 Task: Forward email as attachment with the signature Dana Mitchell with the subject Shipping confirmation from softage.1@softage.net to softage.7@softage.net with the message Can you provide me with a list of the project stakeholders and their roles?
Action: Mouse moved to (1216, 107)
Screenshot: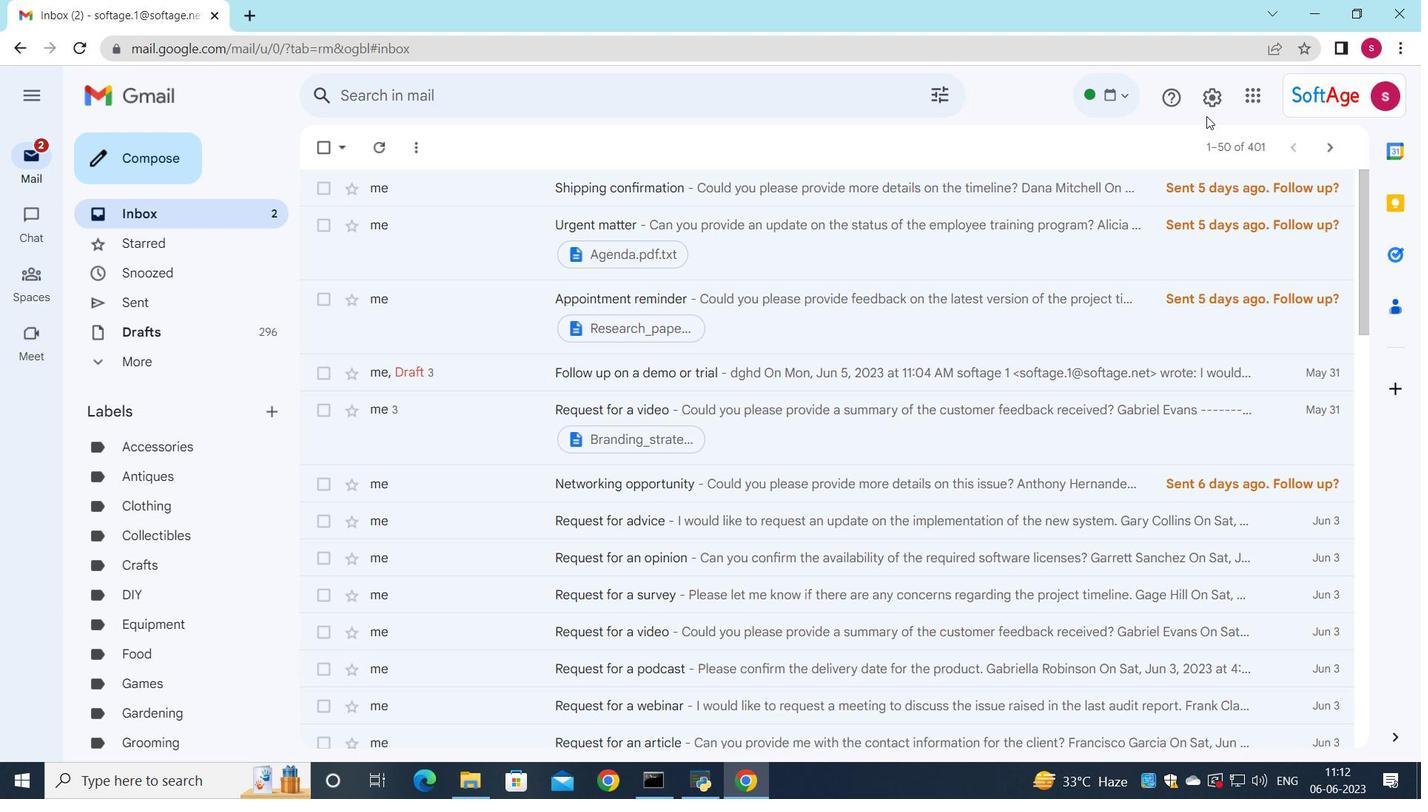 
Action: Mouse pressed left at (1216, 107)
Screenshot: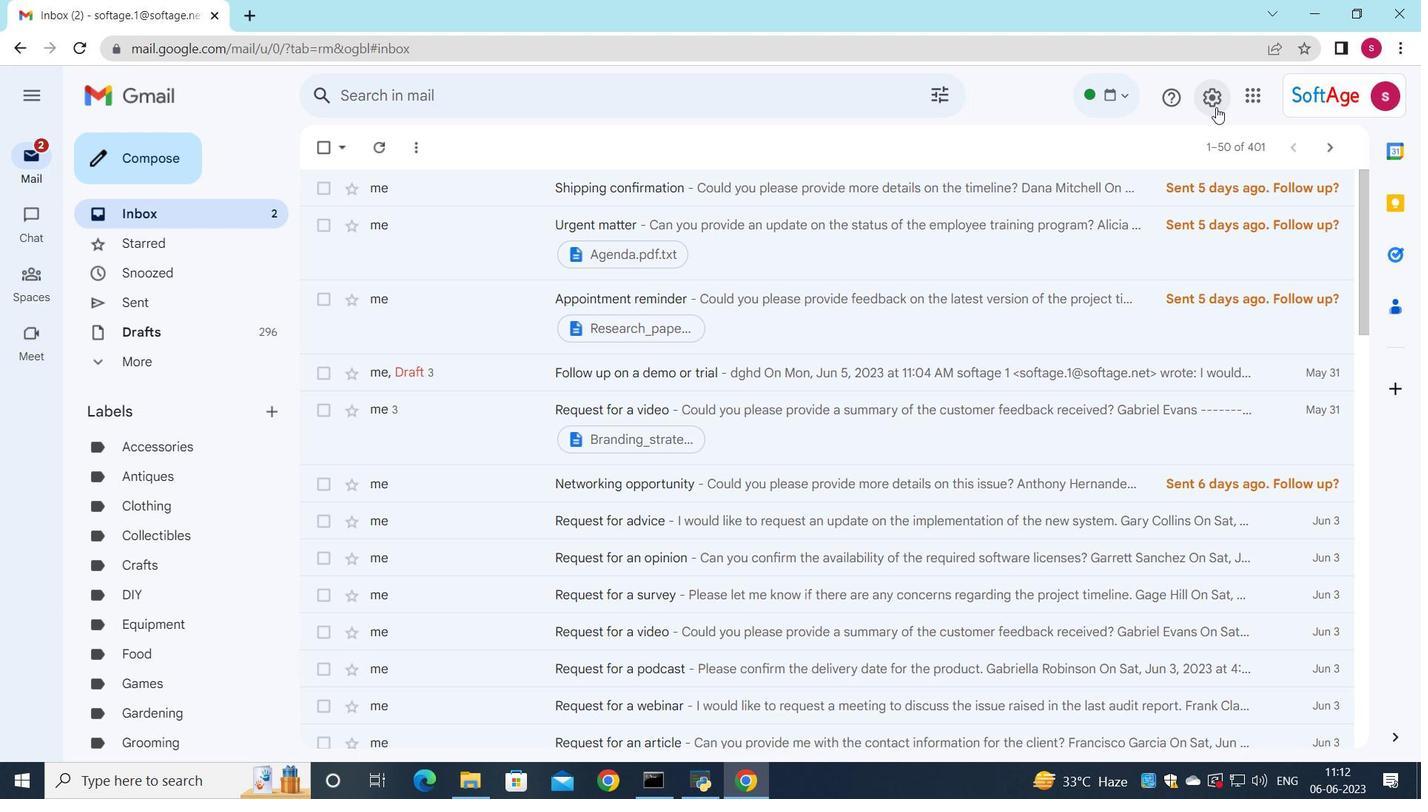 
Action: Mouse moved to (1186, 184)
Screenshot: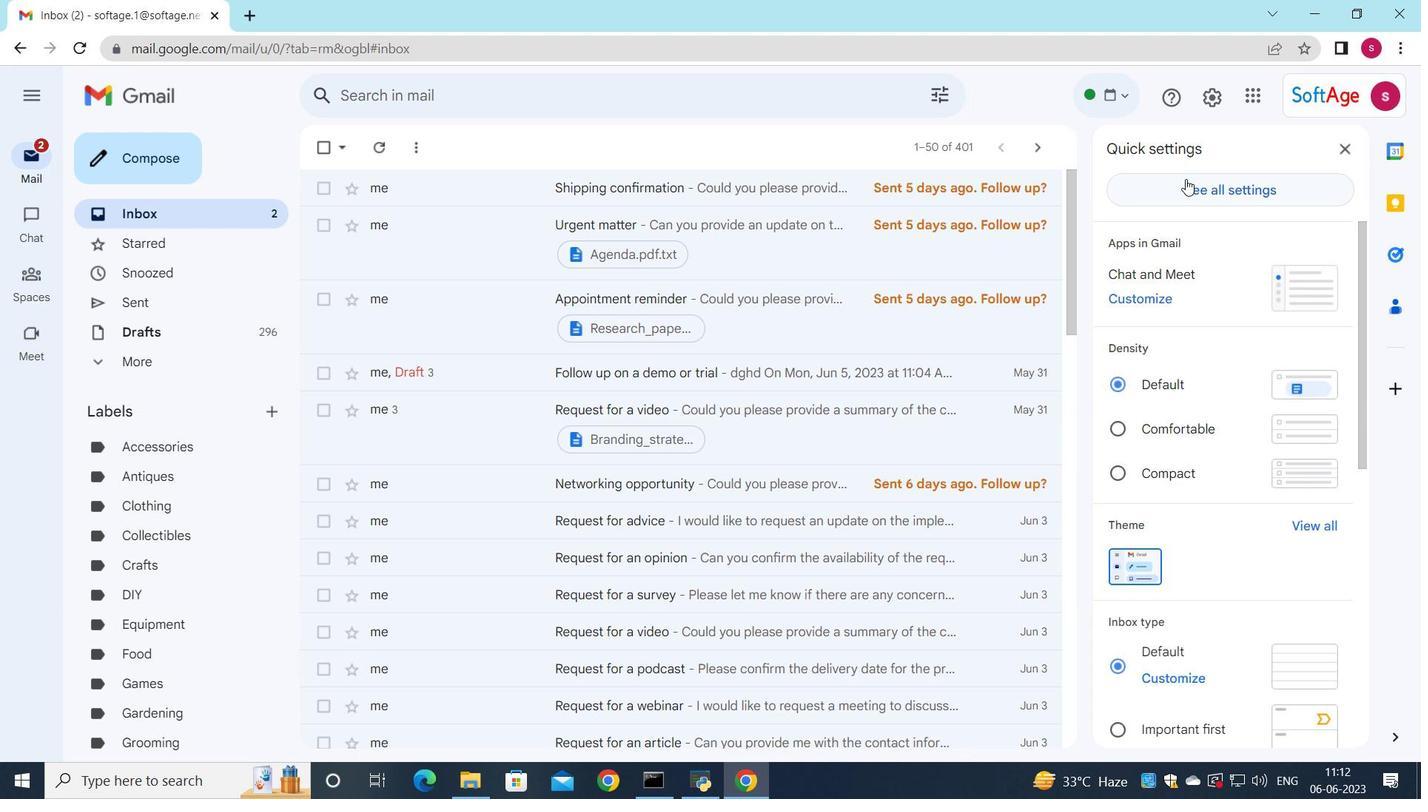 
Action: Mouse pressed left at (1186, 184)
Screenshot: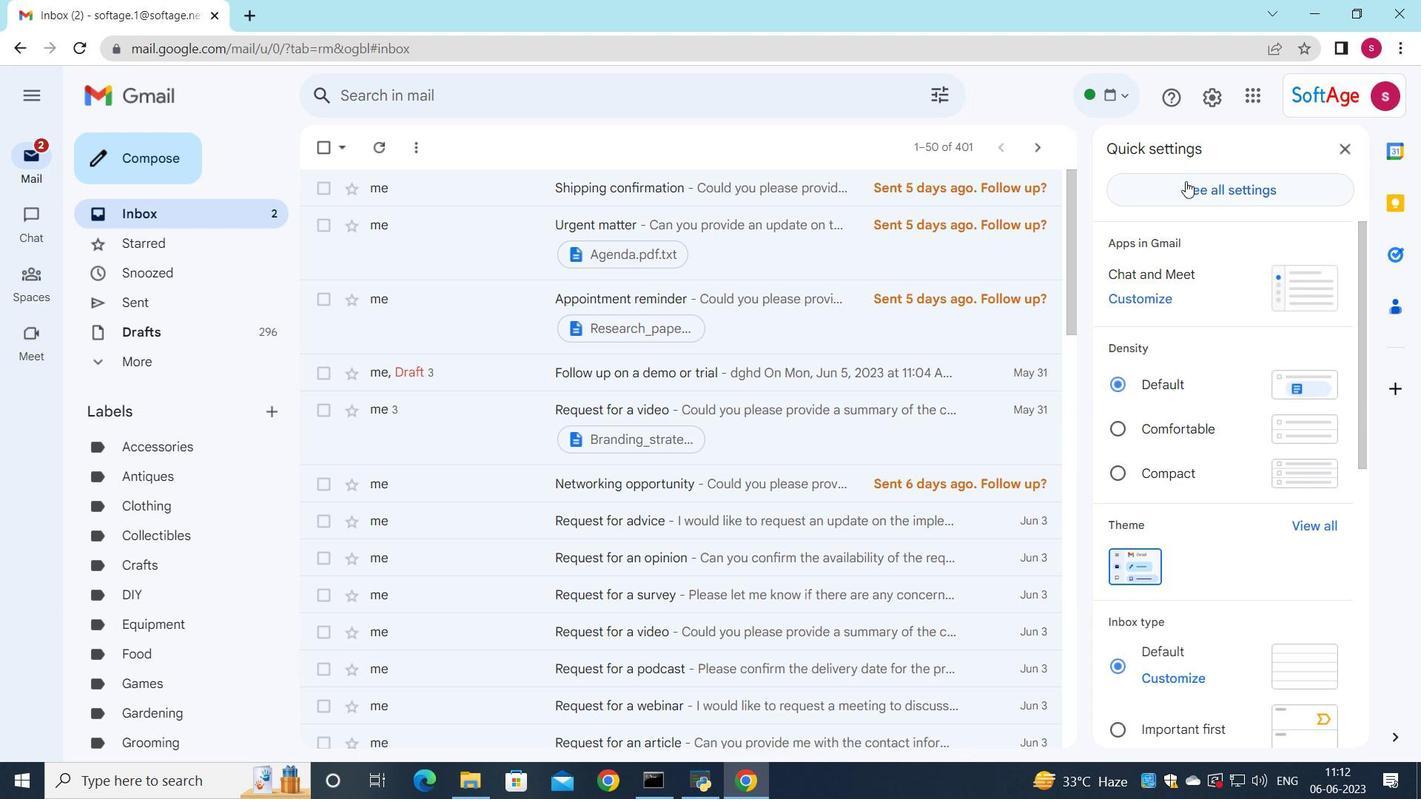 
Action: Mouse moved to (812, 419)
Screenshot: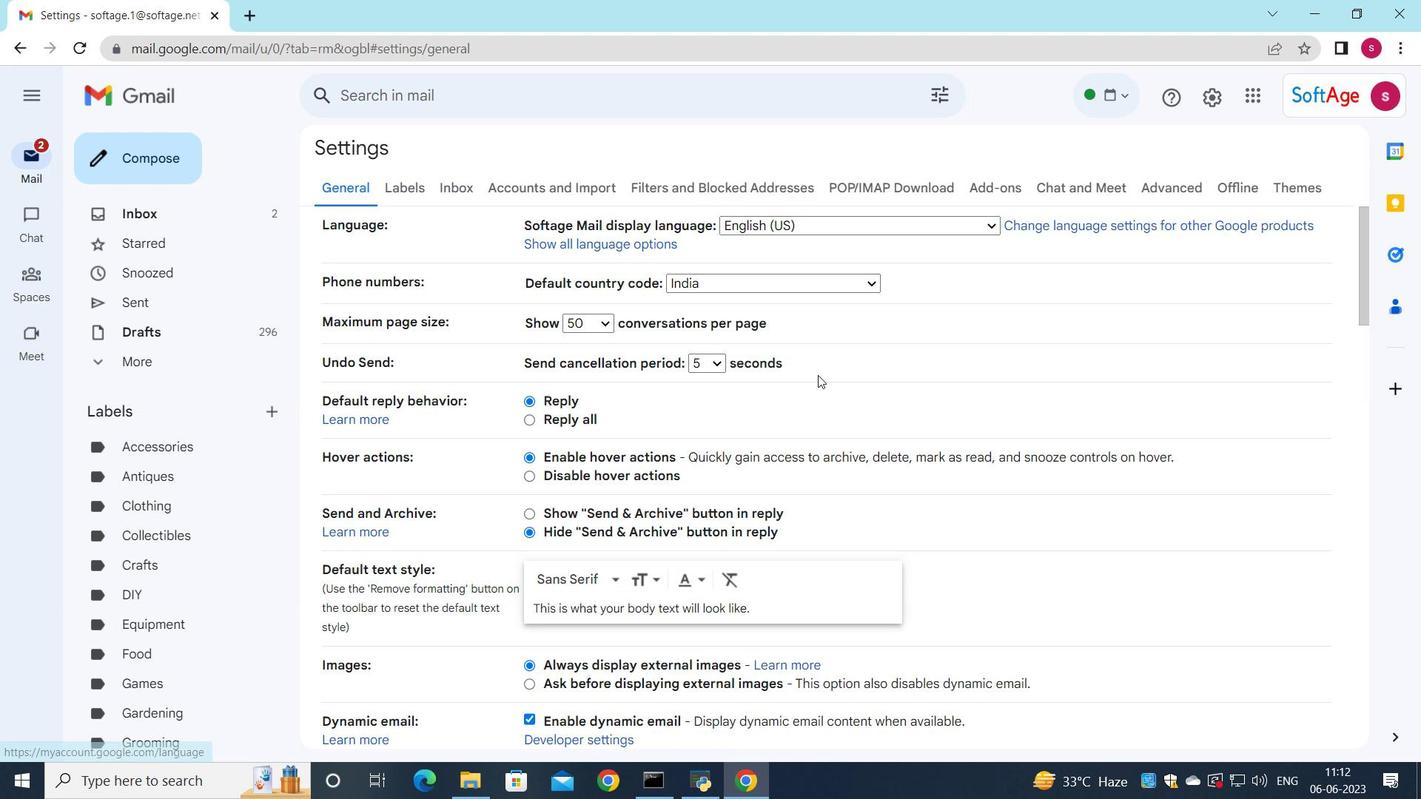 
Action: Mouse scrolled (812, 418) with delta (0, 0)
Screenshot: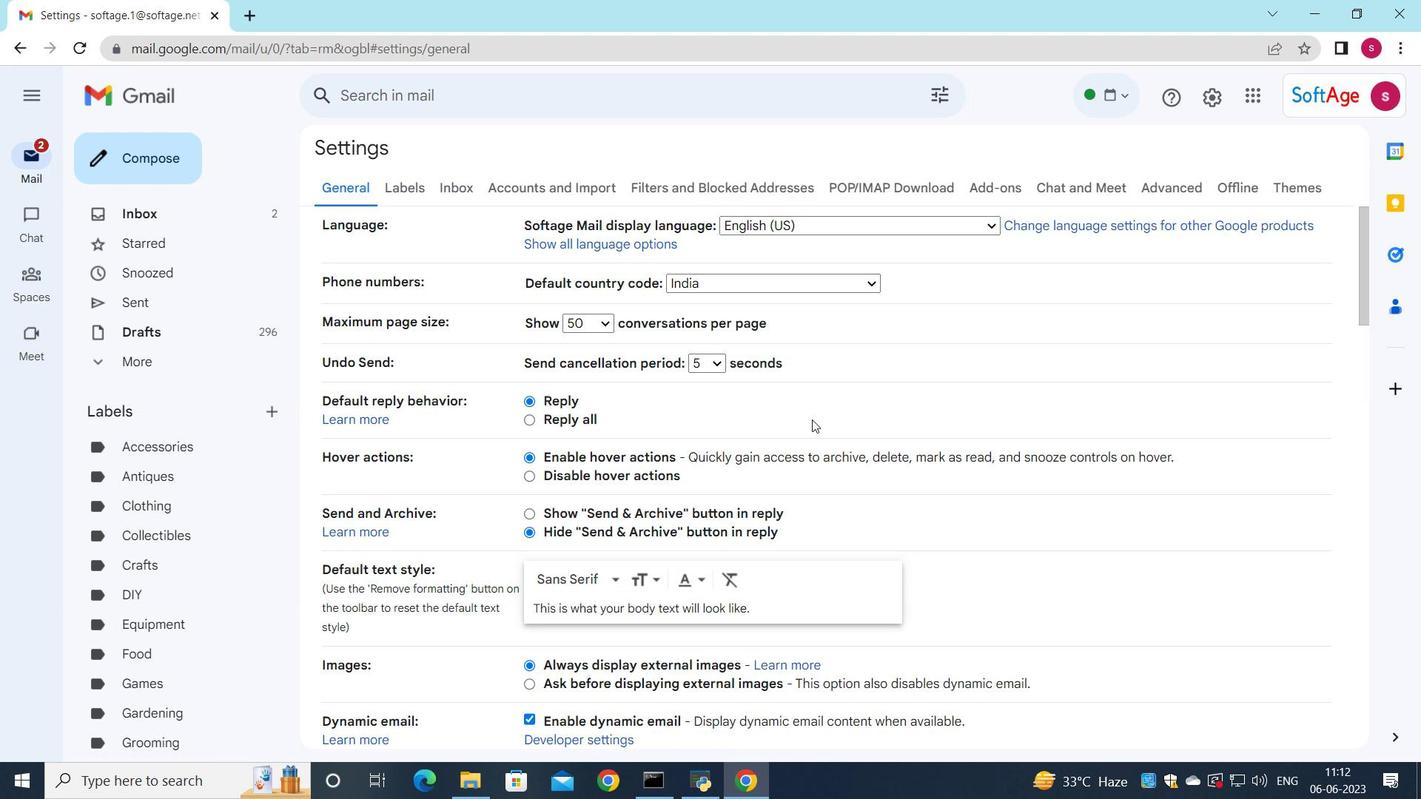 
Action: Mouse scrolled (812, 418) with delta (0, 0)
Screenshot: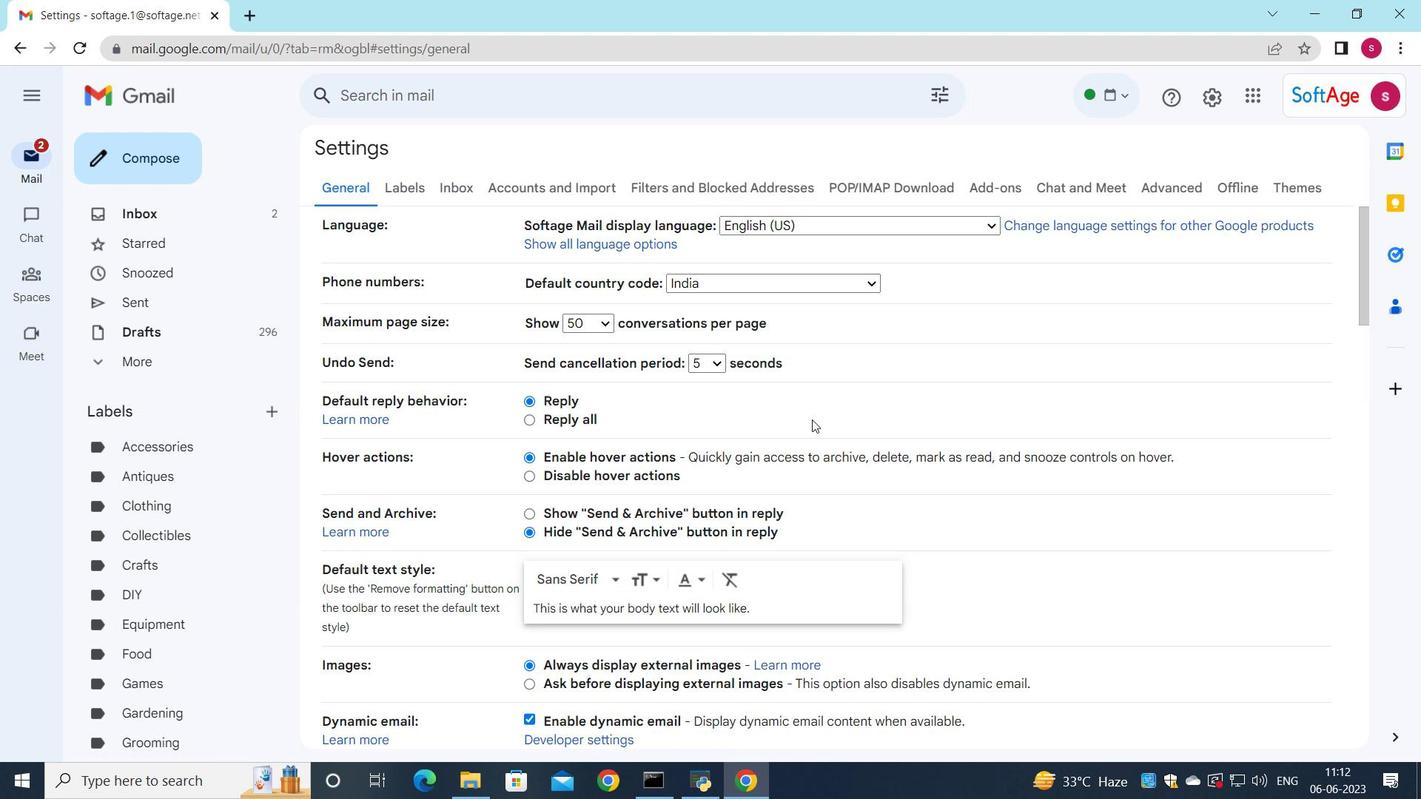 
Action: Mouse scrolled (812, 418) with delta (0, 0)
Screenshot: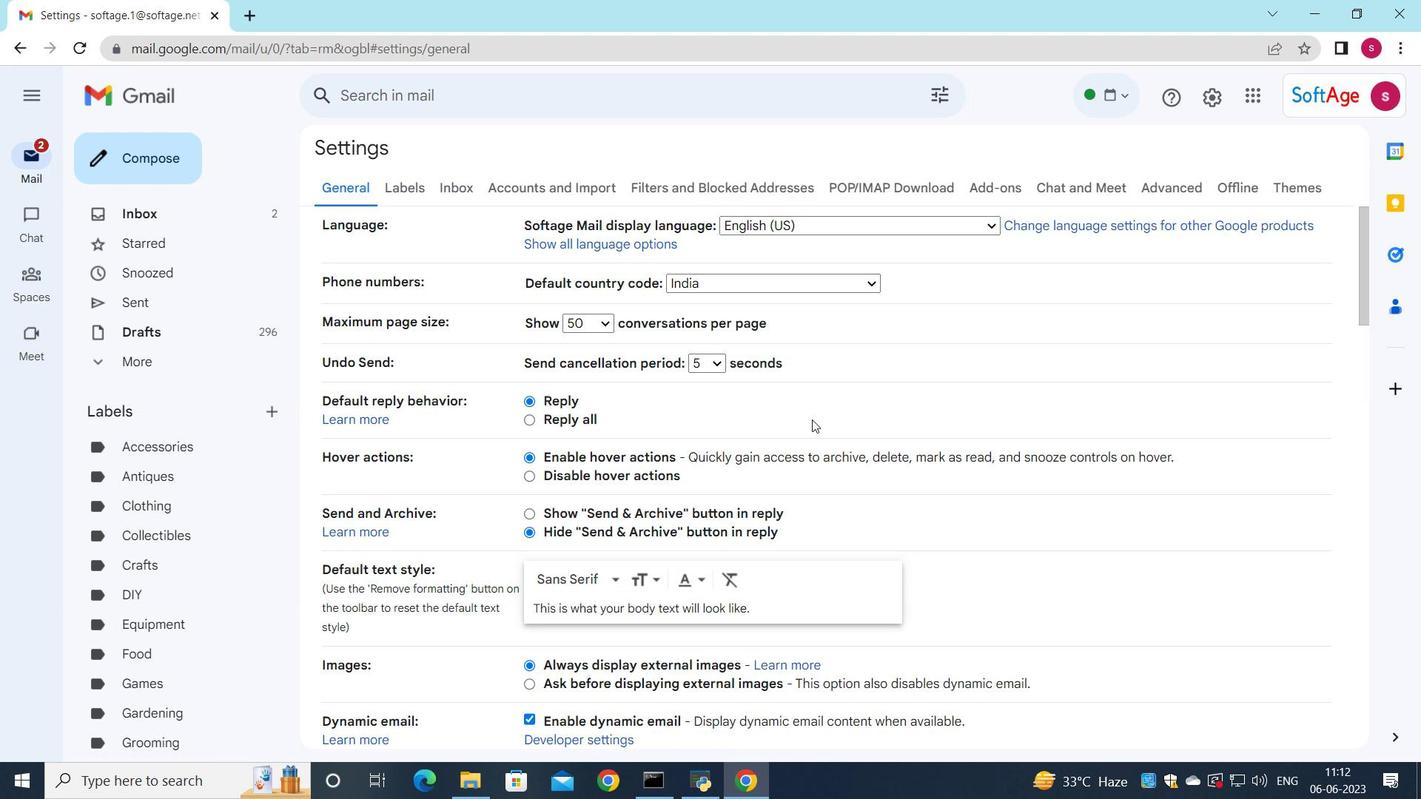 
Action: Mouse moved to (812, 416)
Screenshot: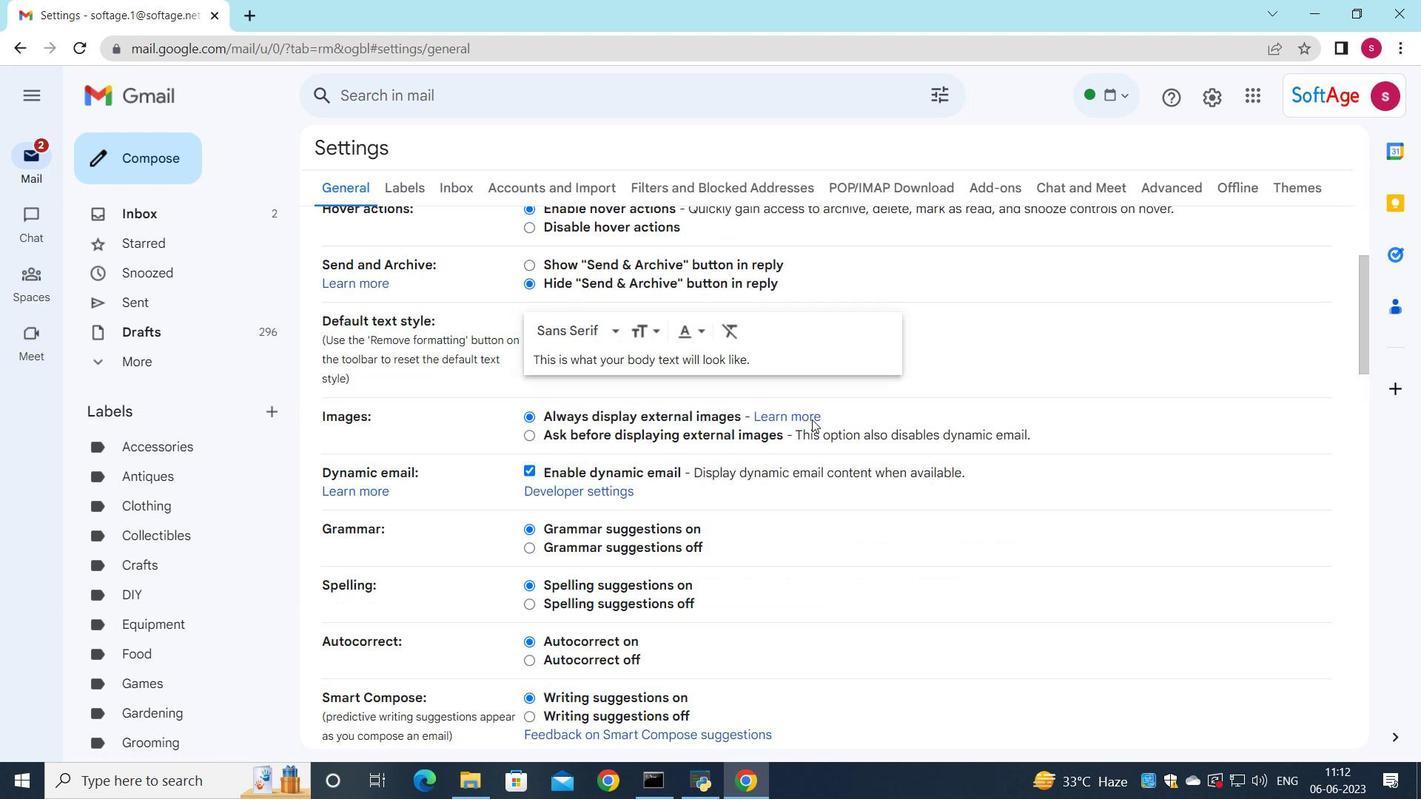 
Action: Mouse scrolled (812, 415) with delta (0, 0)
Screenshot: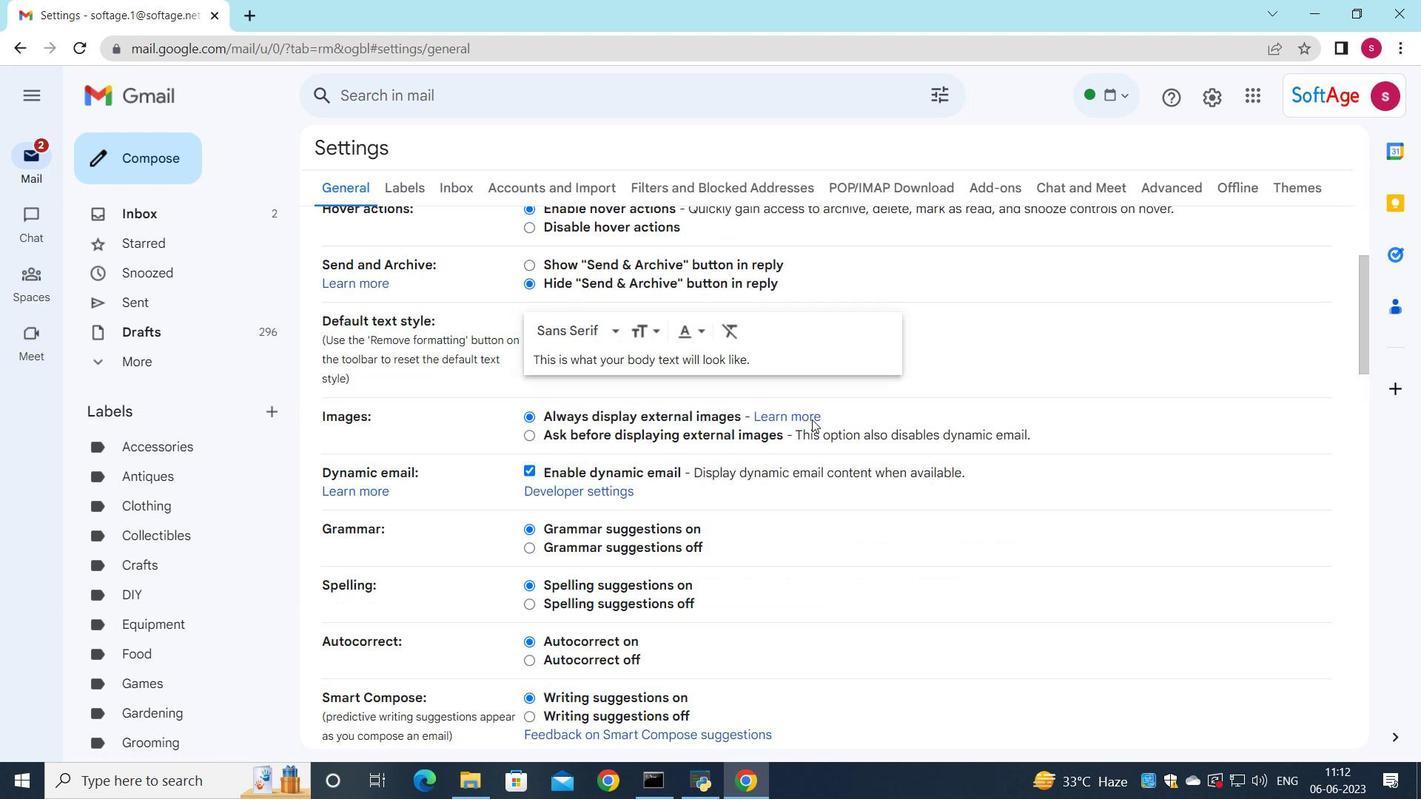 
Action: Mouse scrolled (812, 415) with delta (0, 0)
Screenshot: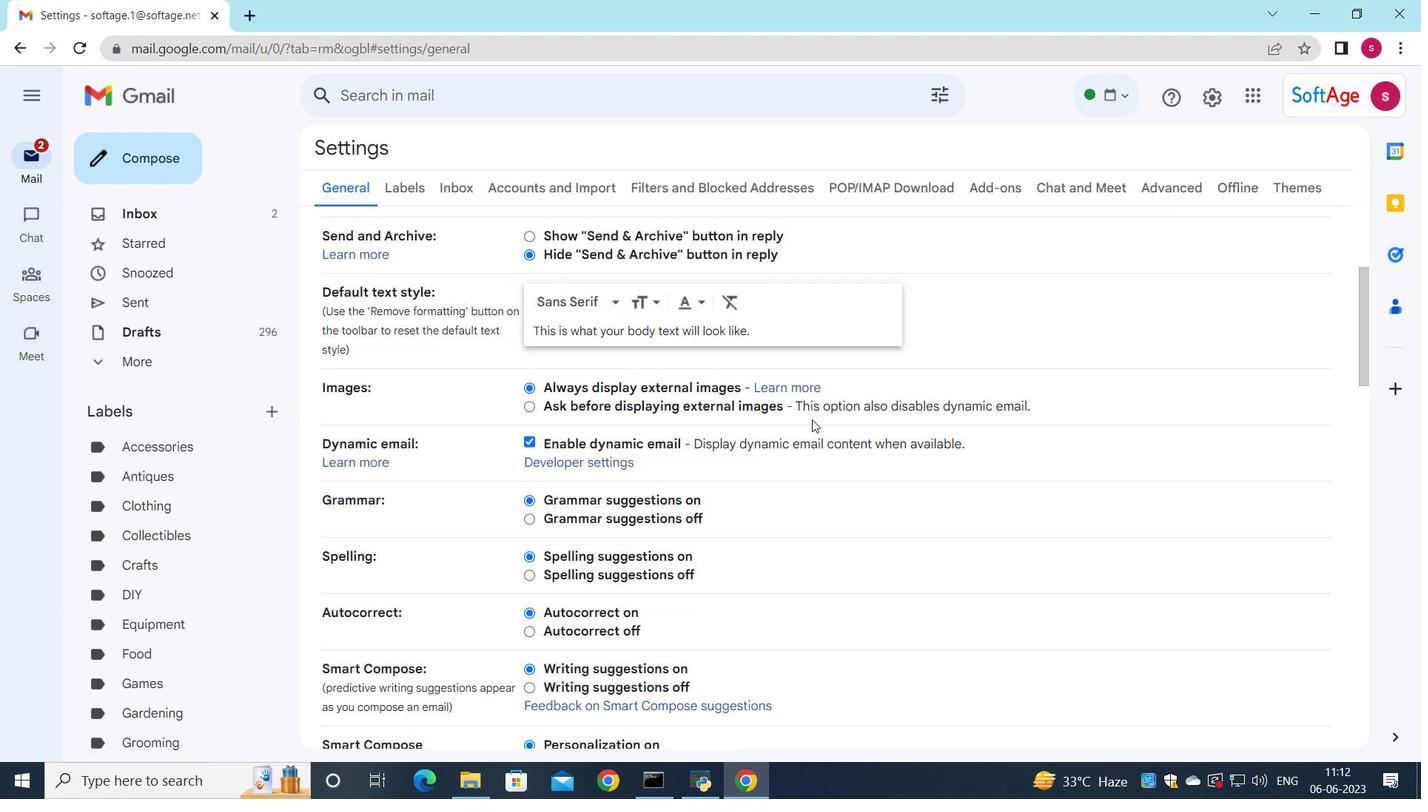 
Action: Mouse moved to (815, 415)
Screenshot: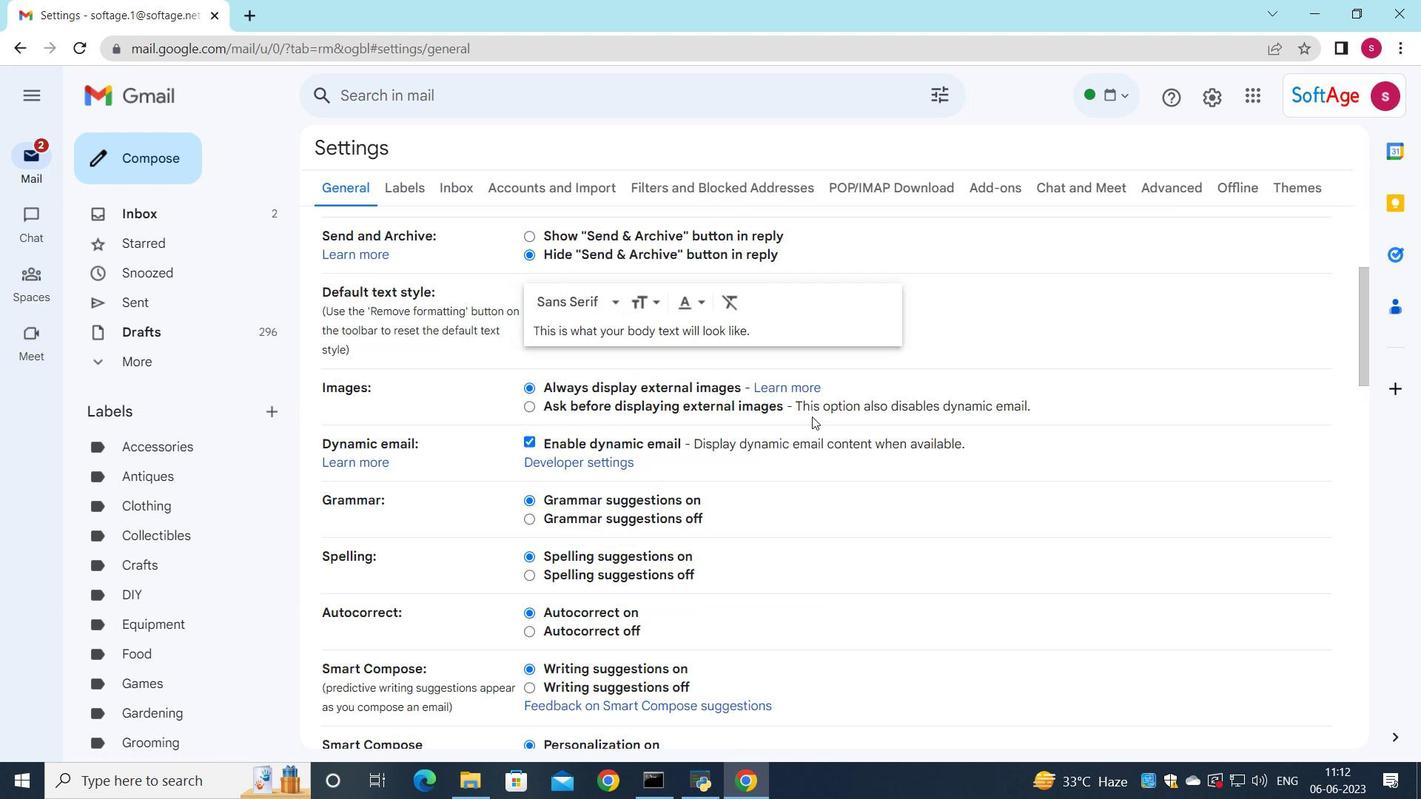 
Action: Mouse scrolled (814, 414) with delta (0, 0)
Screenshot: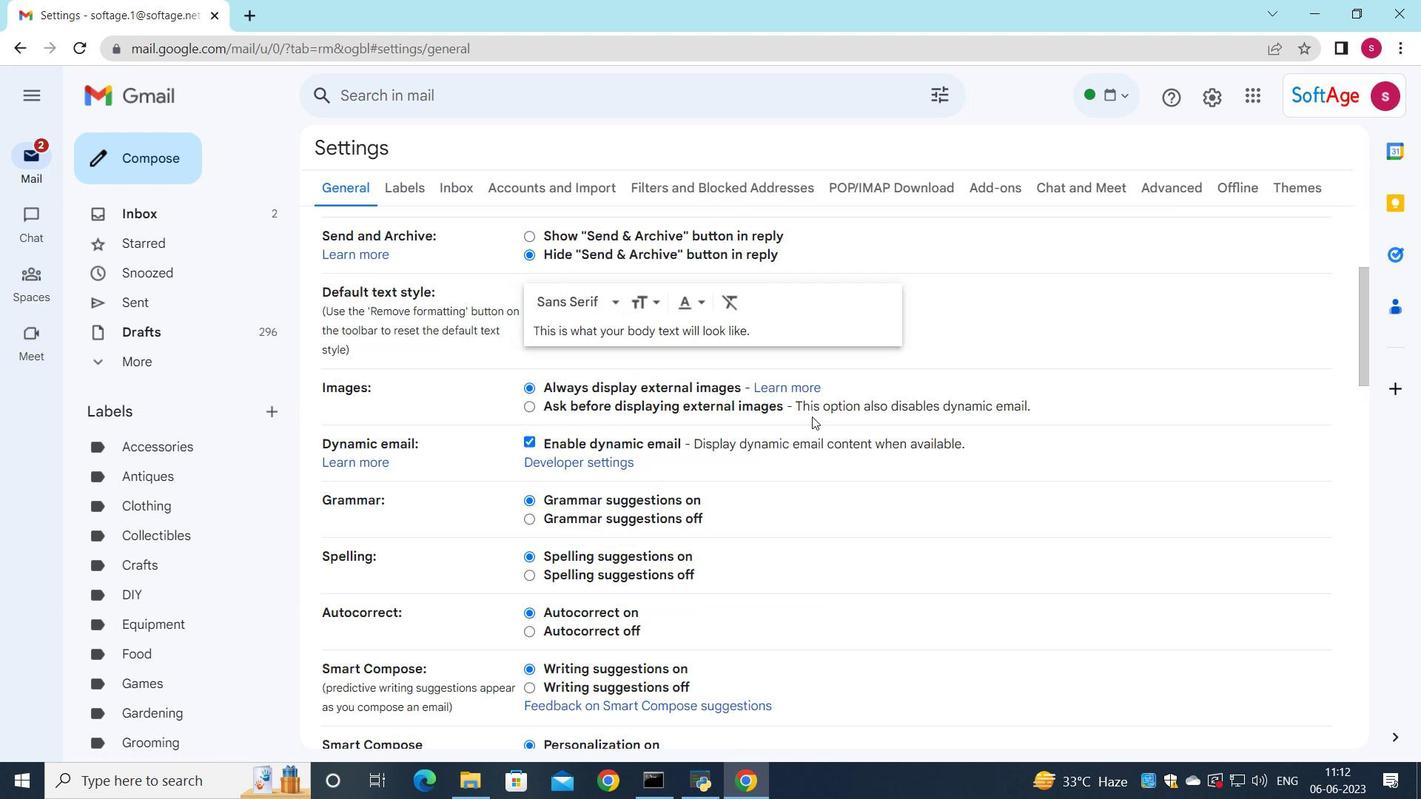 
Action: Mouse moved to (780, 433)
Screenshot: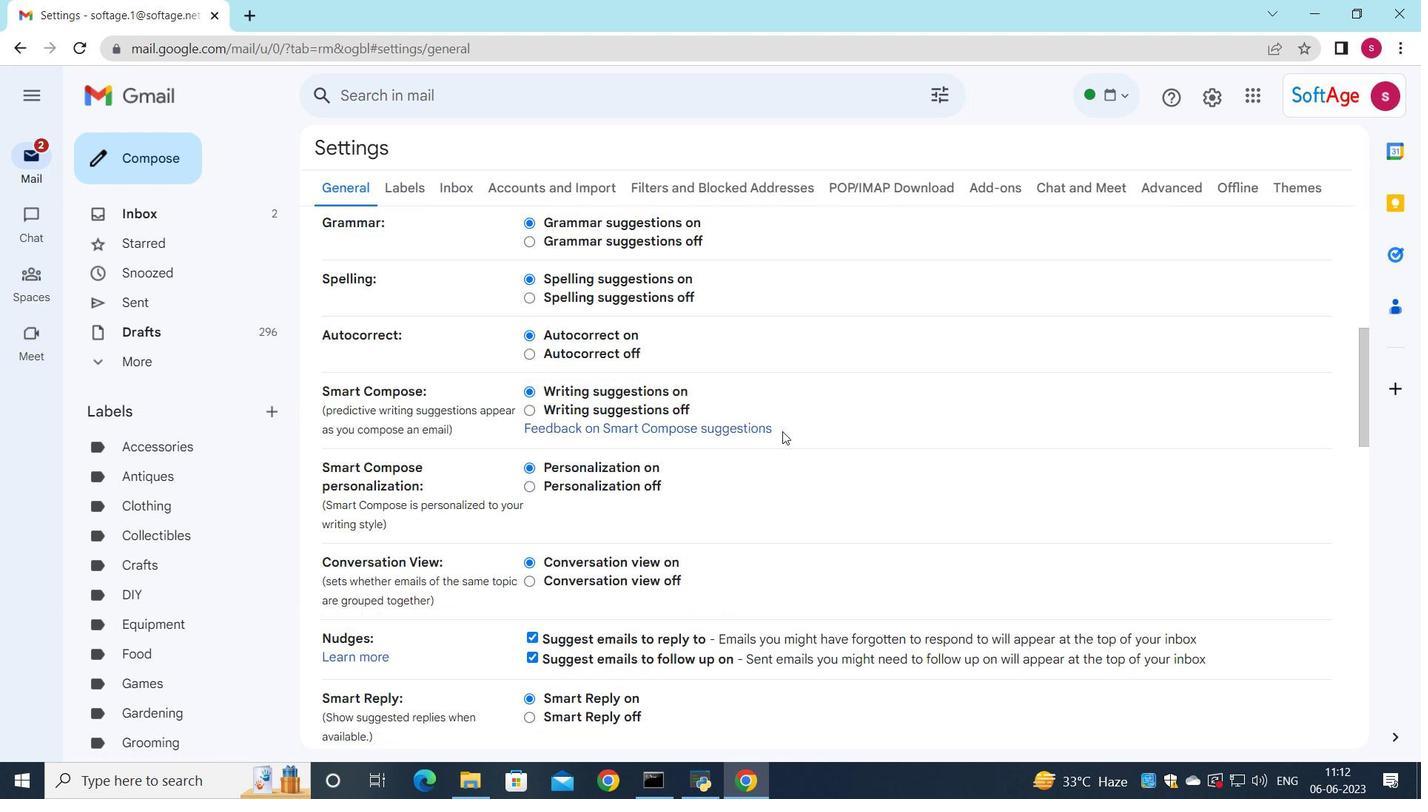 
Action: Mouse scrolled (780, 433) with delta (0, 0)
Screenshot: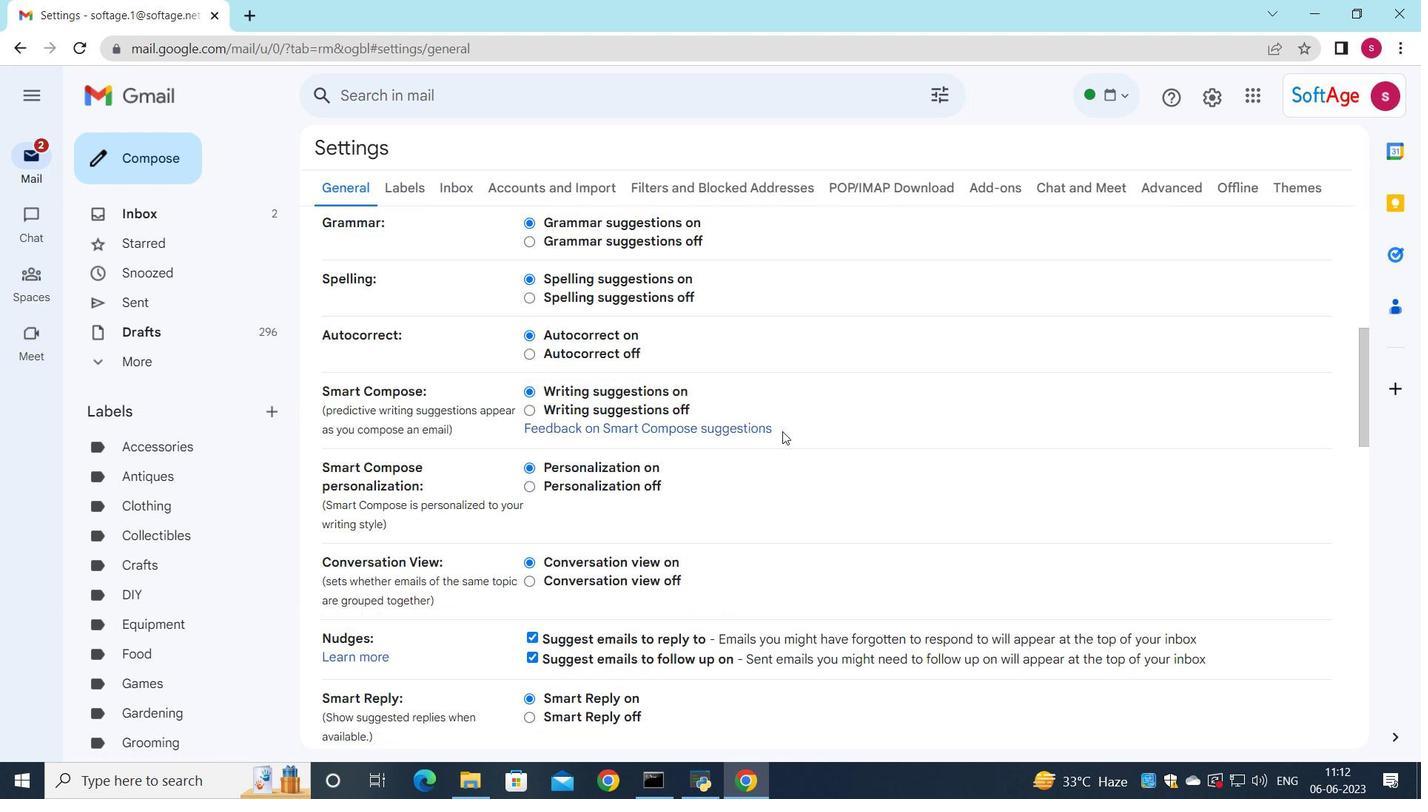 
Action: Mouse moved to (779, 435)
Screenshot: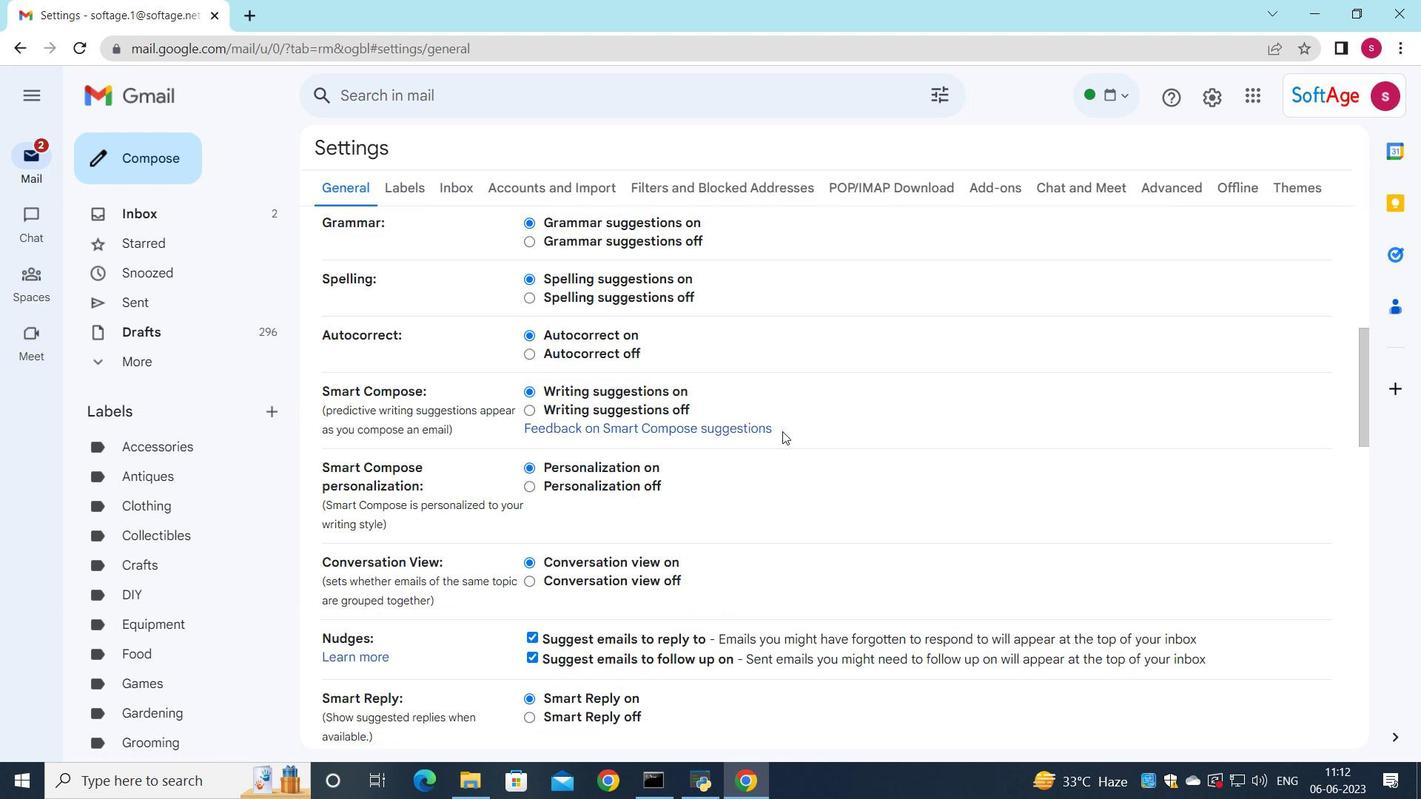 
Action: Mouse scrolled (779, 434) with delta (0, 0)
Screenshot: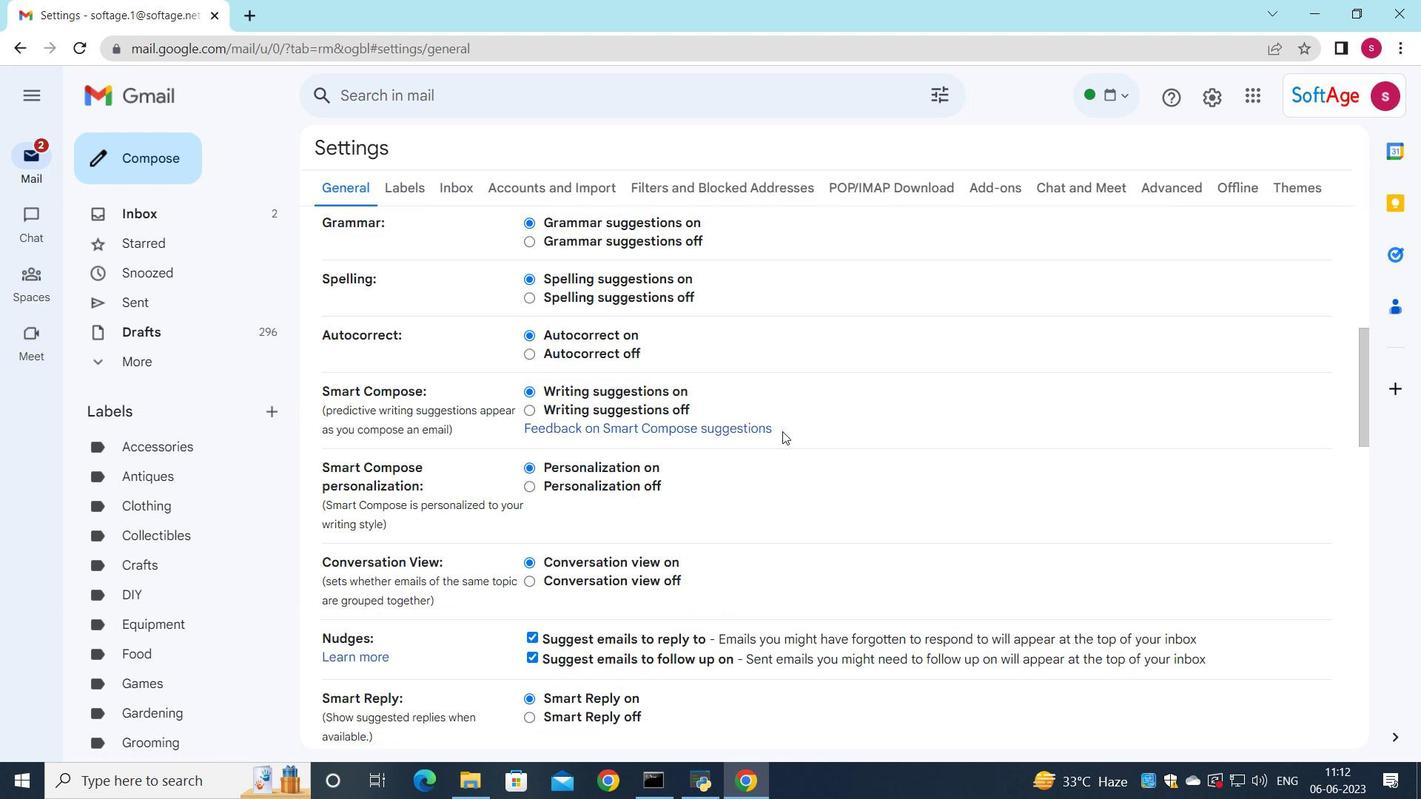 
Action: Mouse moved to (772, 451)
Screenshot: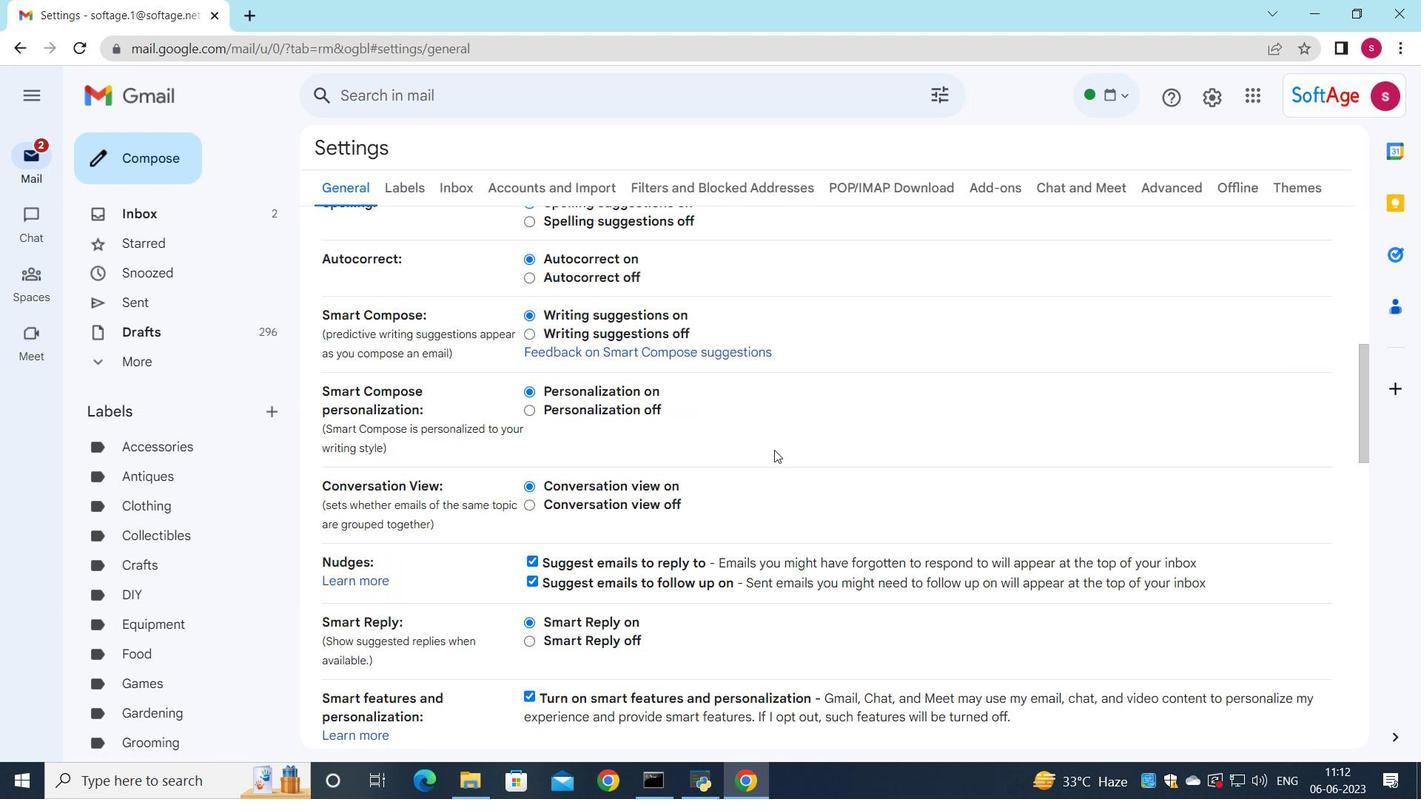 
Action: Mouse scrolled (772, 450) with delta (0, 0)
Screenshot: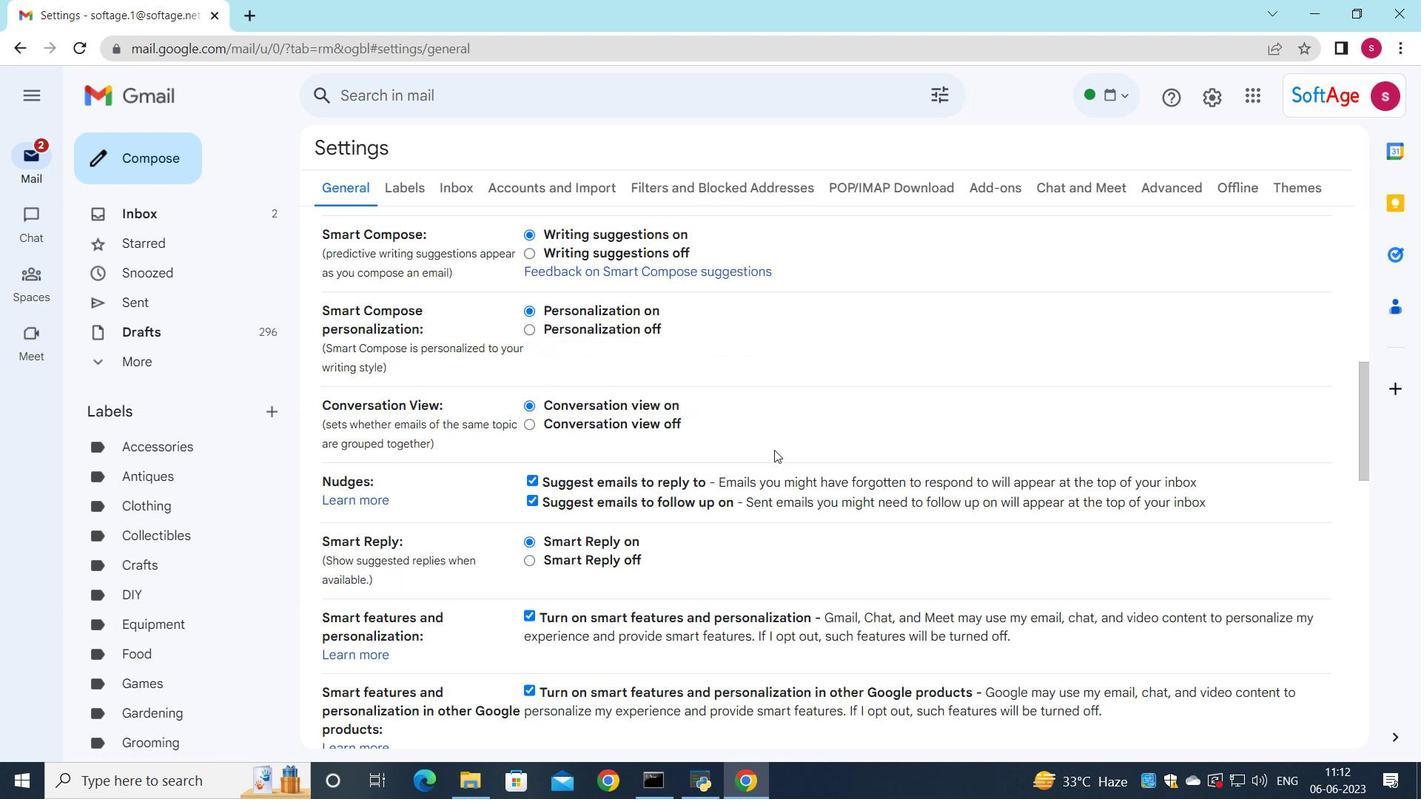 
Action: Mouse scrolled (772, 450) with delta (0, 0)
Screenshot: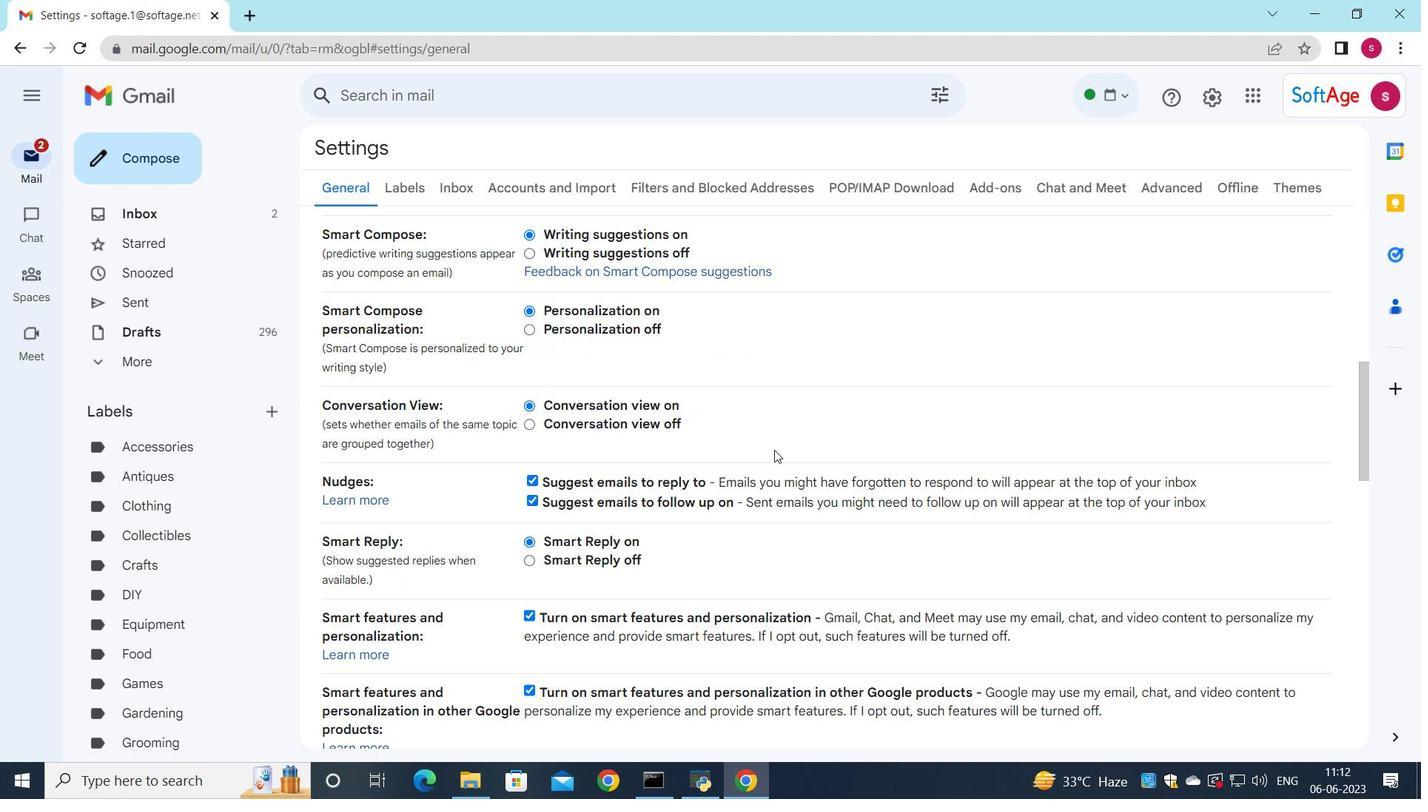 
Action: Mouse scrolled (772, 450) with delta (0, 0)
Screenshot: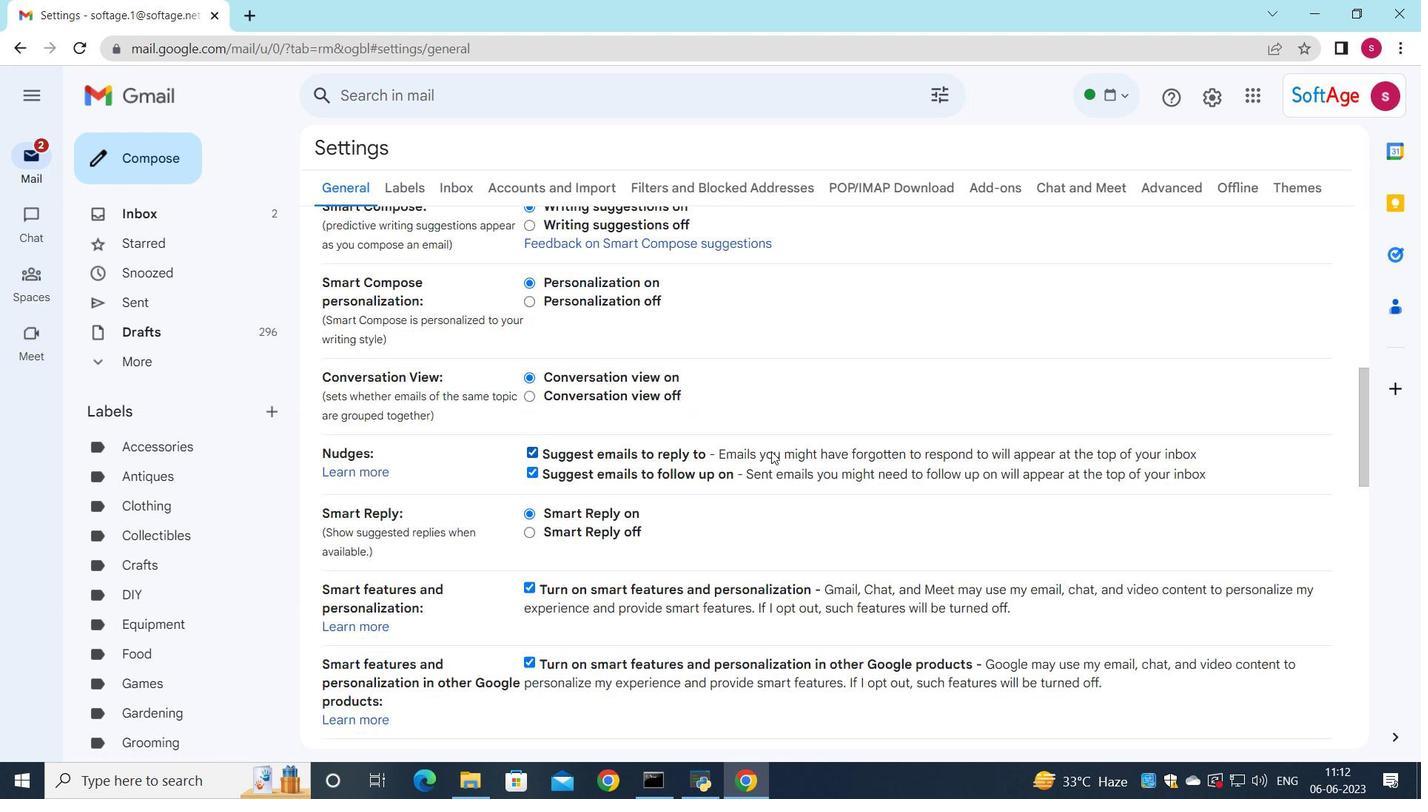 
Action: Mouse scrolled (772, 450) with delta (0, 0)
Screenshot: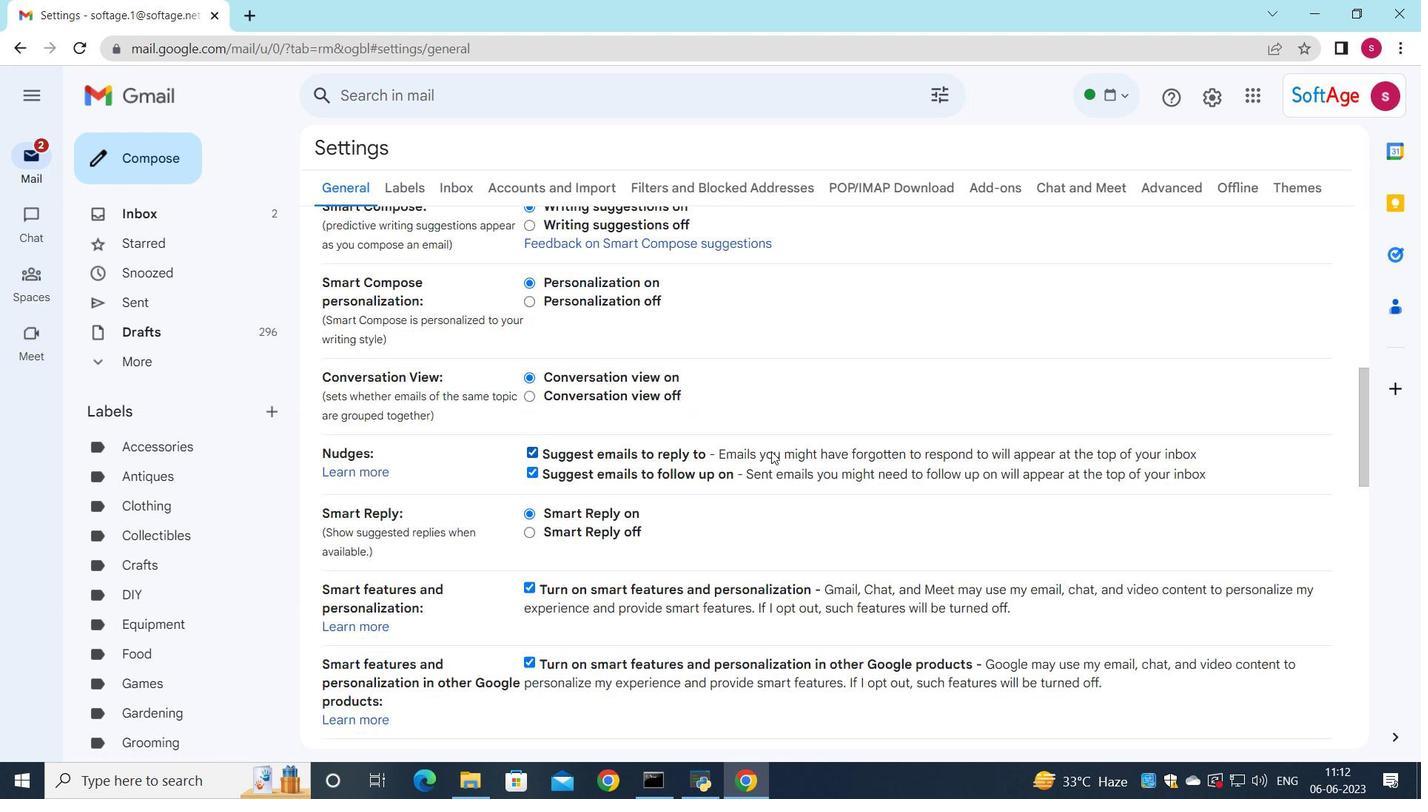 
Action: Mouse scrolled (772, 450) with delta (0, 0)
Screenshot: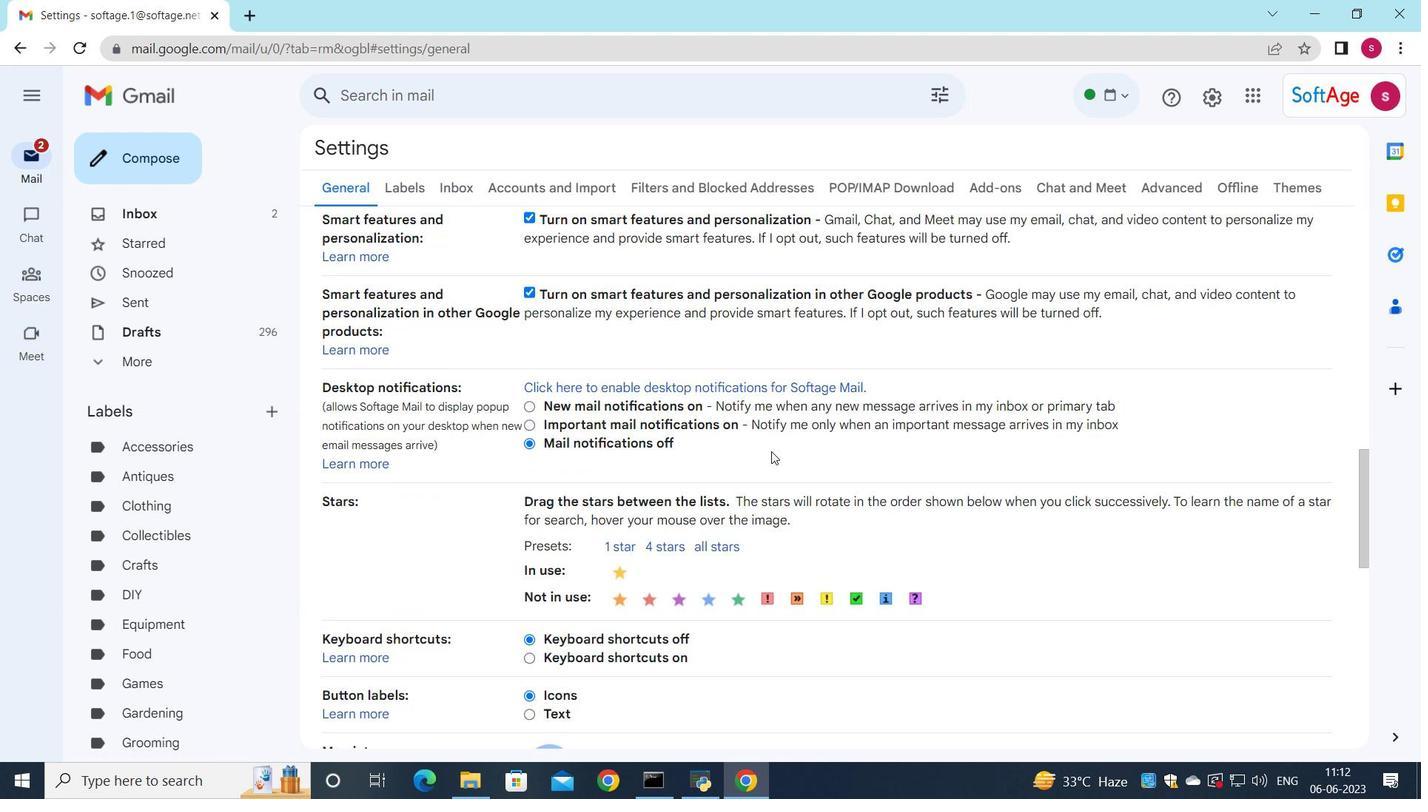 
Action: Mouse scrolled (772, 450) with delta (0, 0)
Screenshot: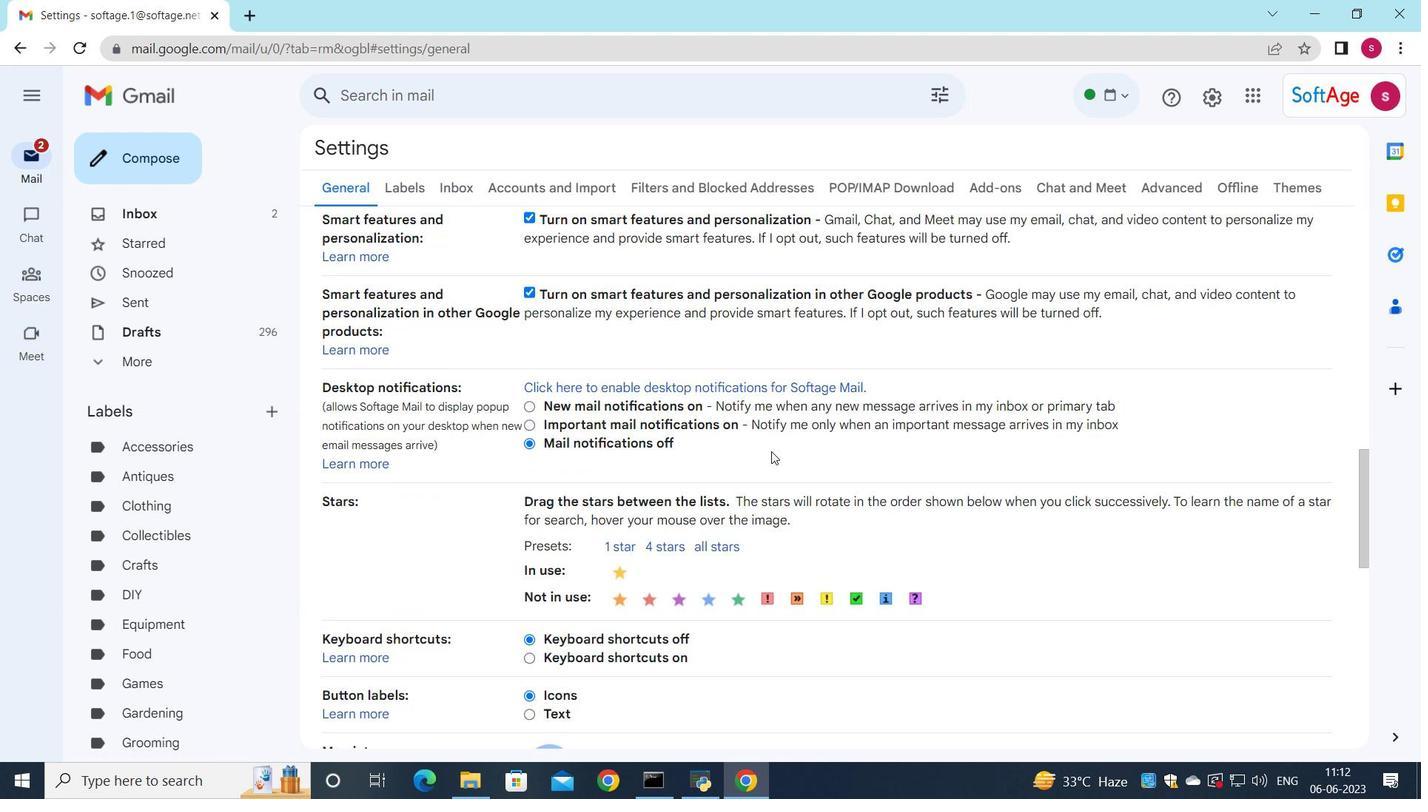 
Action: Mouse scrolled (772, 450) with delta (0, 0)
Screenshot: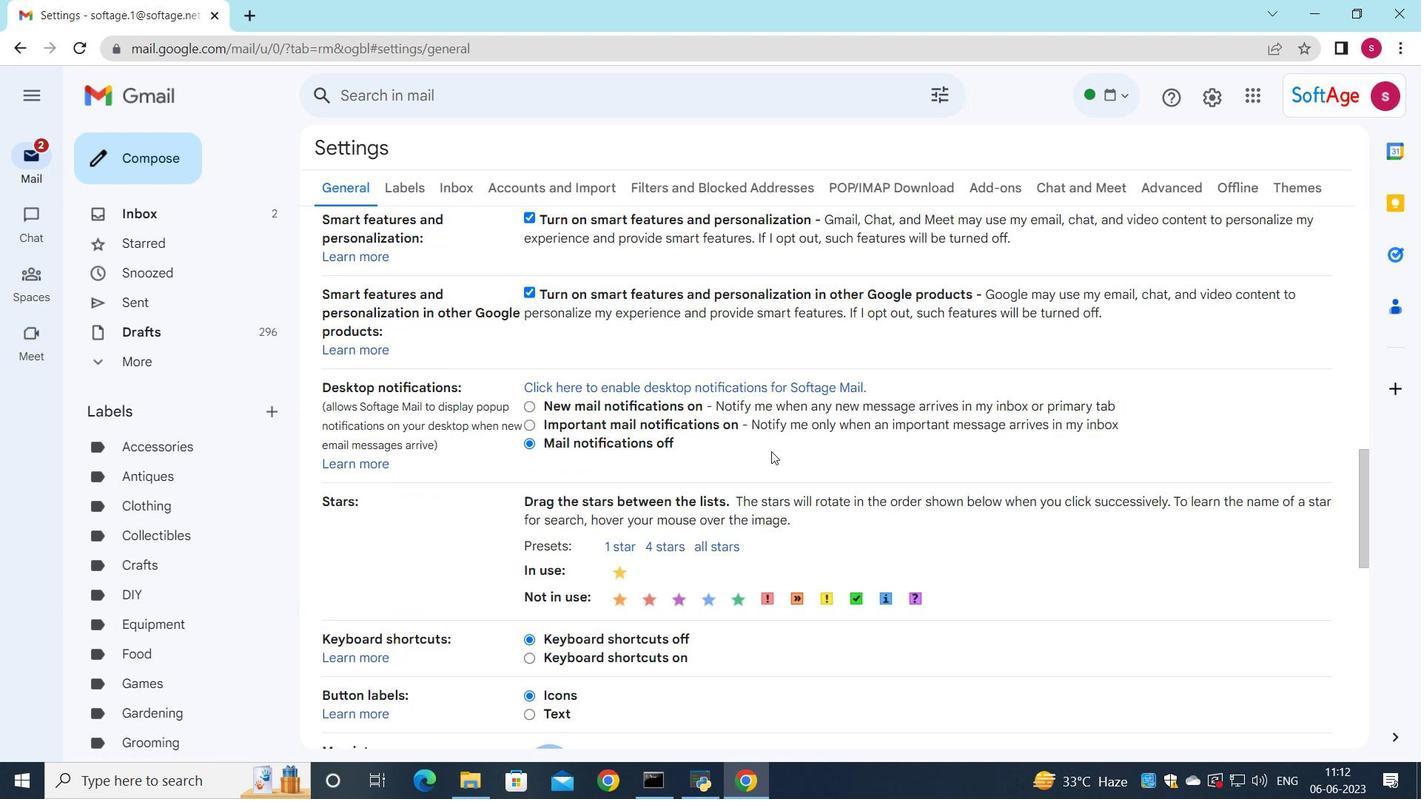 
Action: Mouse moved to (600, 591)
Screenshot: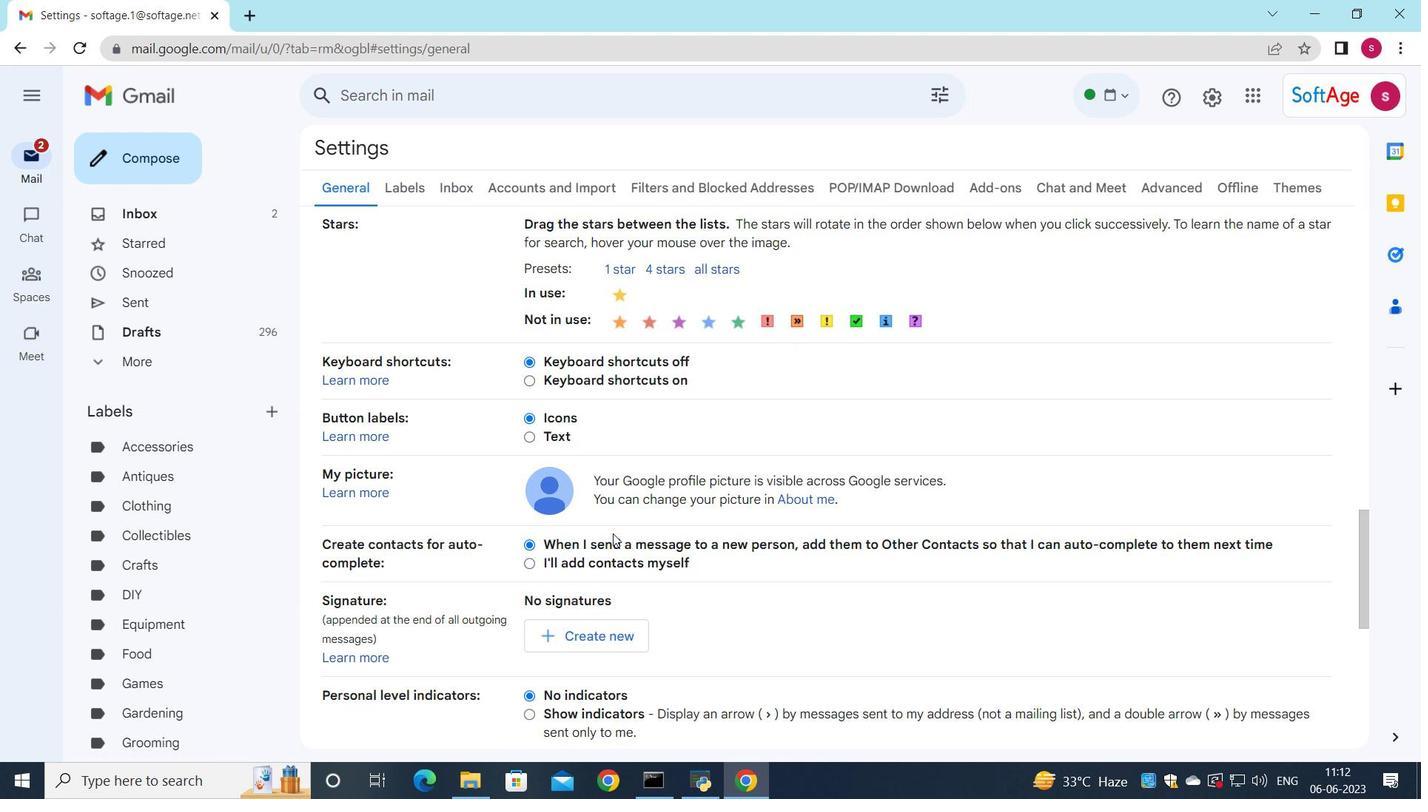 
Action: Mouse scrolled (600, 590) with delta (0, 0)
Screenshot: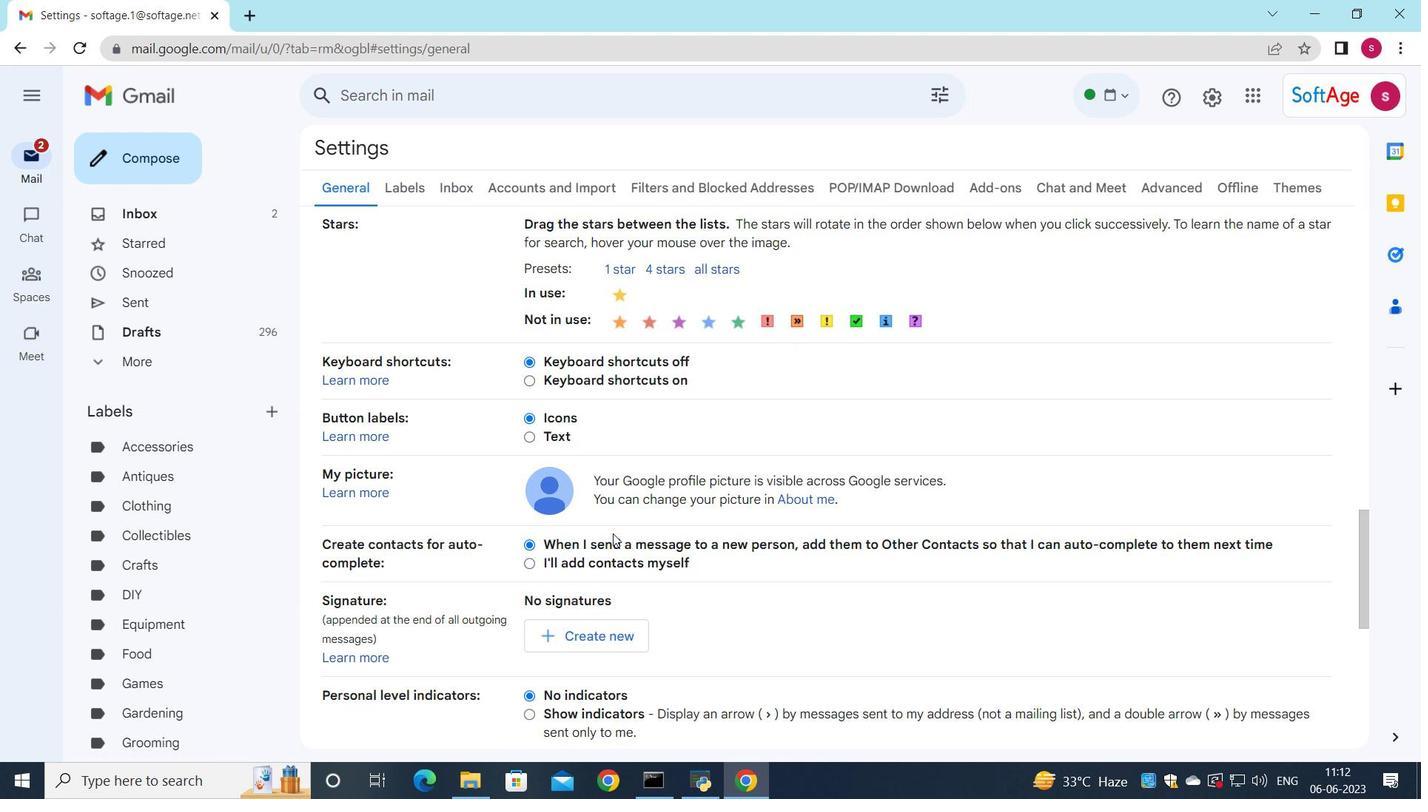 
Action: Mouse scrolled (600, 590) with delta (0, 0)
Screenshot: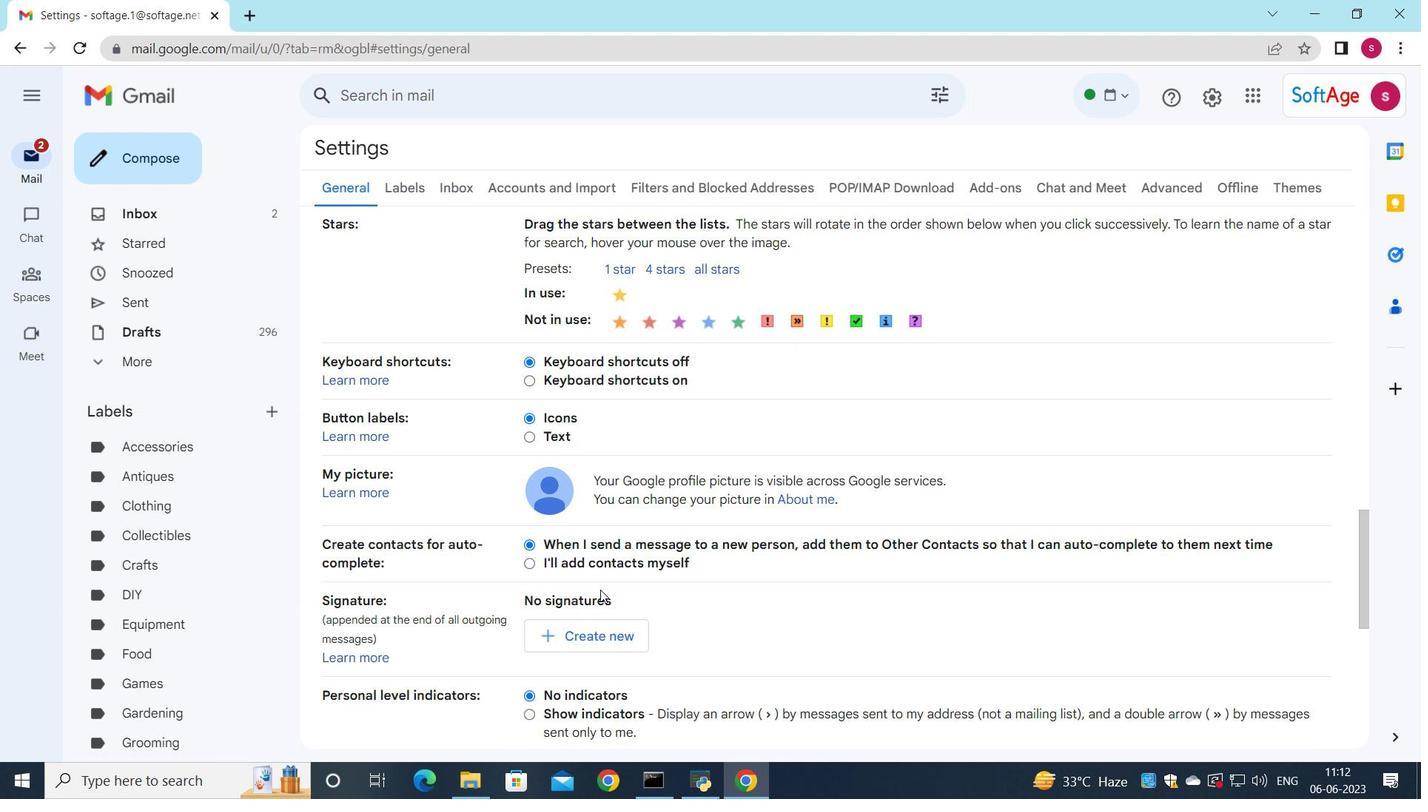 
Action: Mouse moved to (610, 447)
Screenshot: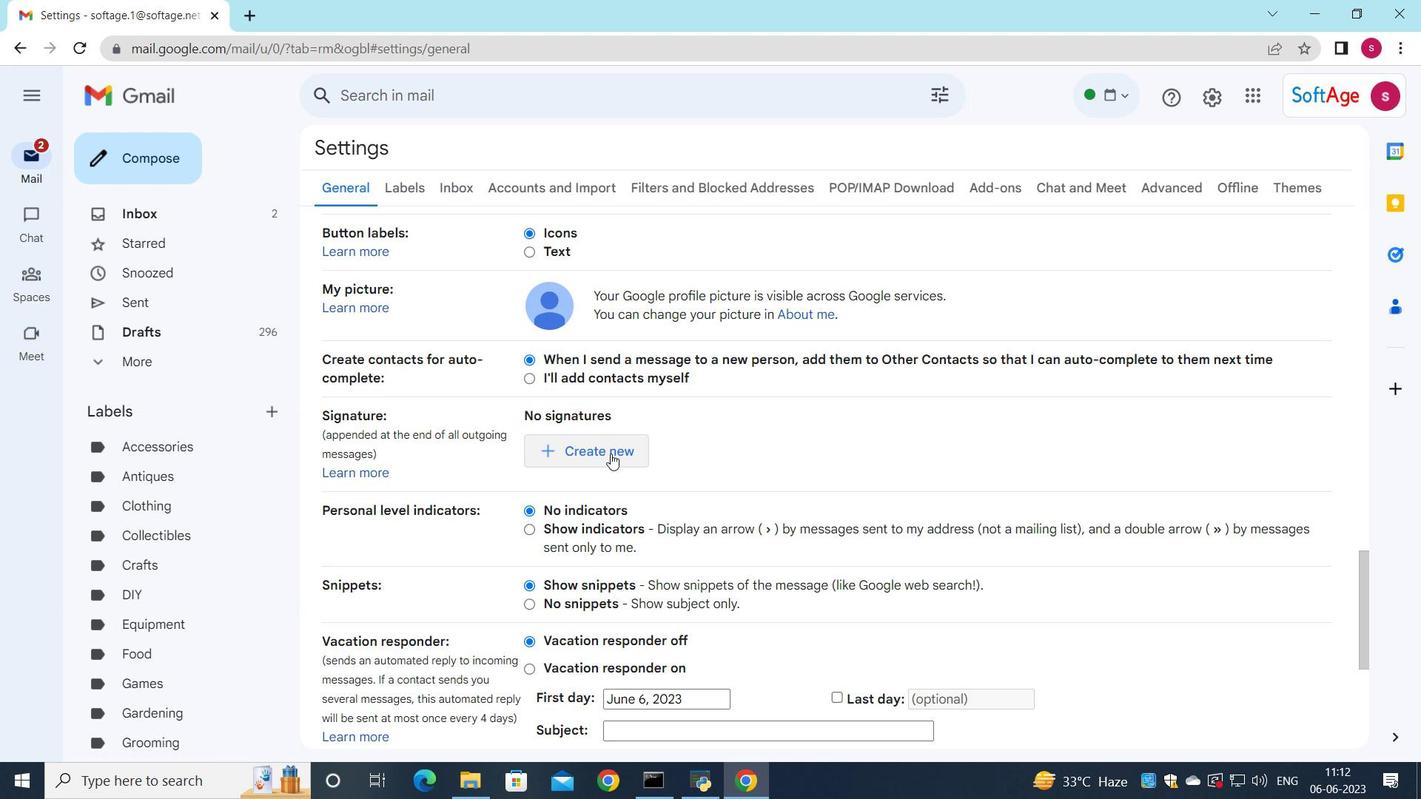 
Action: Mouse pressed left at (610, 447)
Screenshot: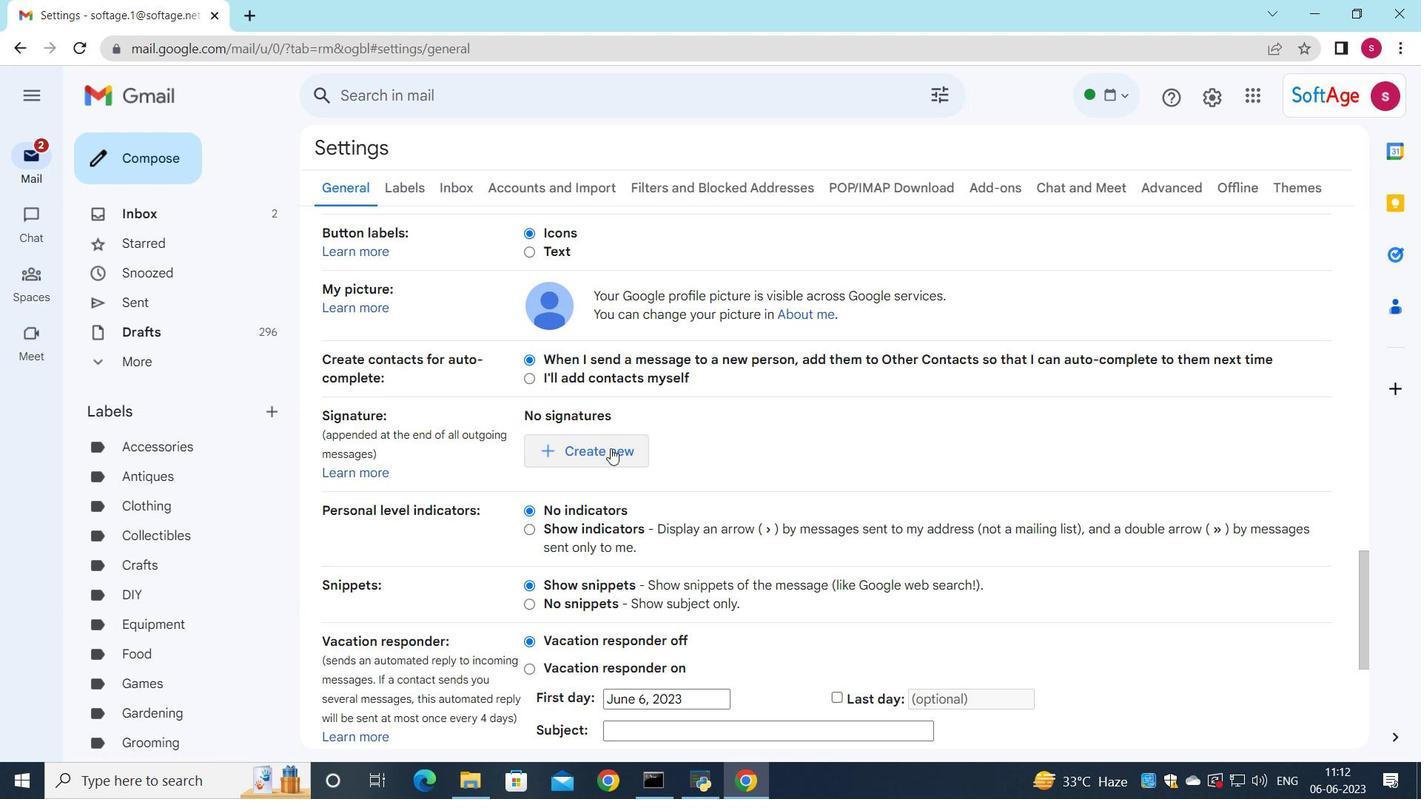 
Action: Mouse moved to (803, 396)
Screenshot: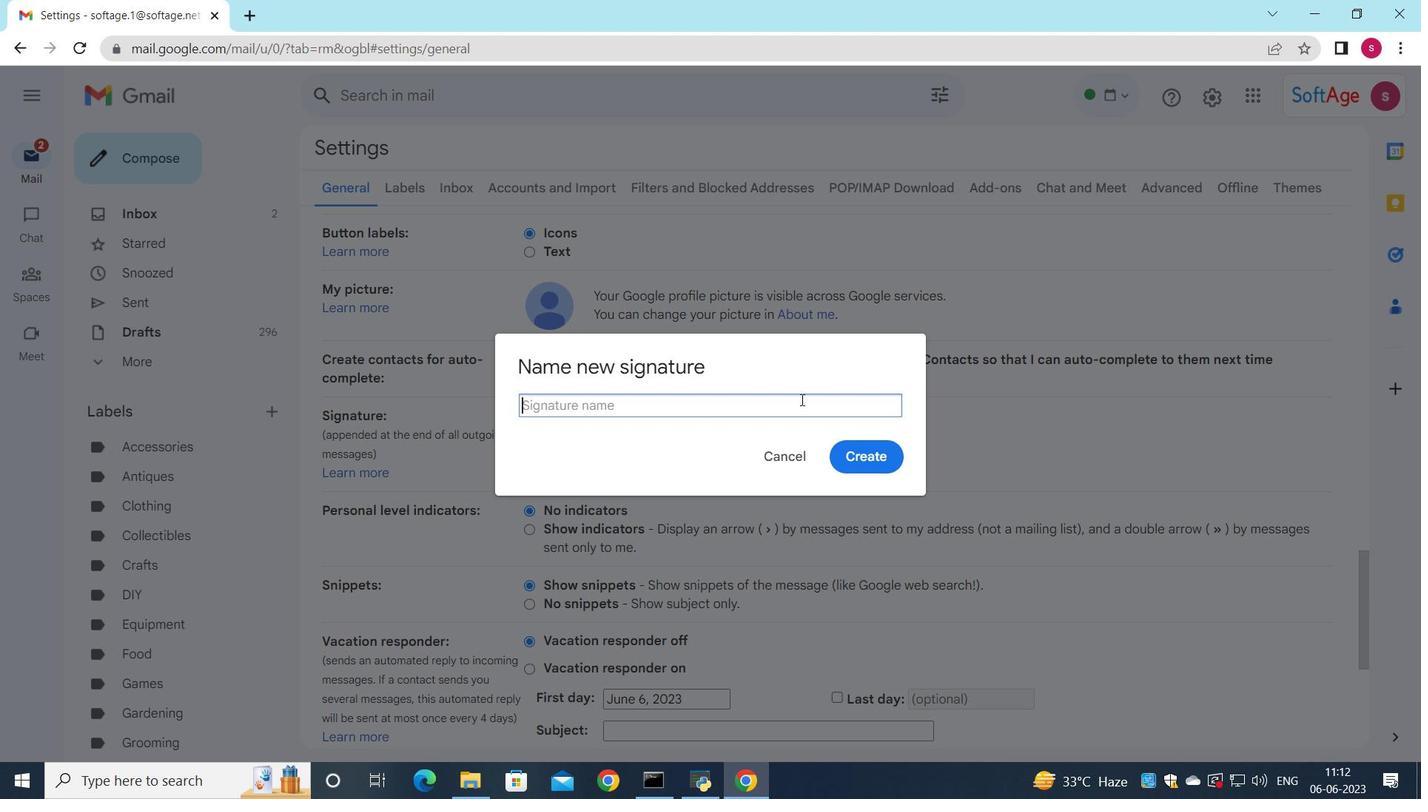 
Action: Key pressed <Key.shift>Dana<Key.space><Key.shift>Mo<Key.backspace>itchell
Screenshot: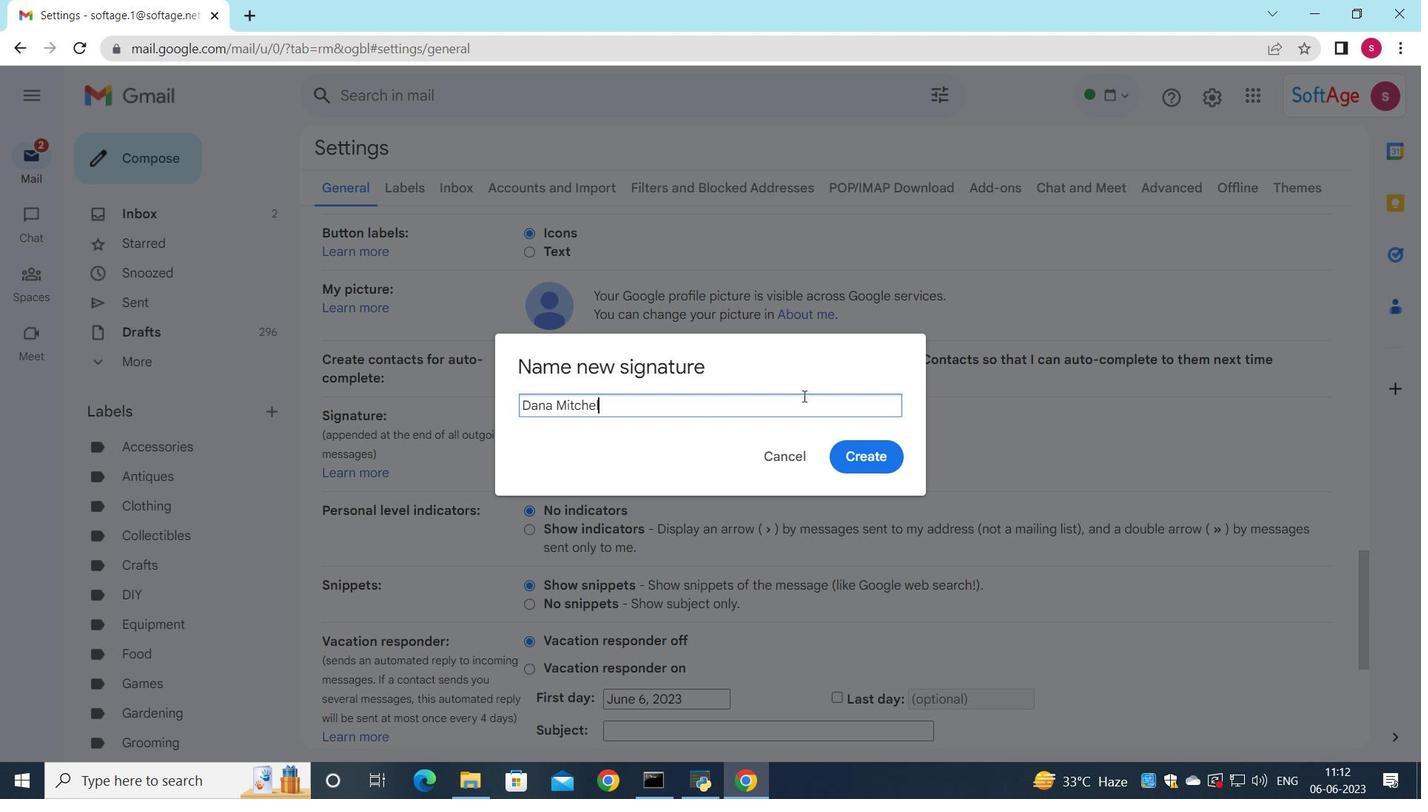 
Action: Mouse moved to (888, 467)
Screenshot: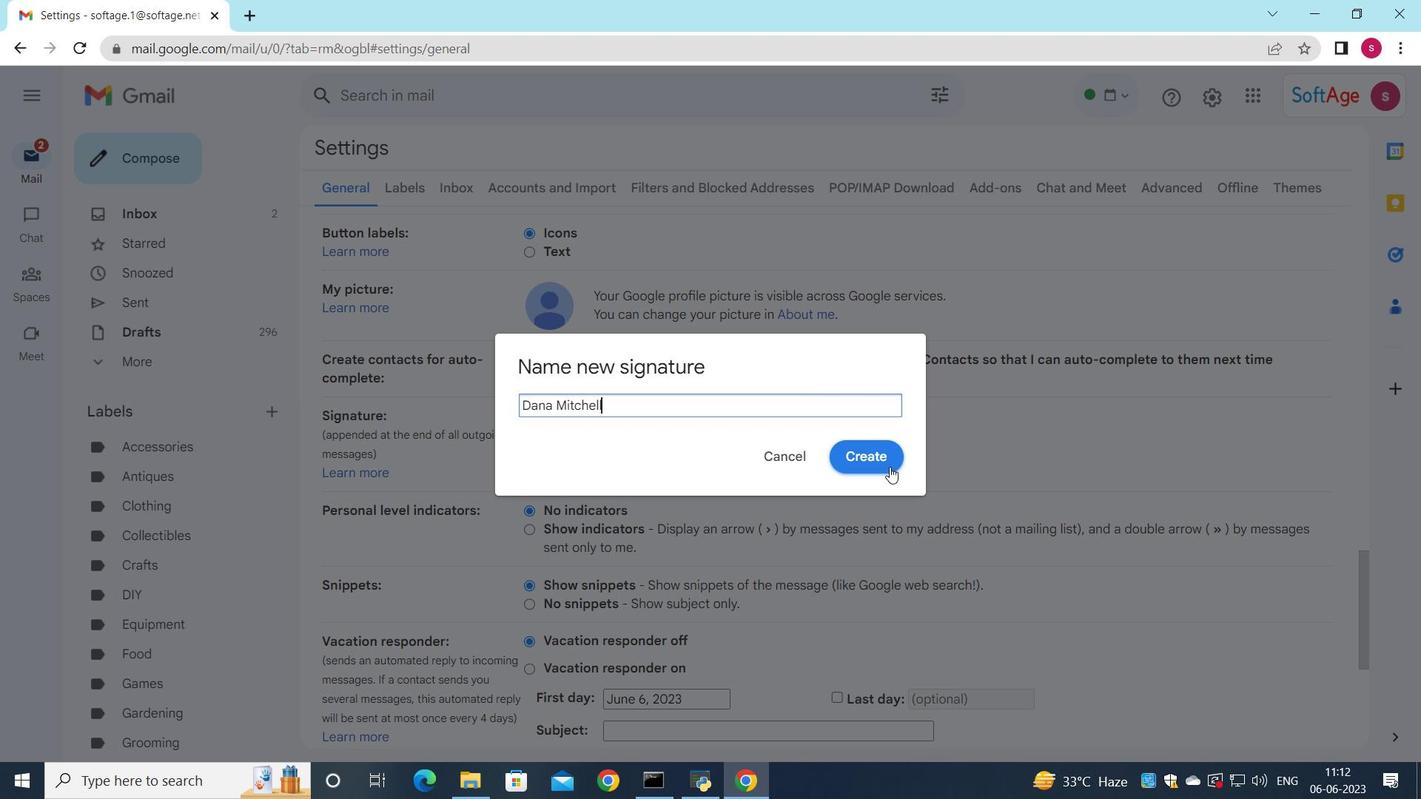 
Action: Mouse pressed left at (888, 467)
Screenshot: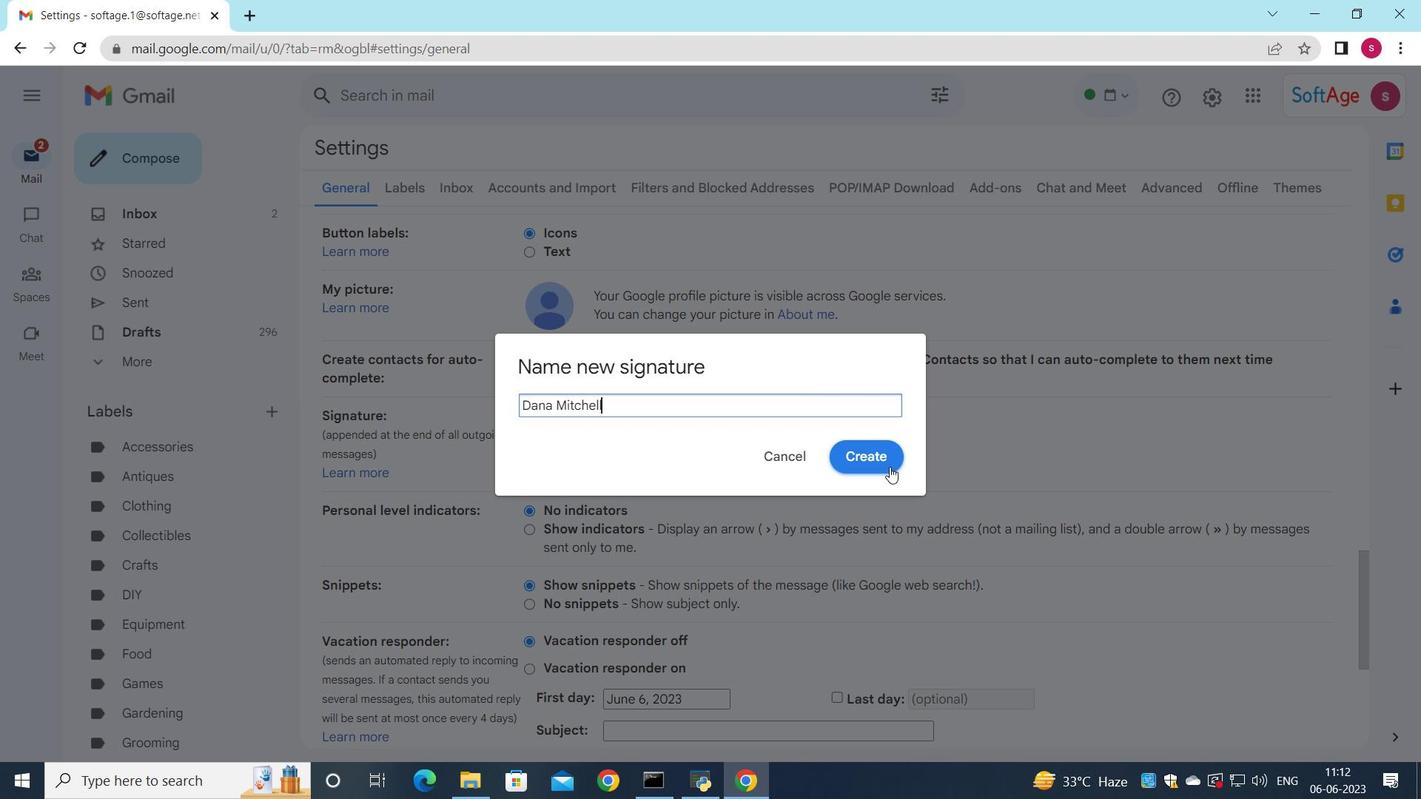 
Action: Mouse moved to (867, 464)
Screenshot: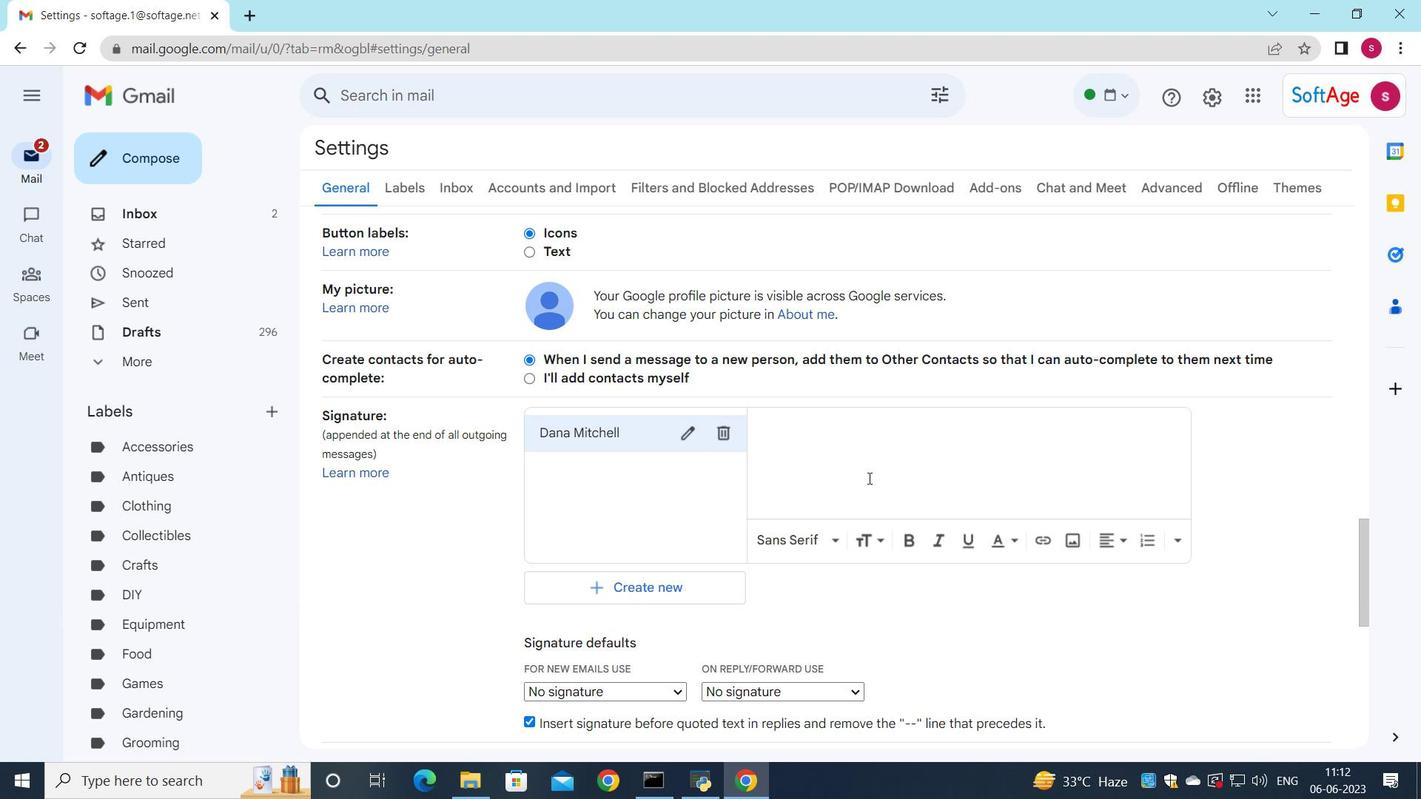 
Action: Mouse pressed left at (867, 464)
Screenshot: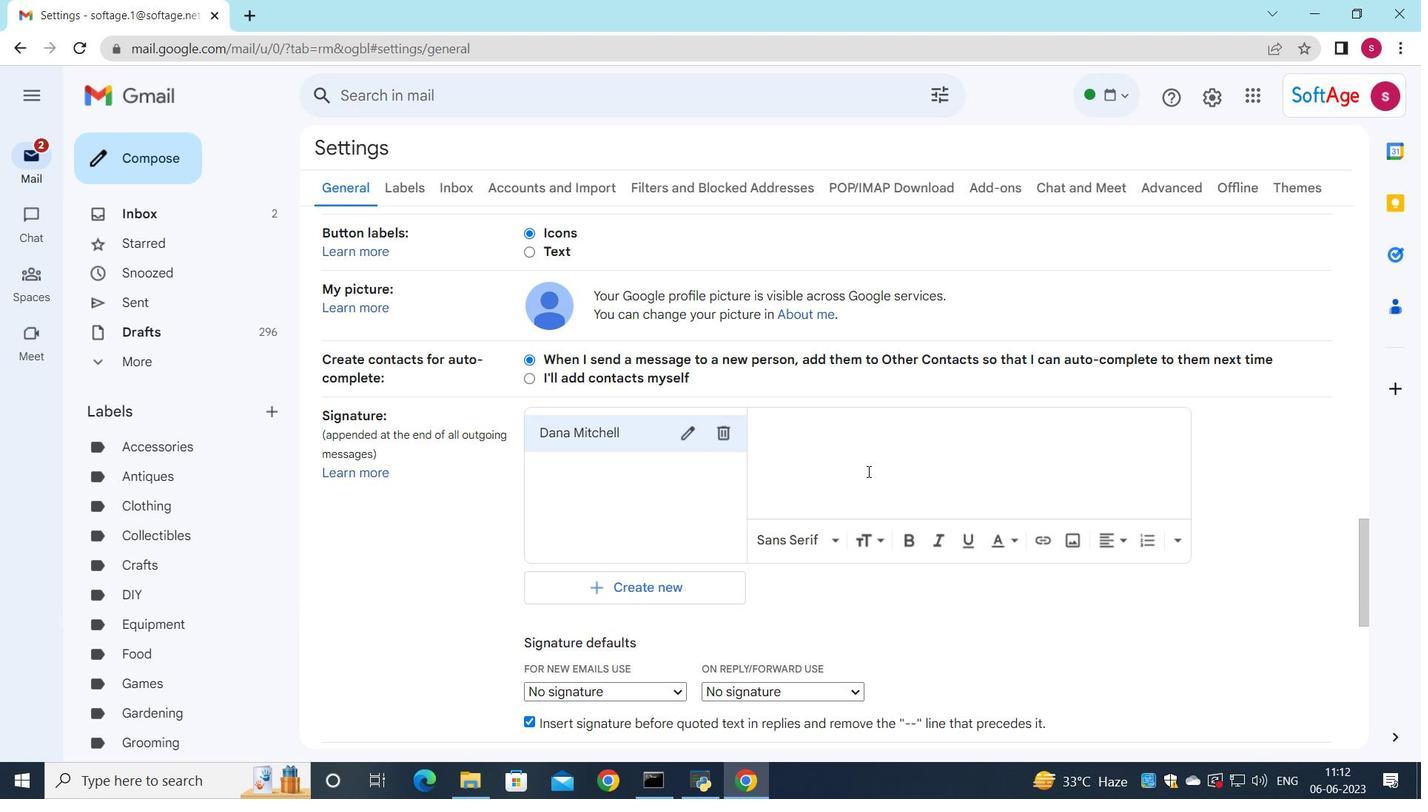 
Action: Key pressed <Key.shift>Dana<Key.space><Key.shift>Mitchell
Screenshot: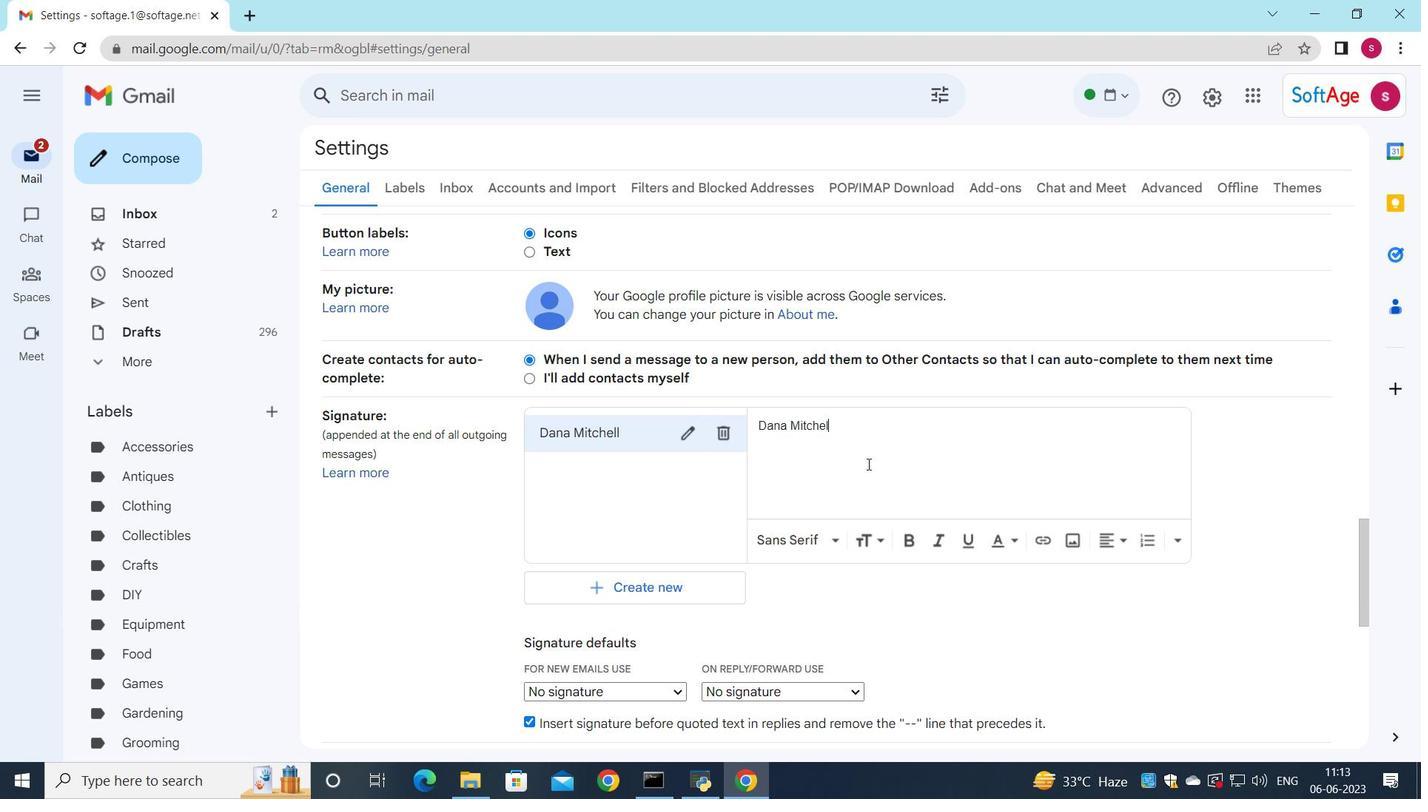 
Action: Mouse scrolled (867, 463) with delta (0, 0)
Screenshot: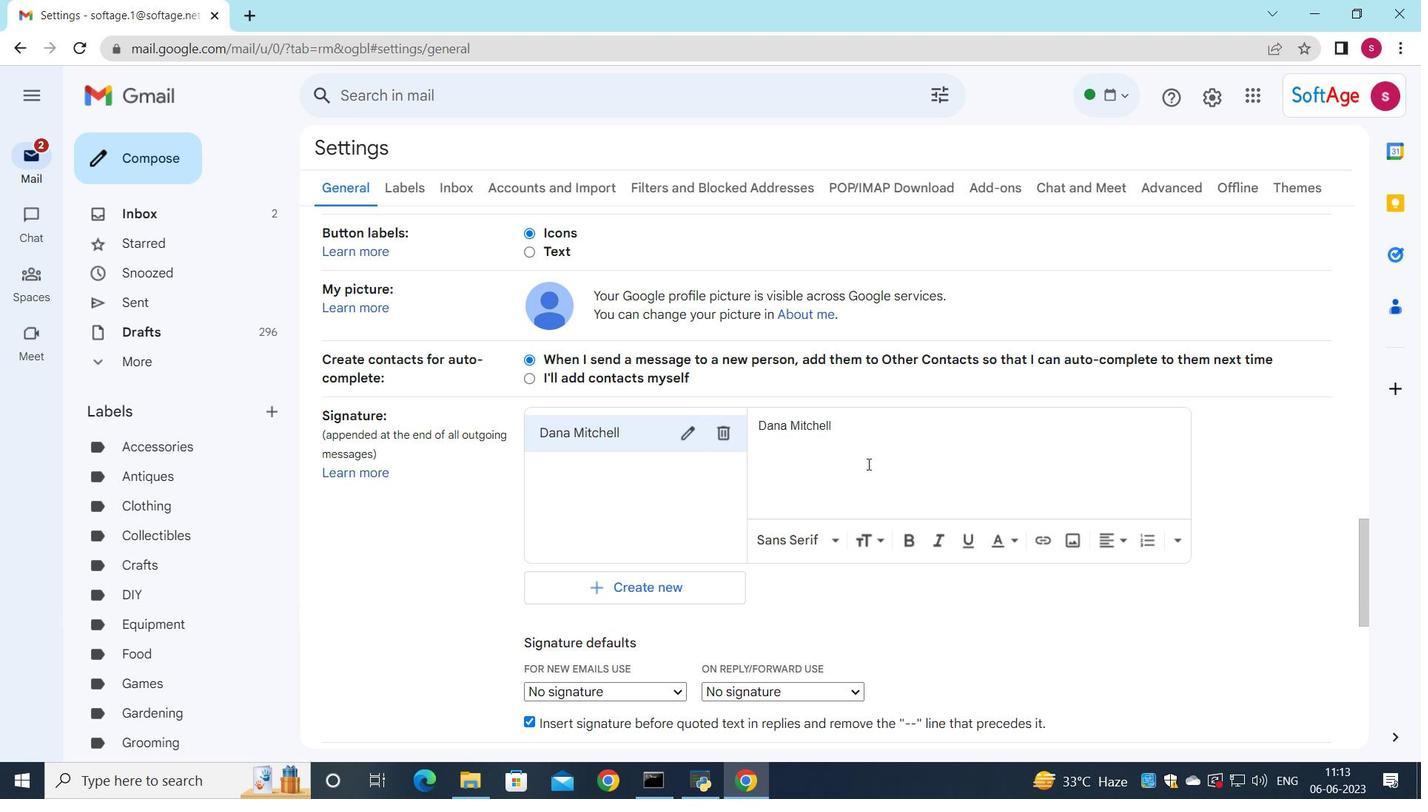 
Action: Mouse scrolled (867, 463) with delta (0, 0)
Screenshot: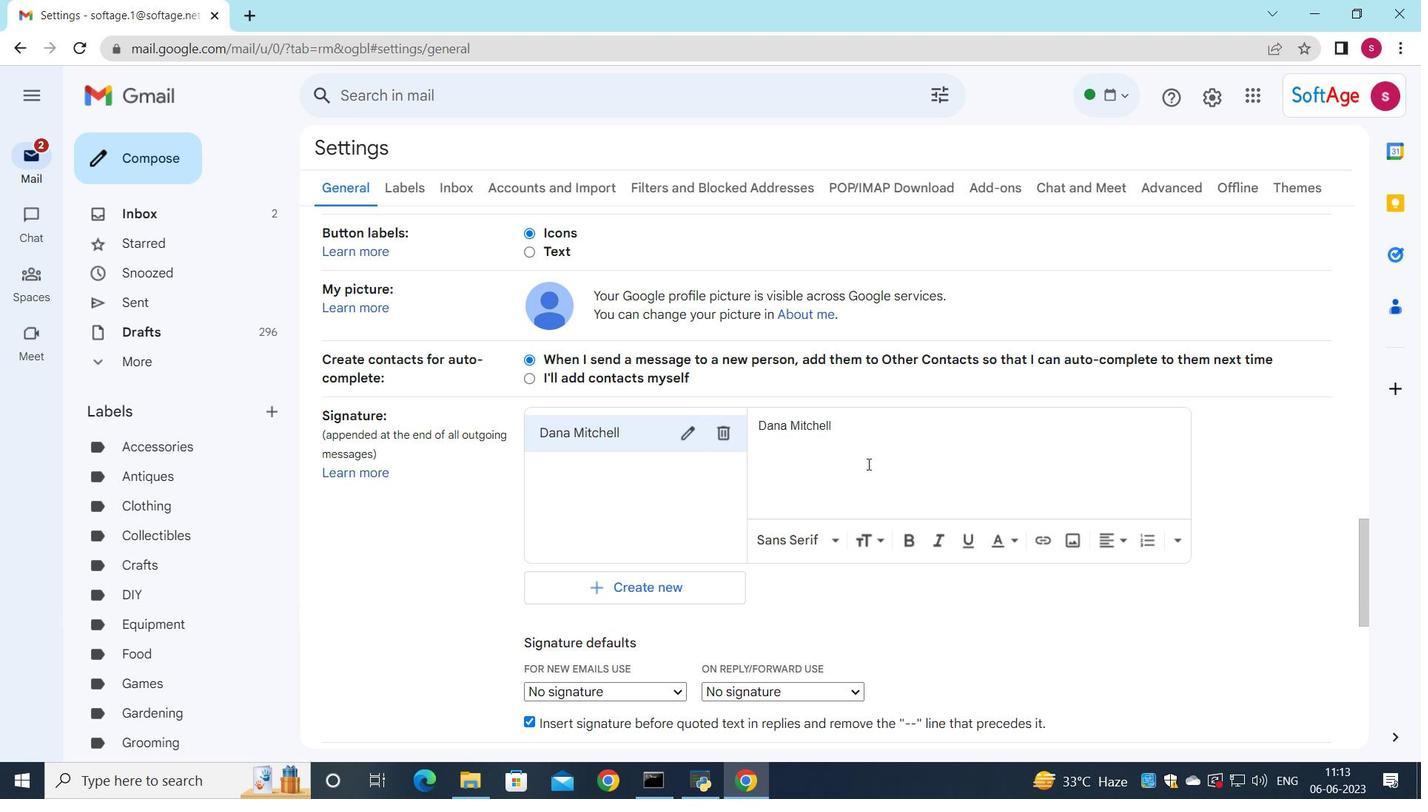
Action: Mouse scrolled (867, 463) with delta (0, 0)
Screenshot: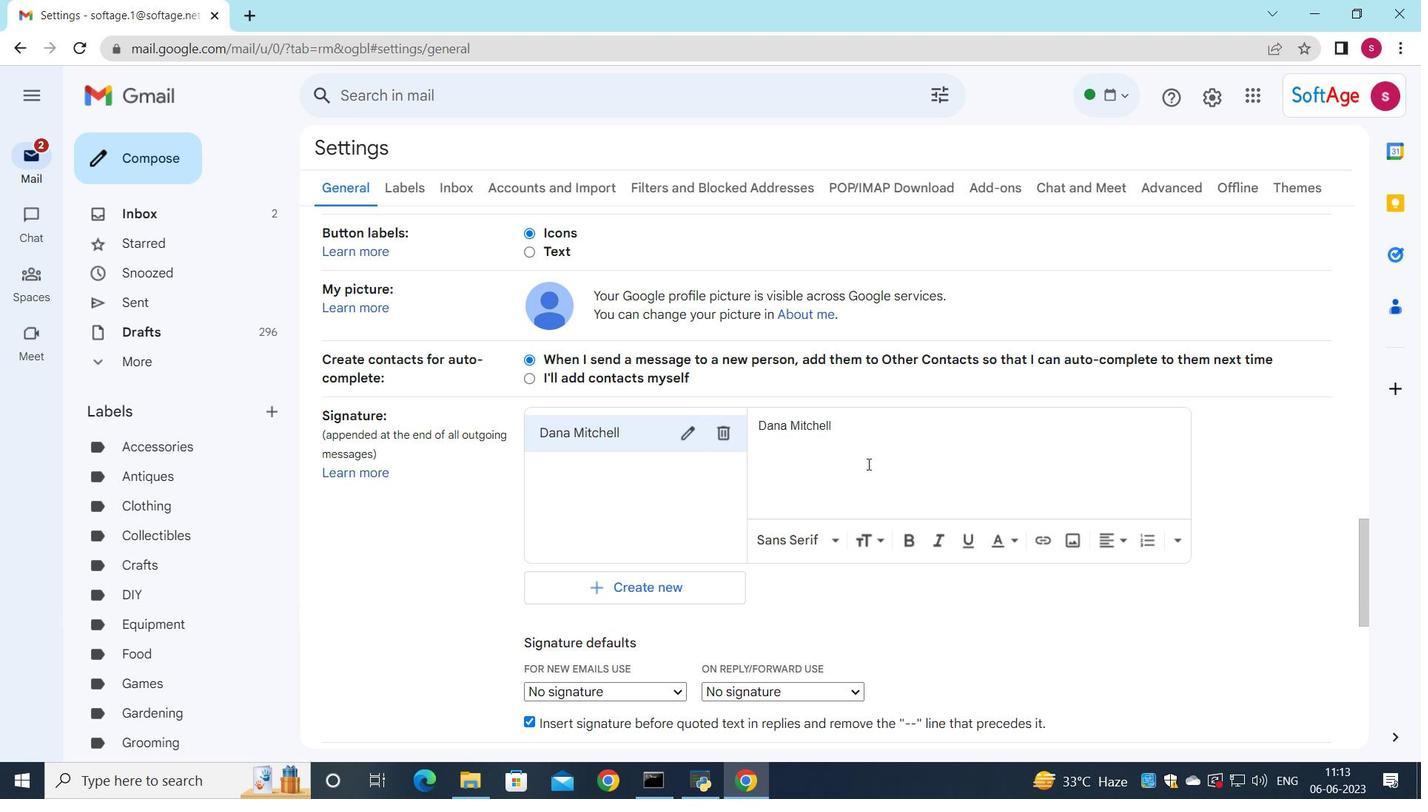 
Action: Mouse scrolled (867, 463) with delta (0, 0)
Screenshot: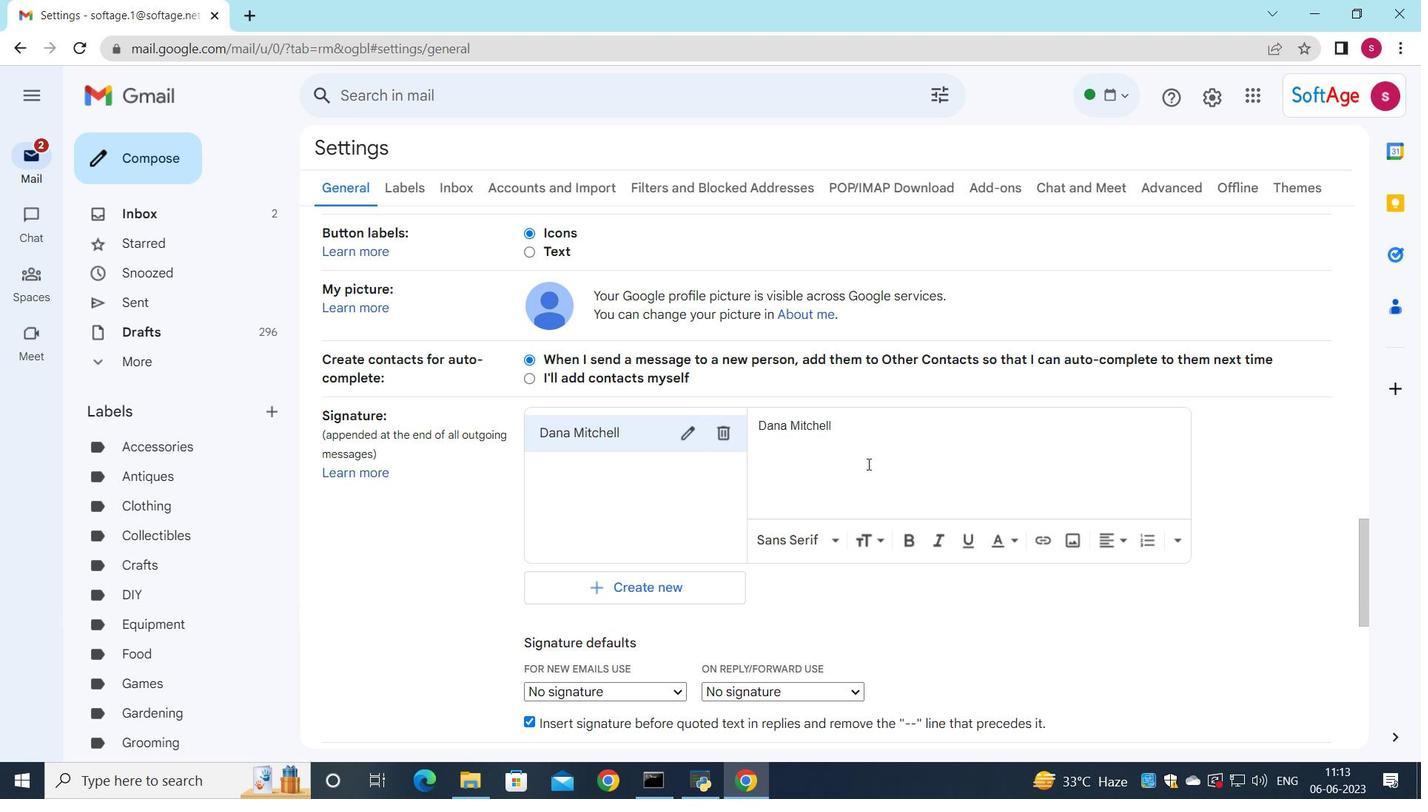 
Action: Mouse moved to (670, 314)
Screenshot: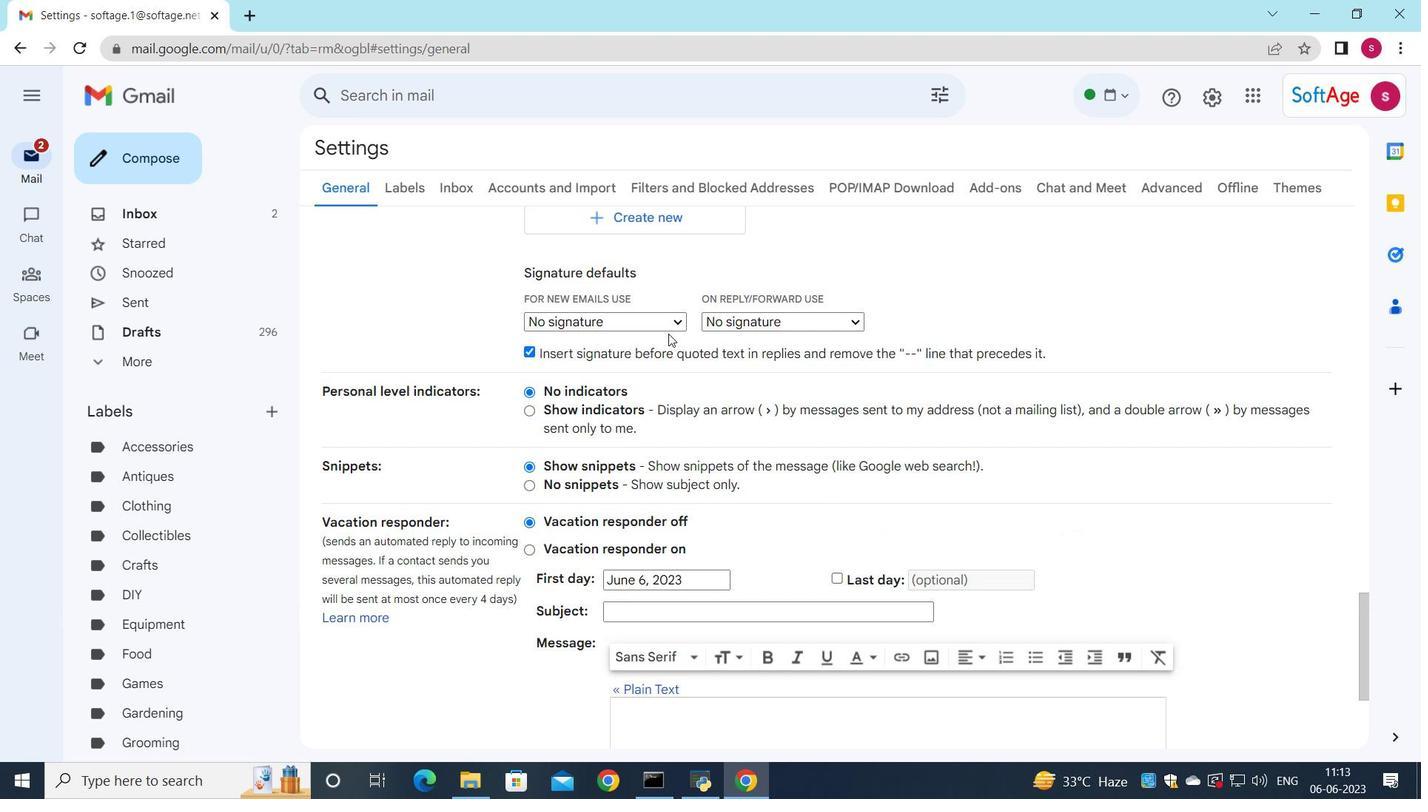 
Action: Mouse pressed left at (670, 314)
Screenshot: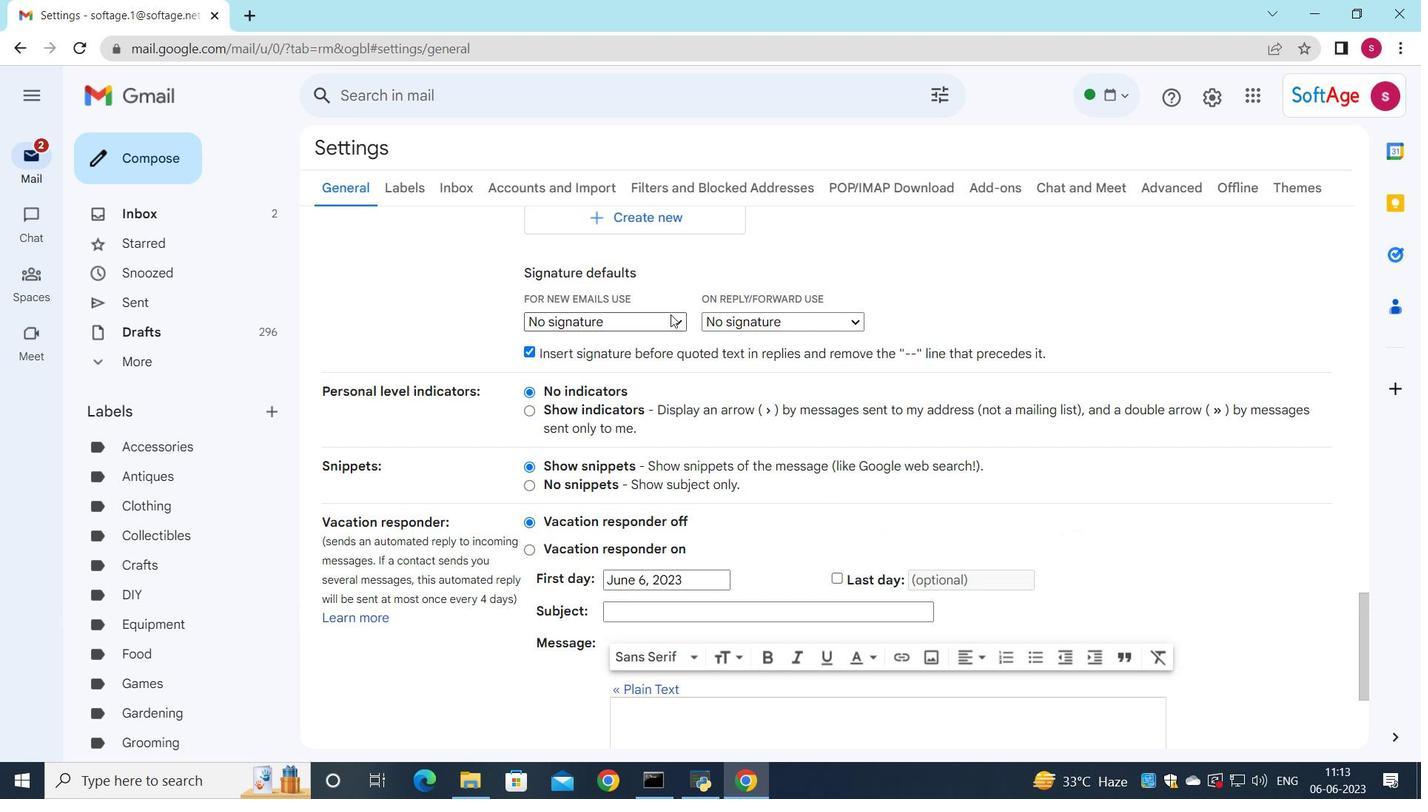 
Action: Mouse moved to (668, 361)
Screenshot: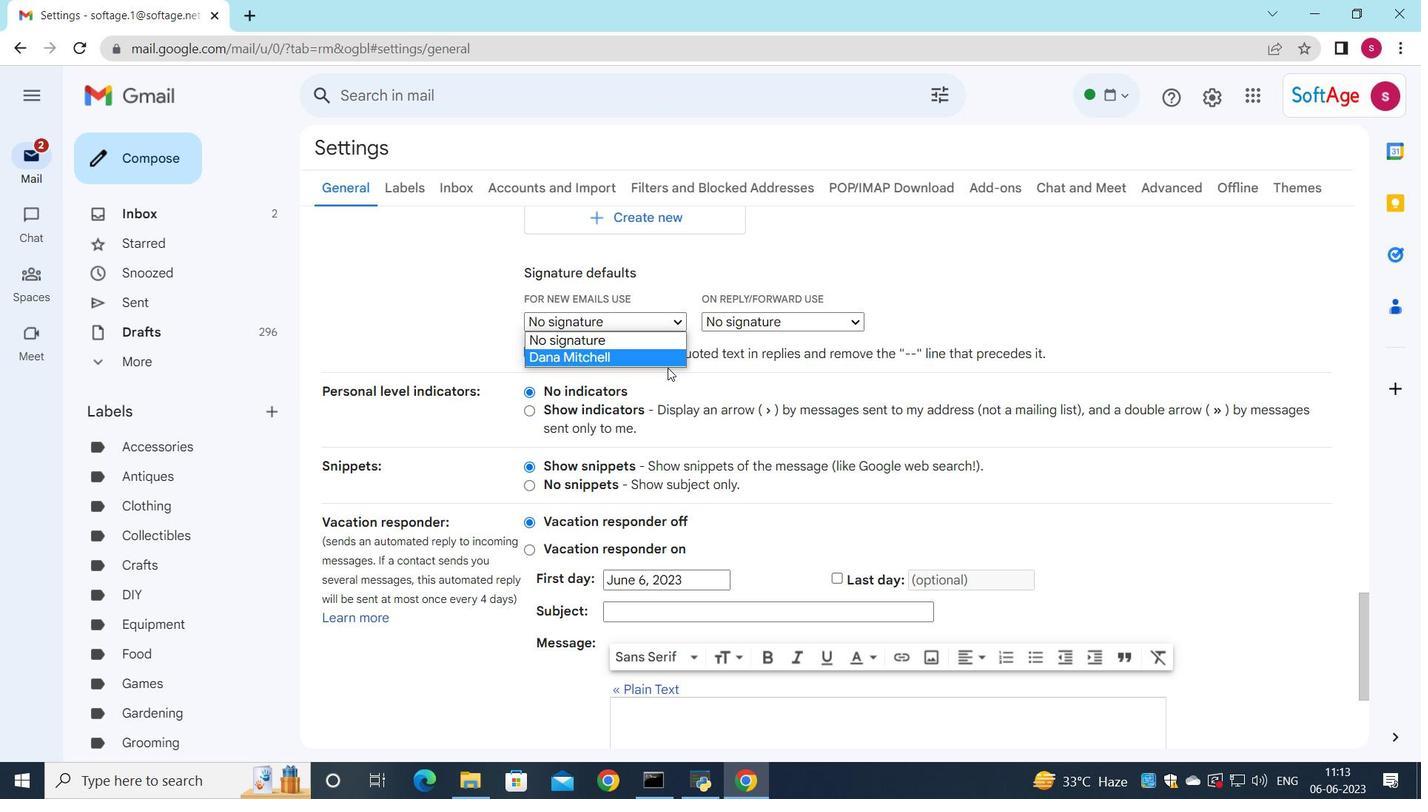 
Action: Mouse pressed left at (668, 361)
Screenshot: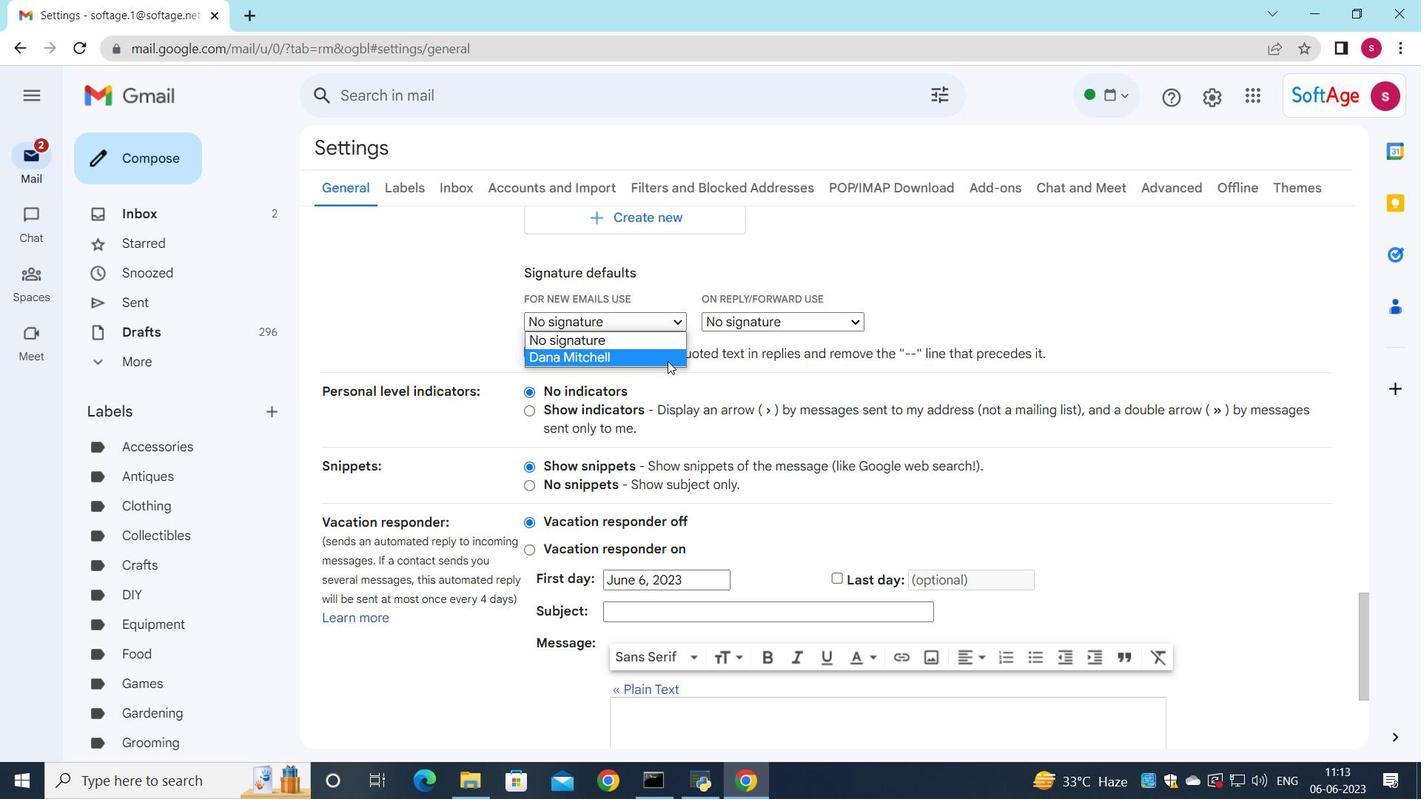 
Action: Mouse moved to (739, 315)
Screenshot: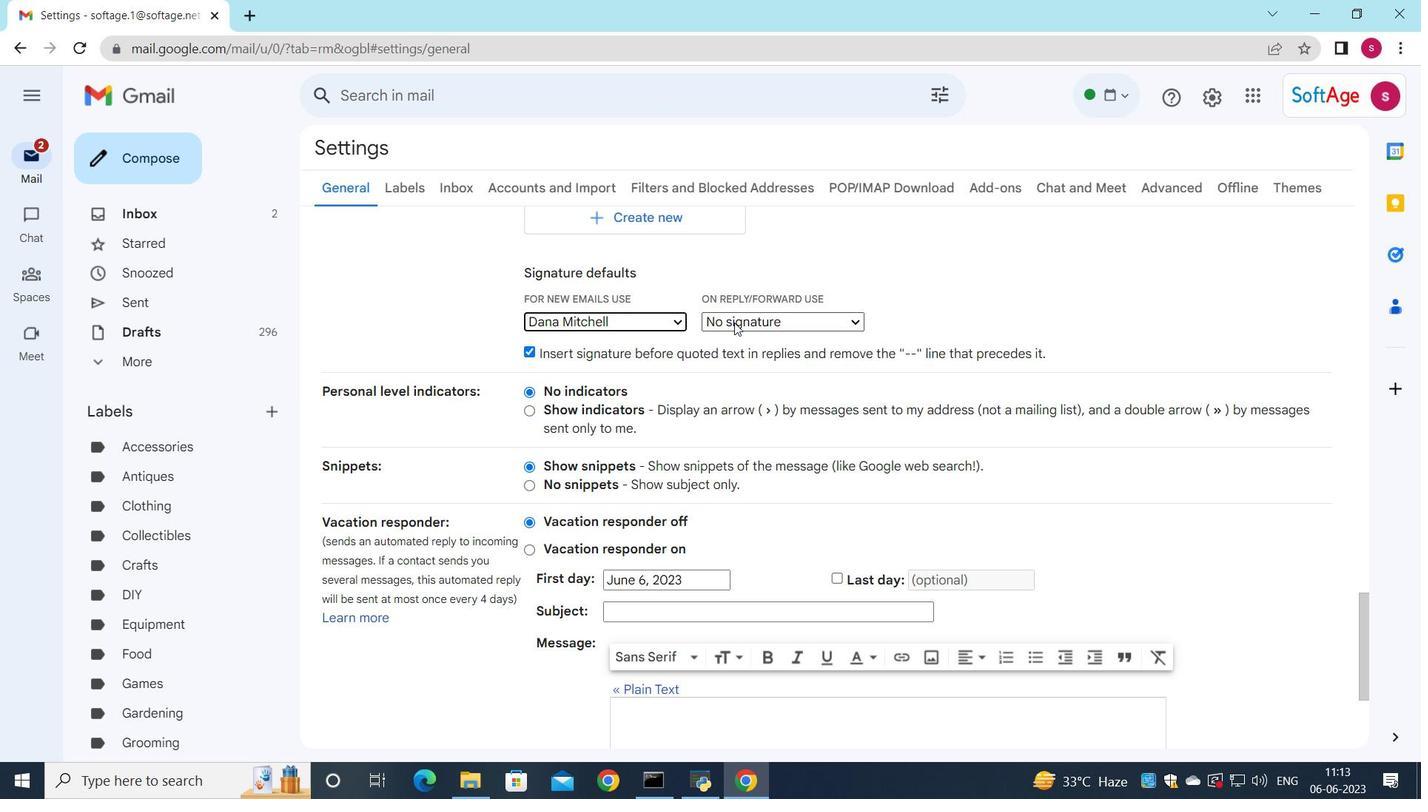 
Action: Mouse pressed left at (739, 315)
Screenshot: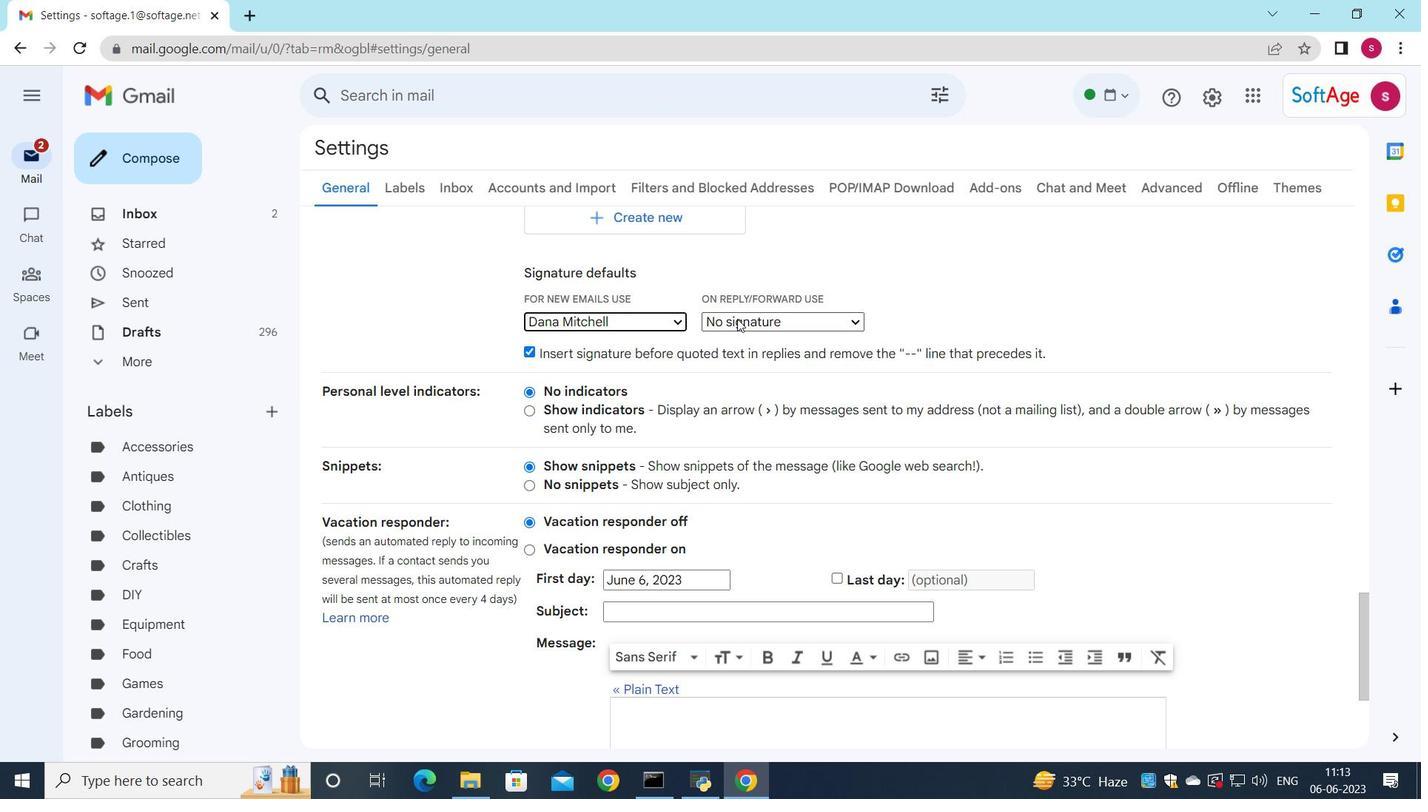 
Action: Mouse moved to (739, 347)
Screenshot: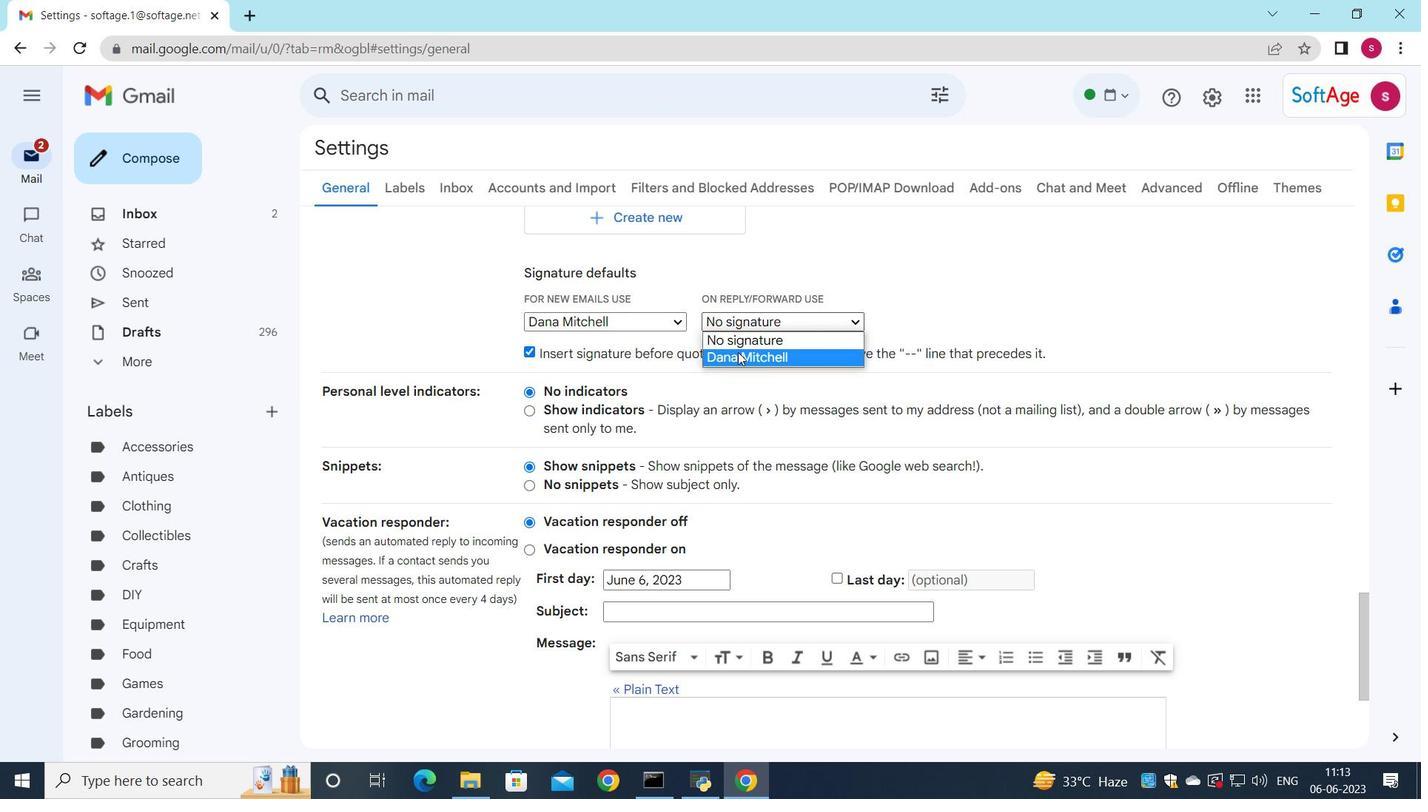 
Action: Mouse pressed left at (739, 347)
Screenshot: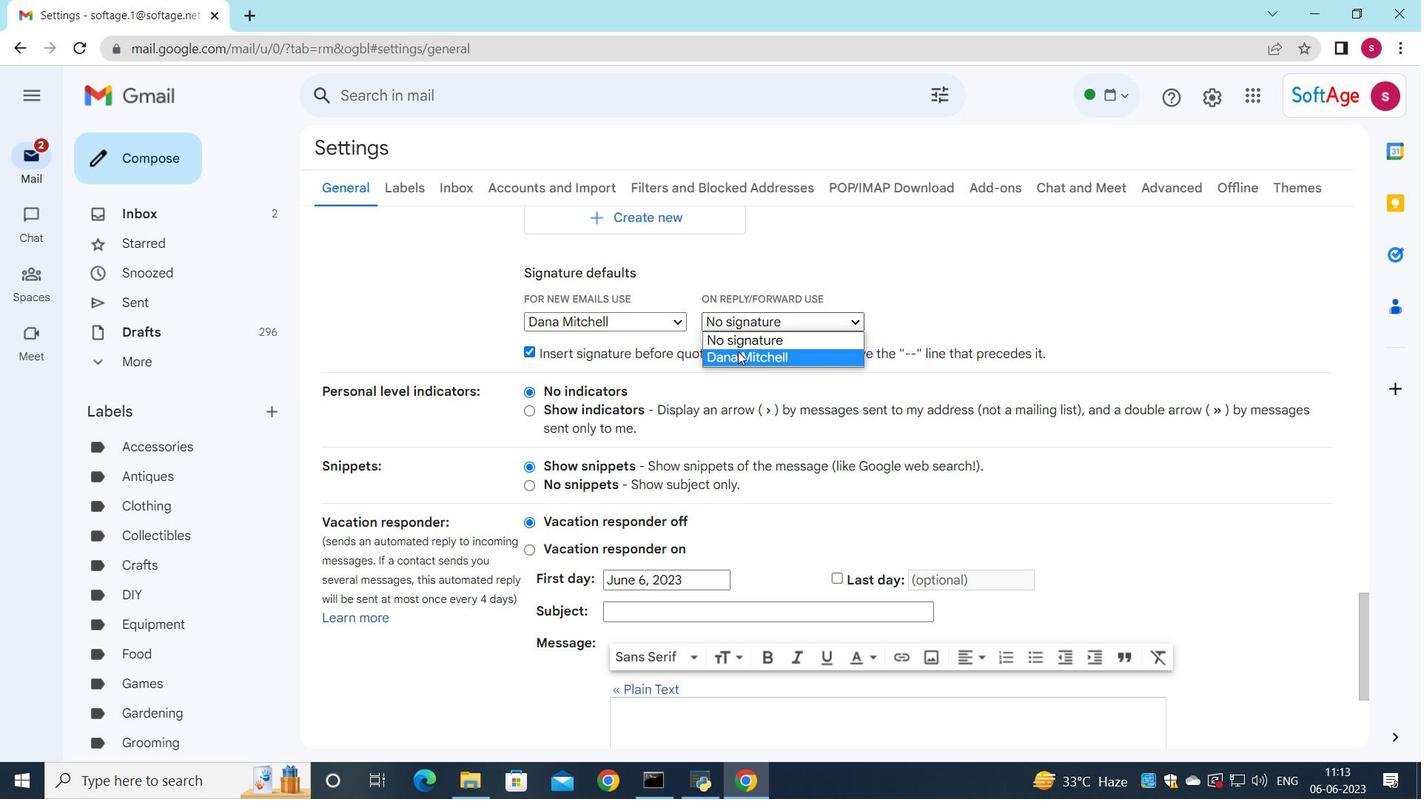 
Action: Mouse moved to (747, 321)
Screenshot: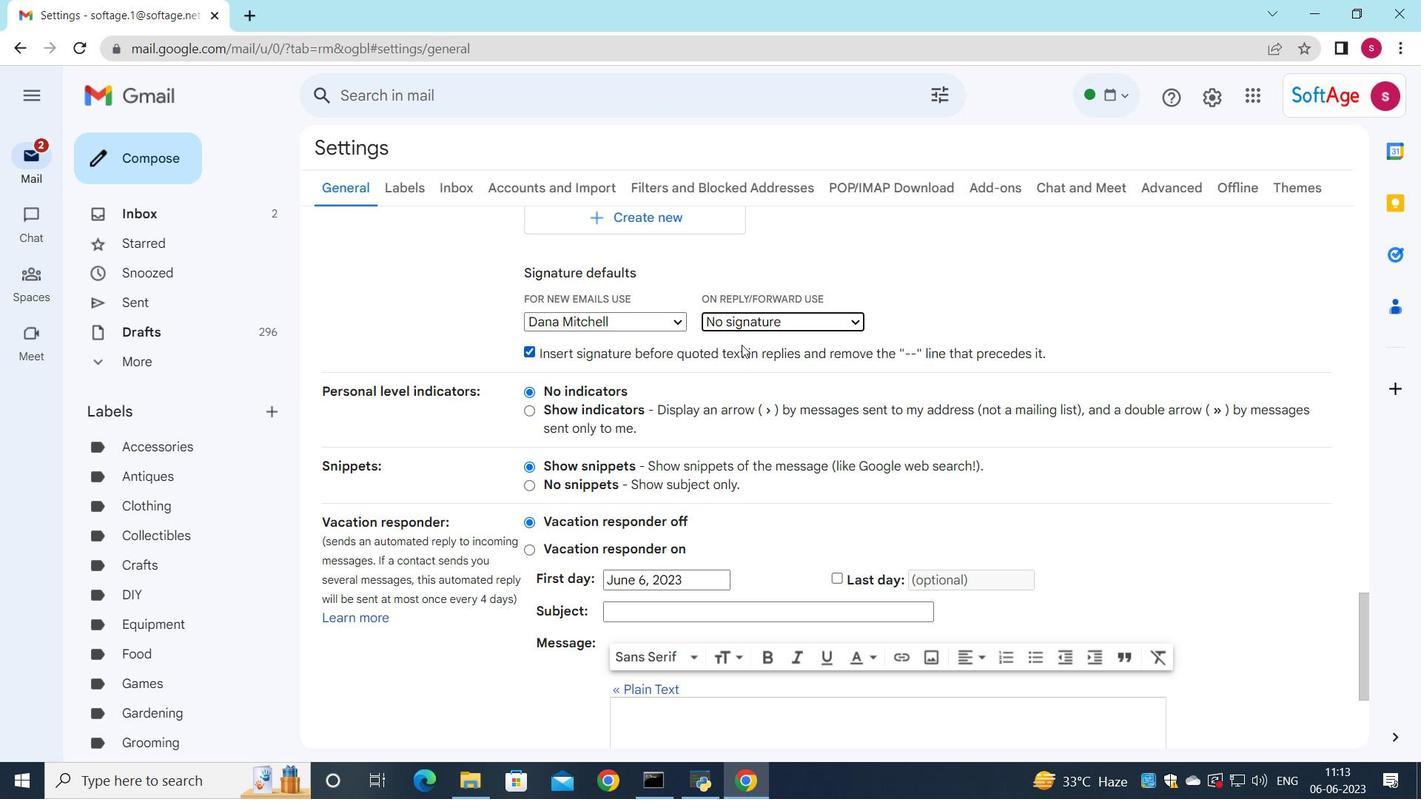
Action: Mouse pressed left at (747, 321)
Screenshot: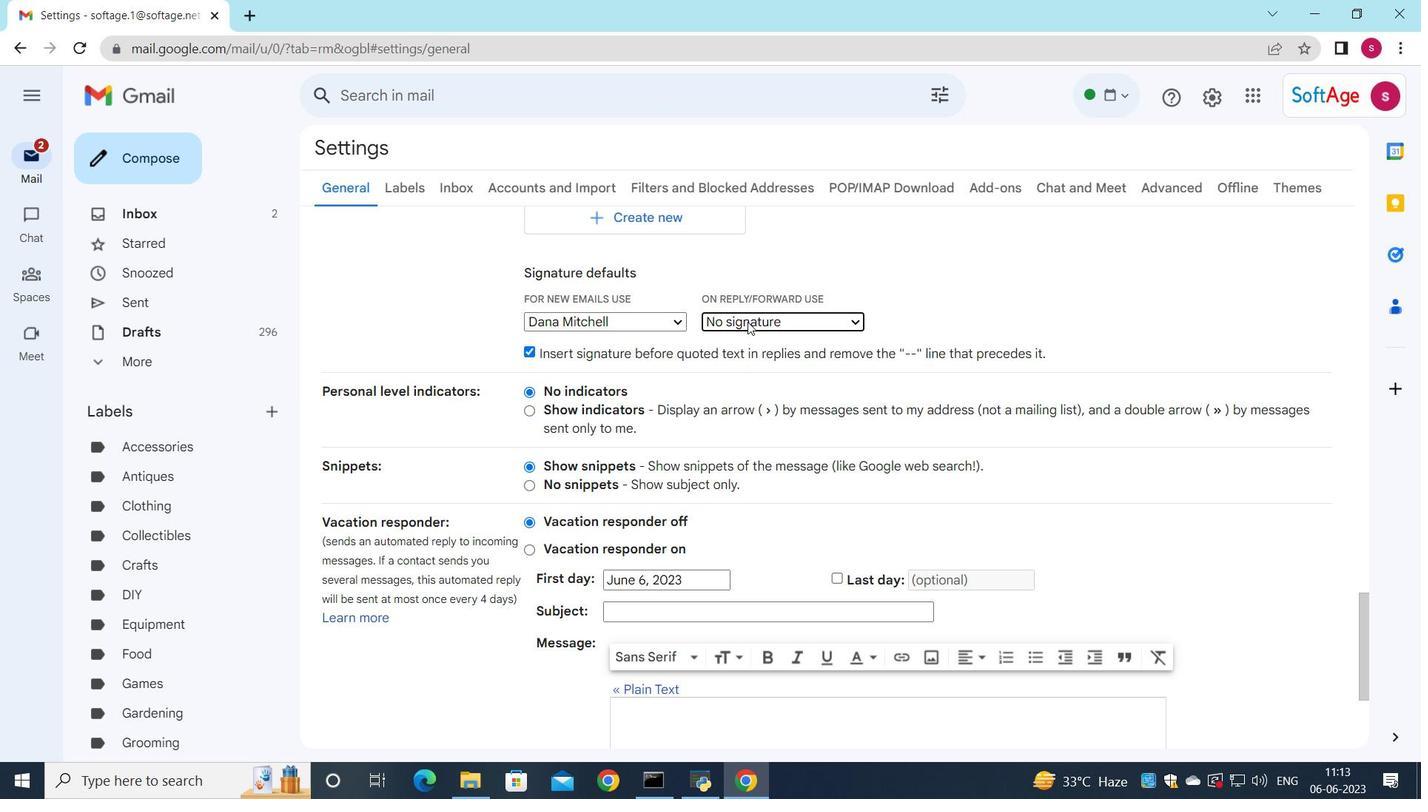 
Action: Mouse moved to (744, 351)
Screenshot: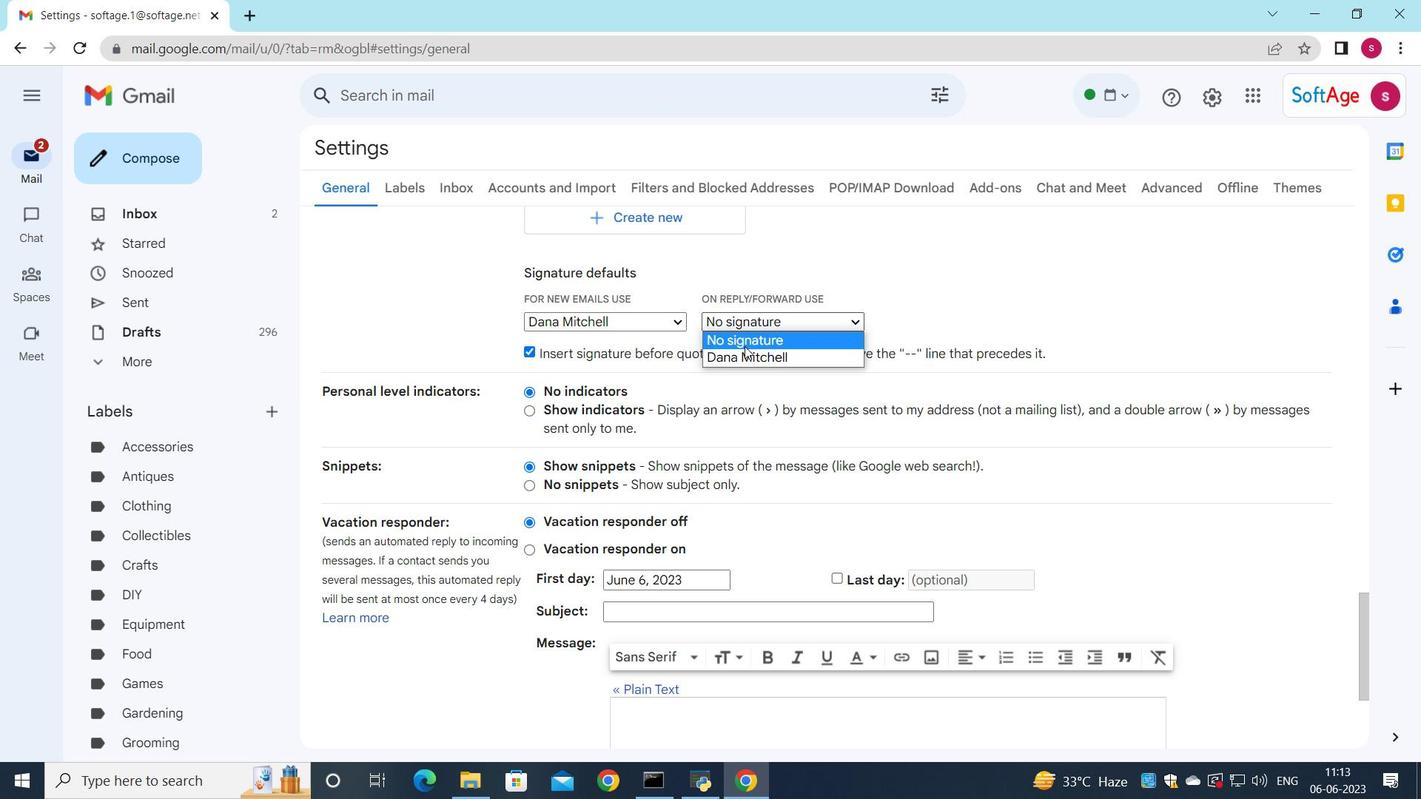 
Action: Mouse pressed left at (744, 351)
Screenshot: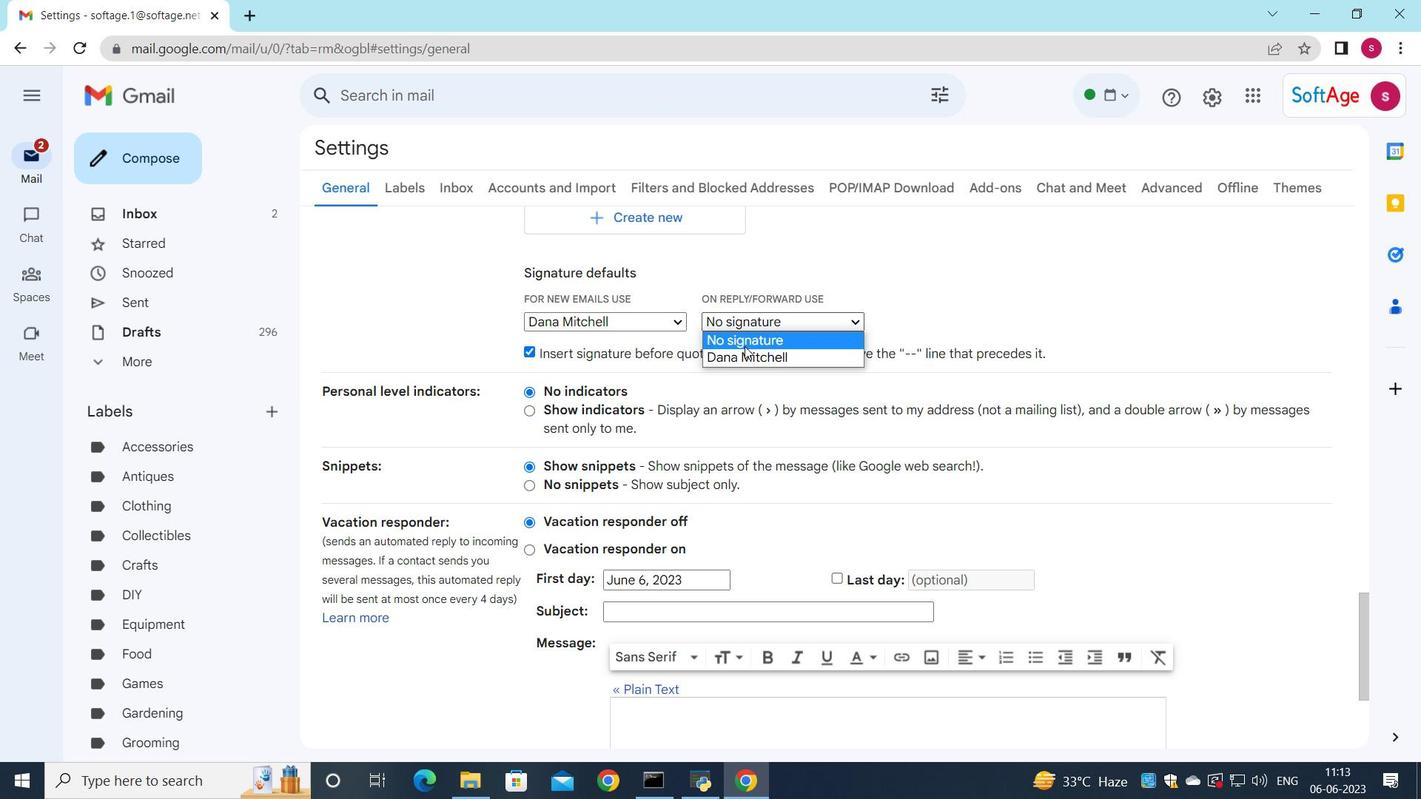 
Action: Mouse scrolled (744, 350) with delta (0, 0)
Screenshot: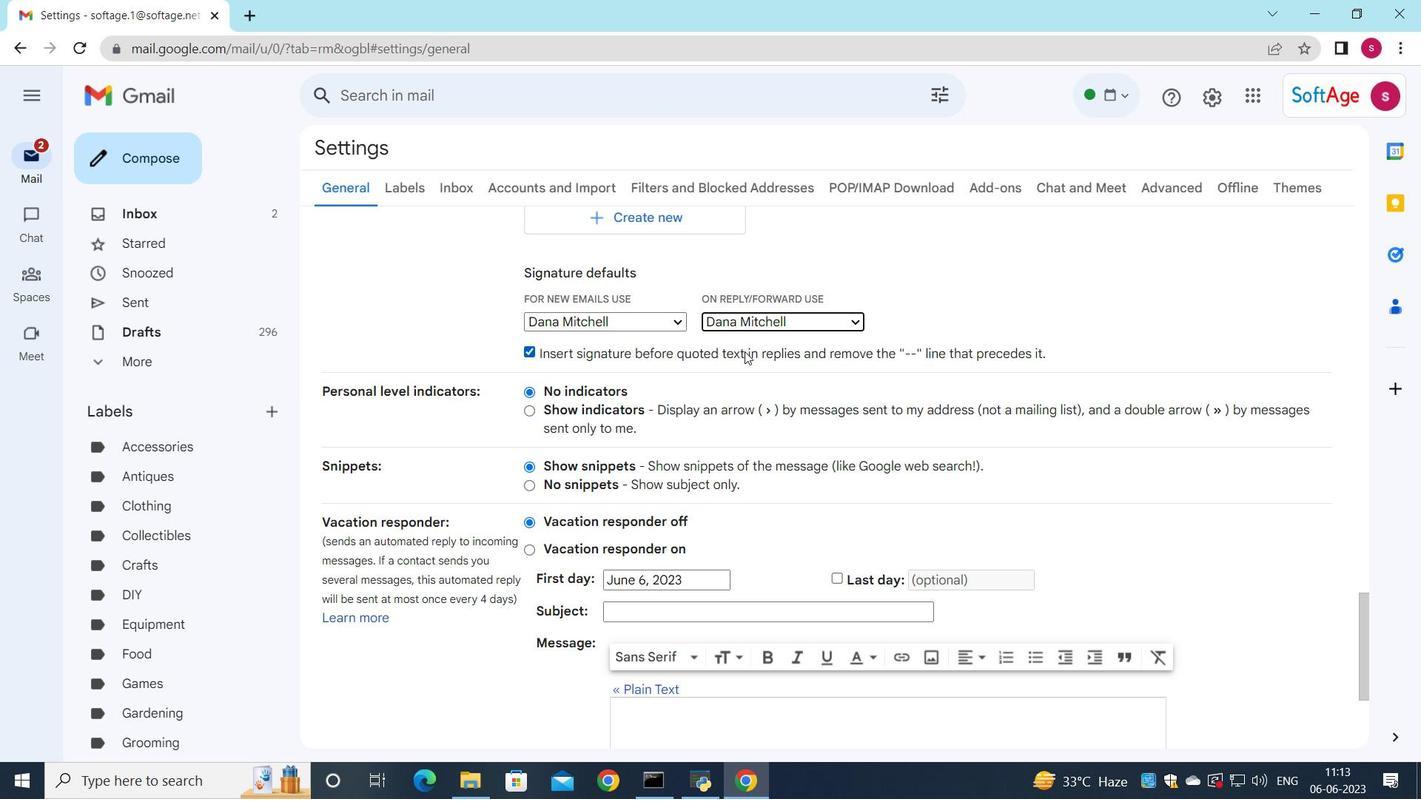
Action: Mouse scrolled (744, 350) with delta (0, 0)
Screenshot: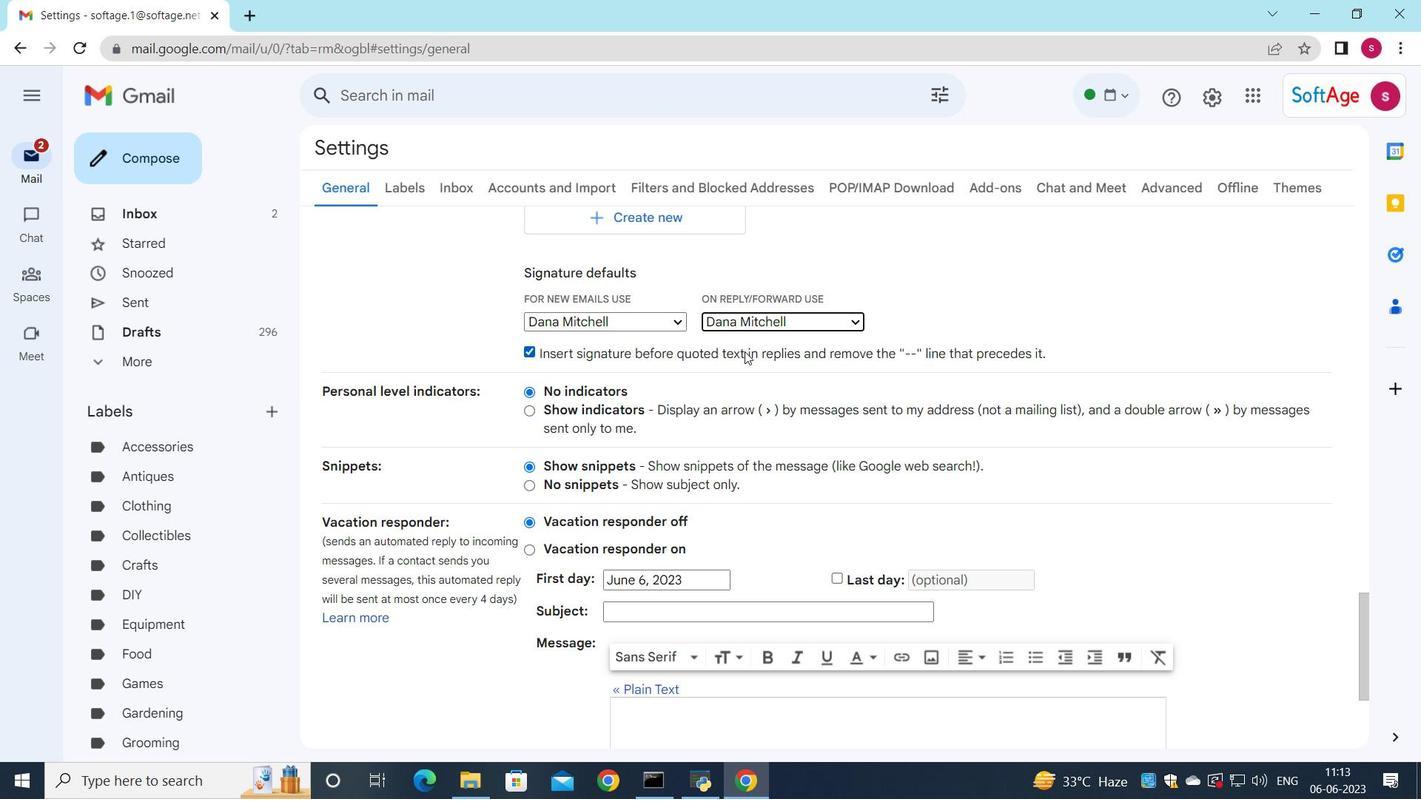 
Action: Mouse scrolled (744, 350) with delta (0, 0)
Screenshot: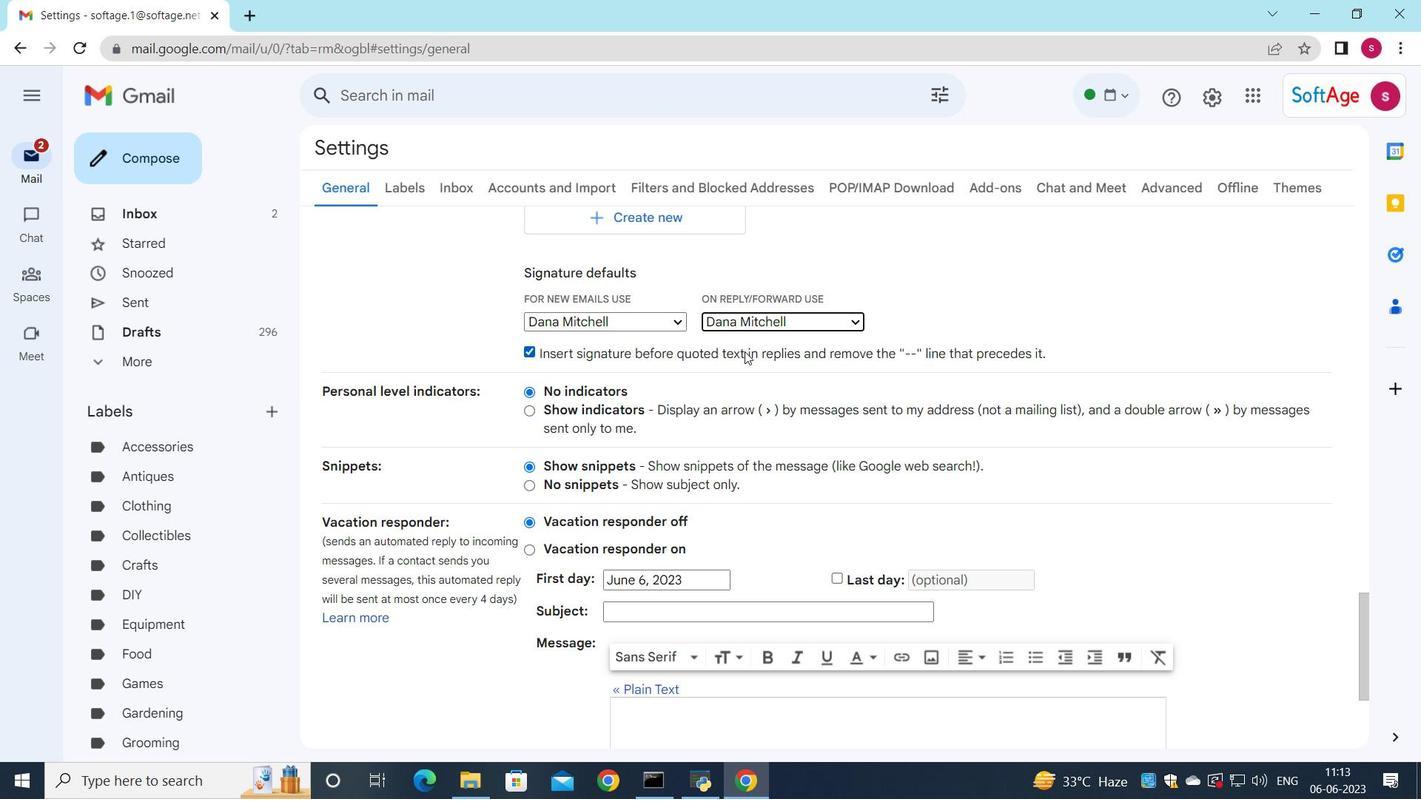 
Action: Mouse scrolled (744, 350) with delta (0, 0)
Screenshot: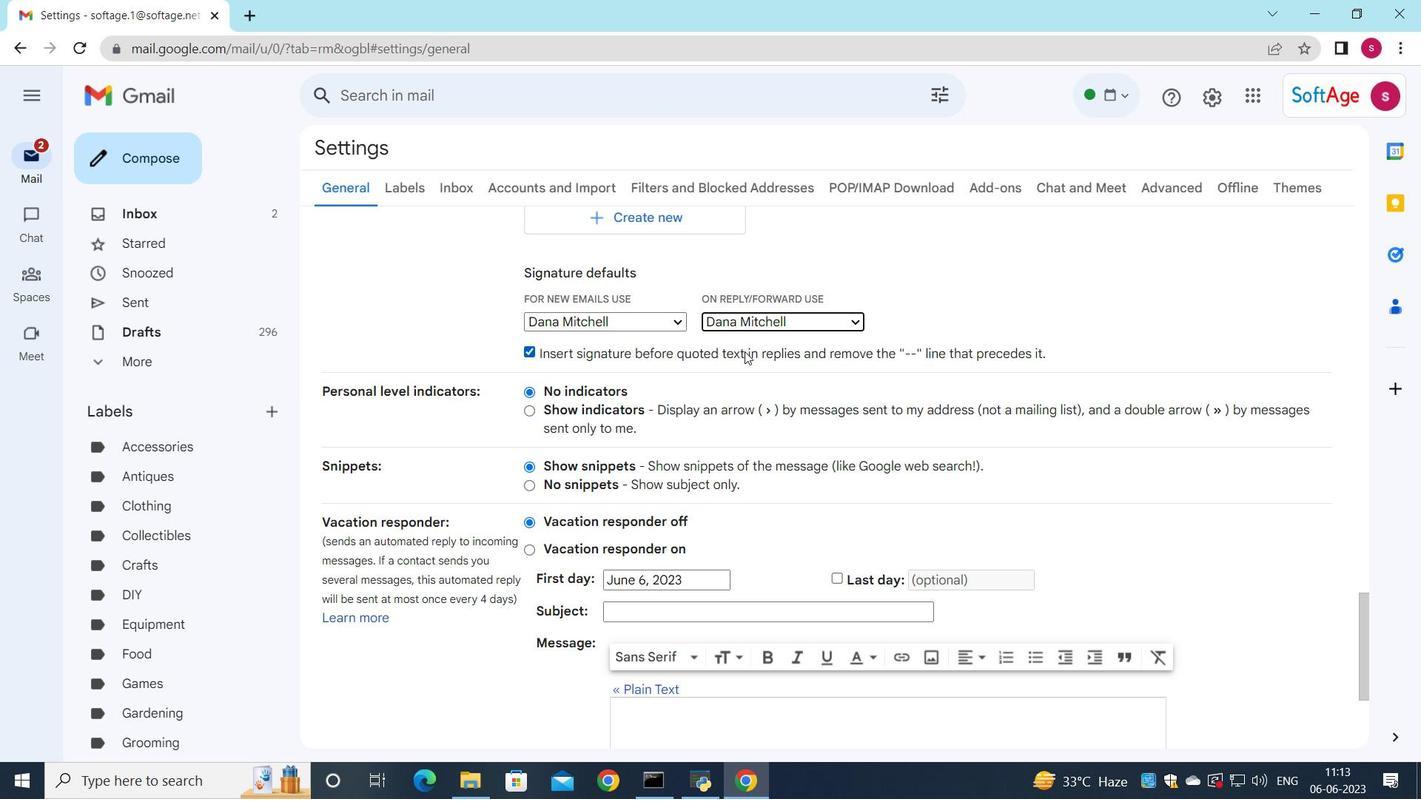 
Action: Mouse scrolled (744, 350) with delta (0, 0)
Screenshot: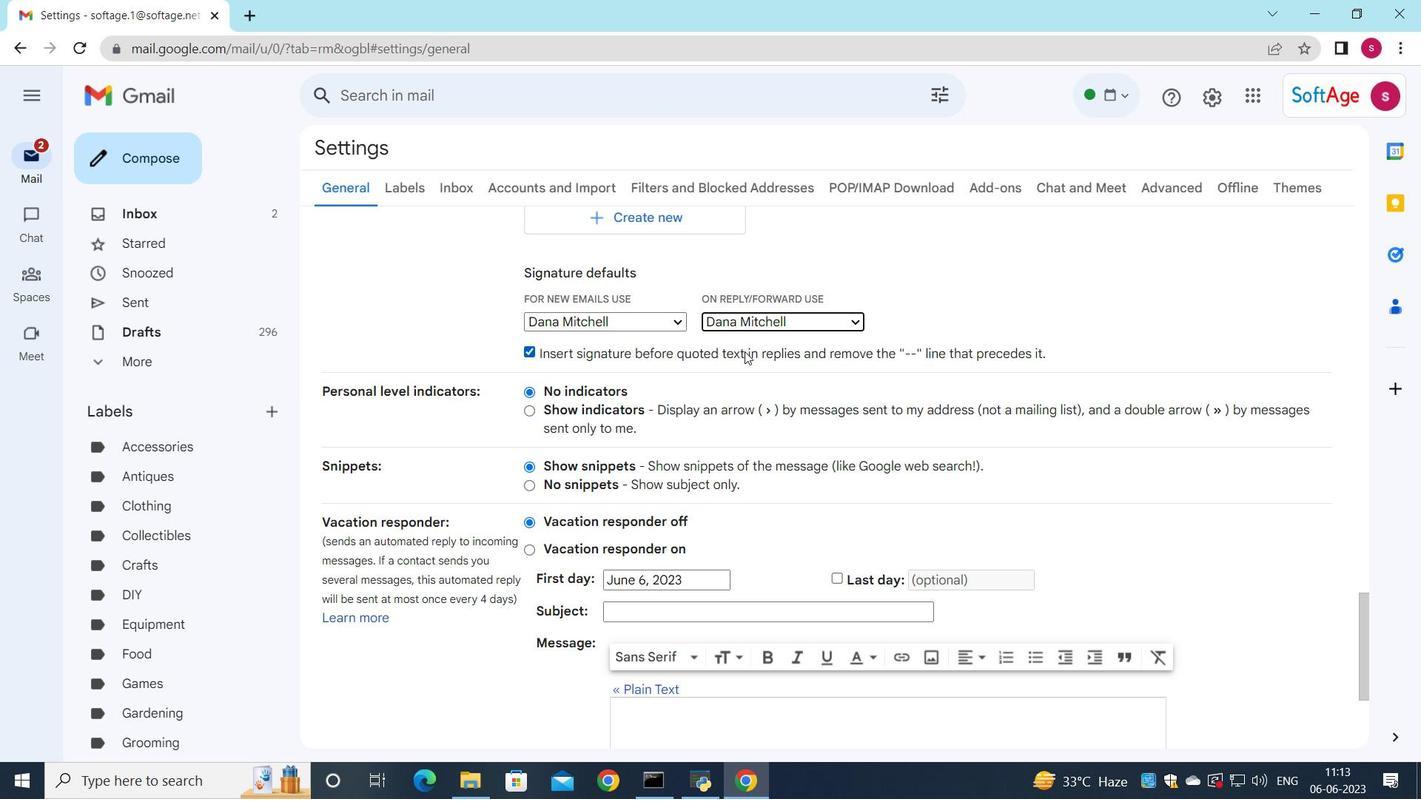 
Action: Mouse moved to (778, 413)
Screenshot: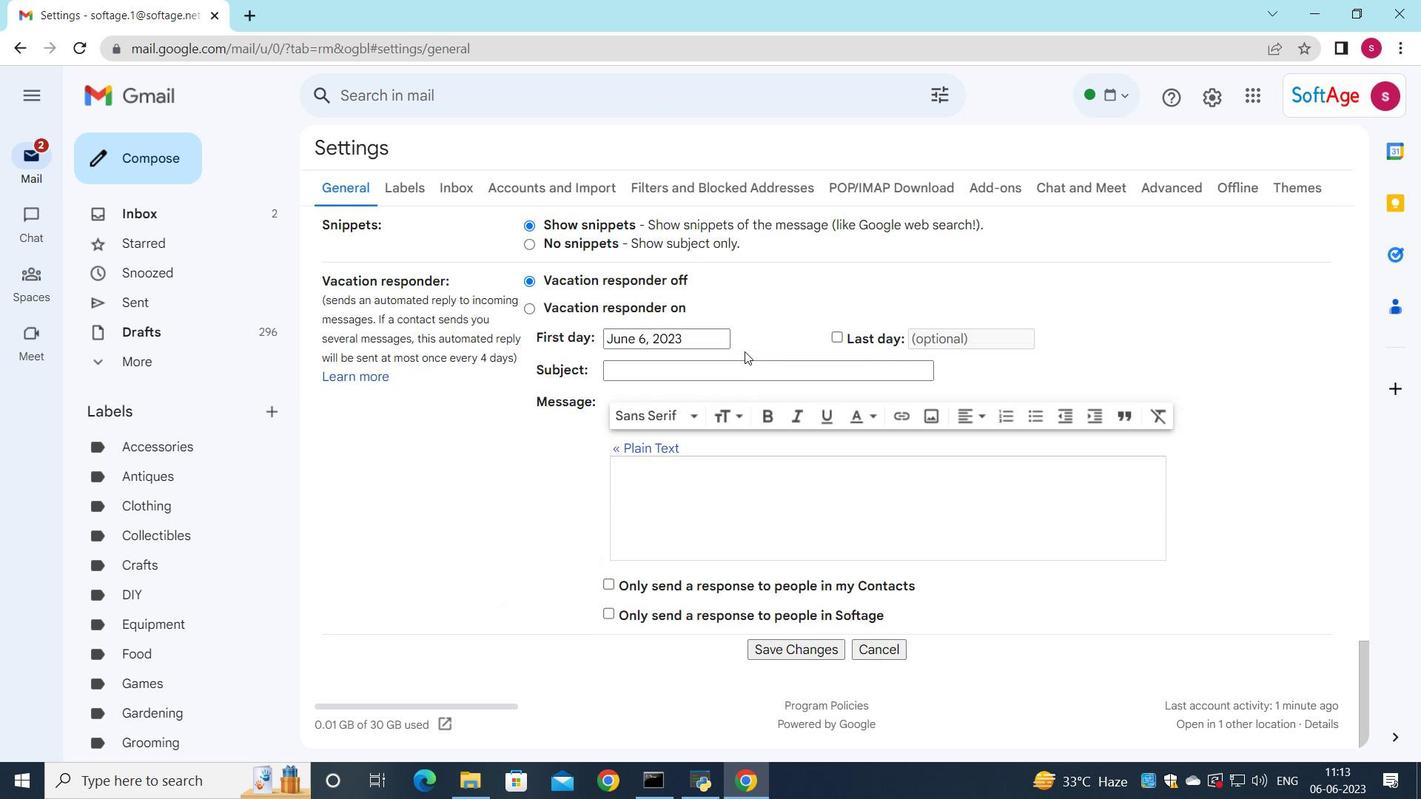 
Action: Mouse scrolled (775, 405) with delta (0, 0)
Screenshot: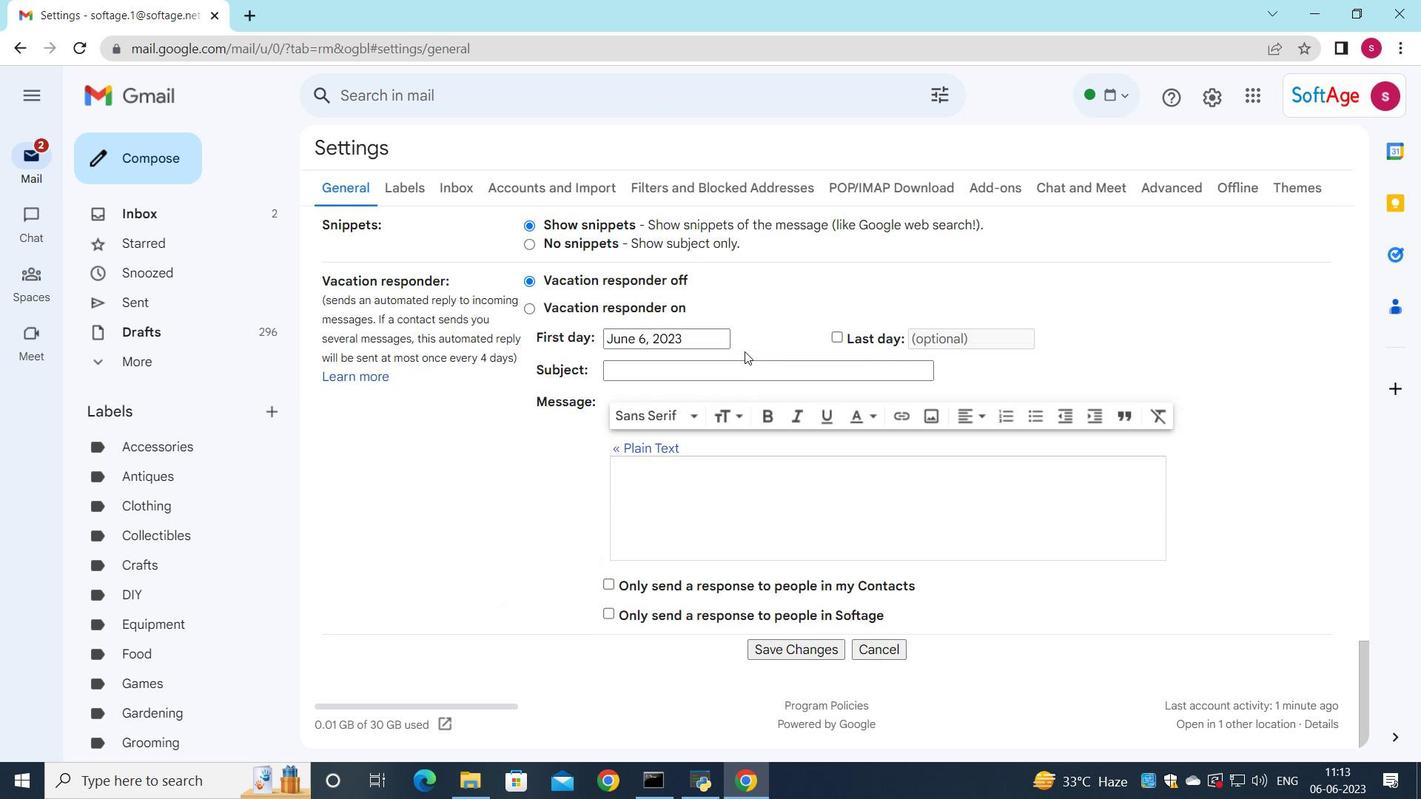 
Action: Mouse moved to (783, 421)
Screenshot: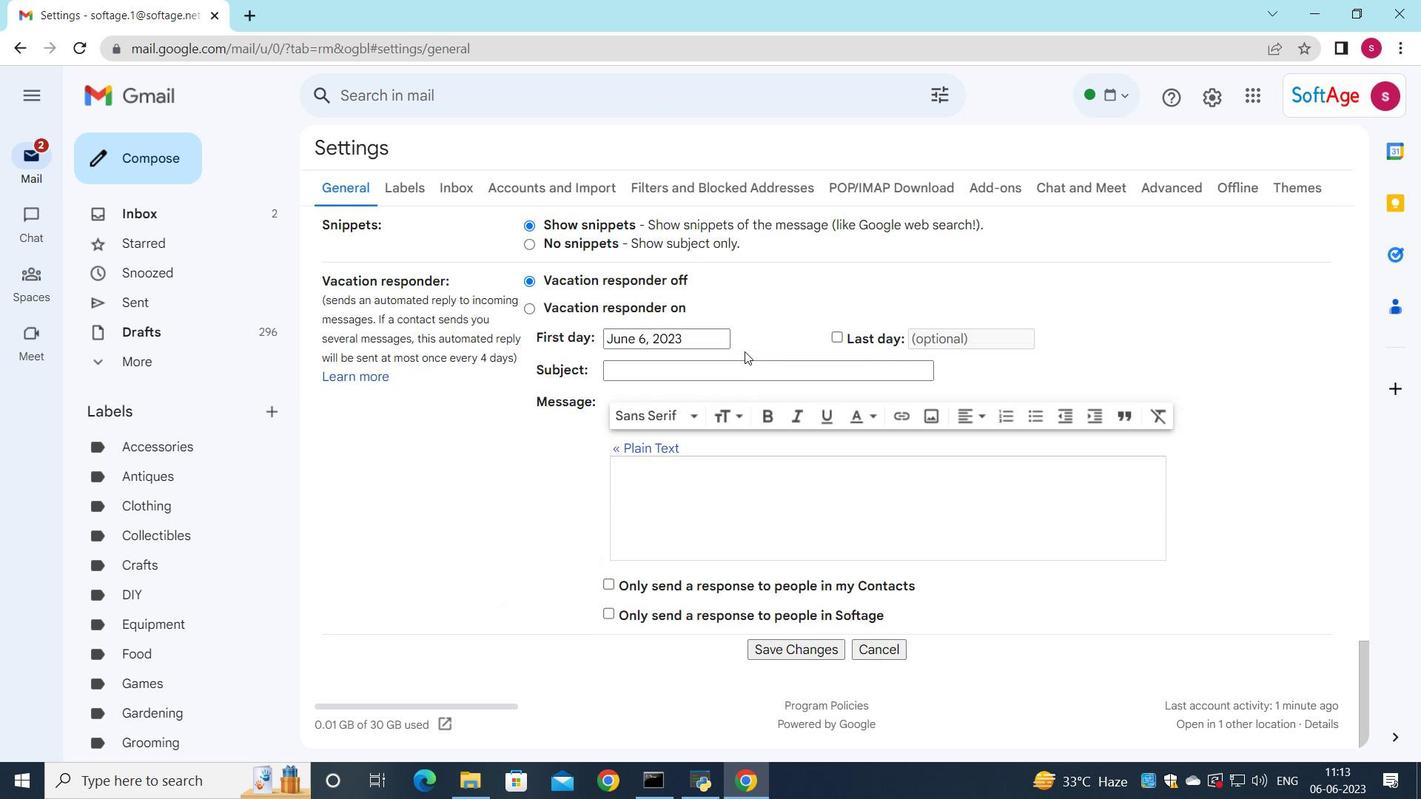 
Action: Mouse scrolled (781, 418) with delta (0, 0)
Screenshot: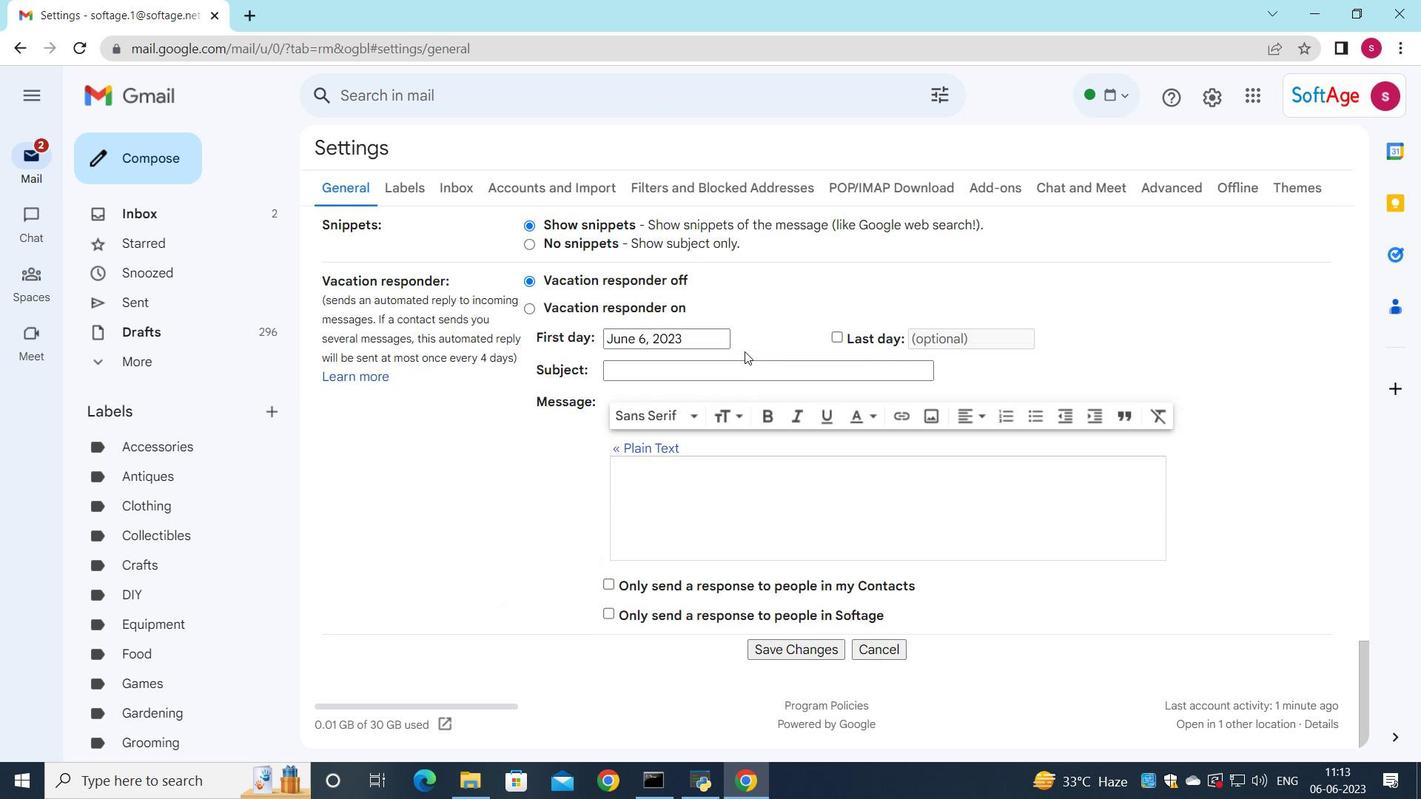 
Action: Mouse moved to (785, 424)
Screenshot: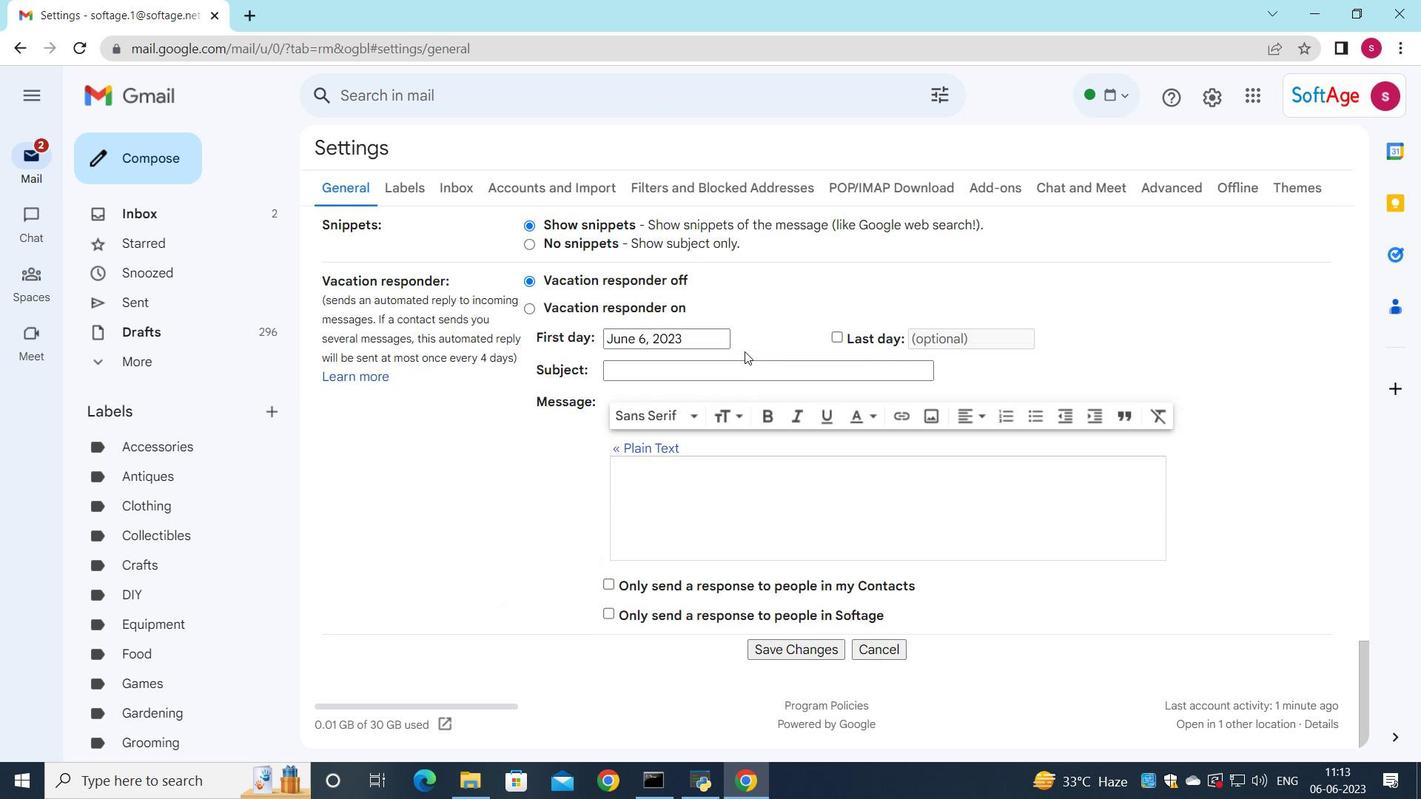 
Action: Mouse scrolled (785, 423) with delta (0, 0)
Screenshot: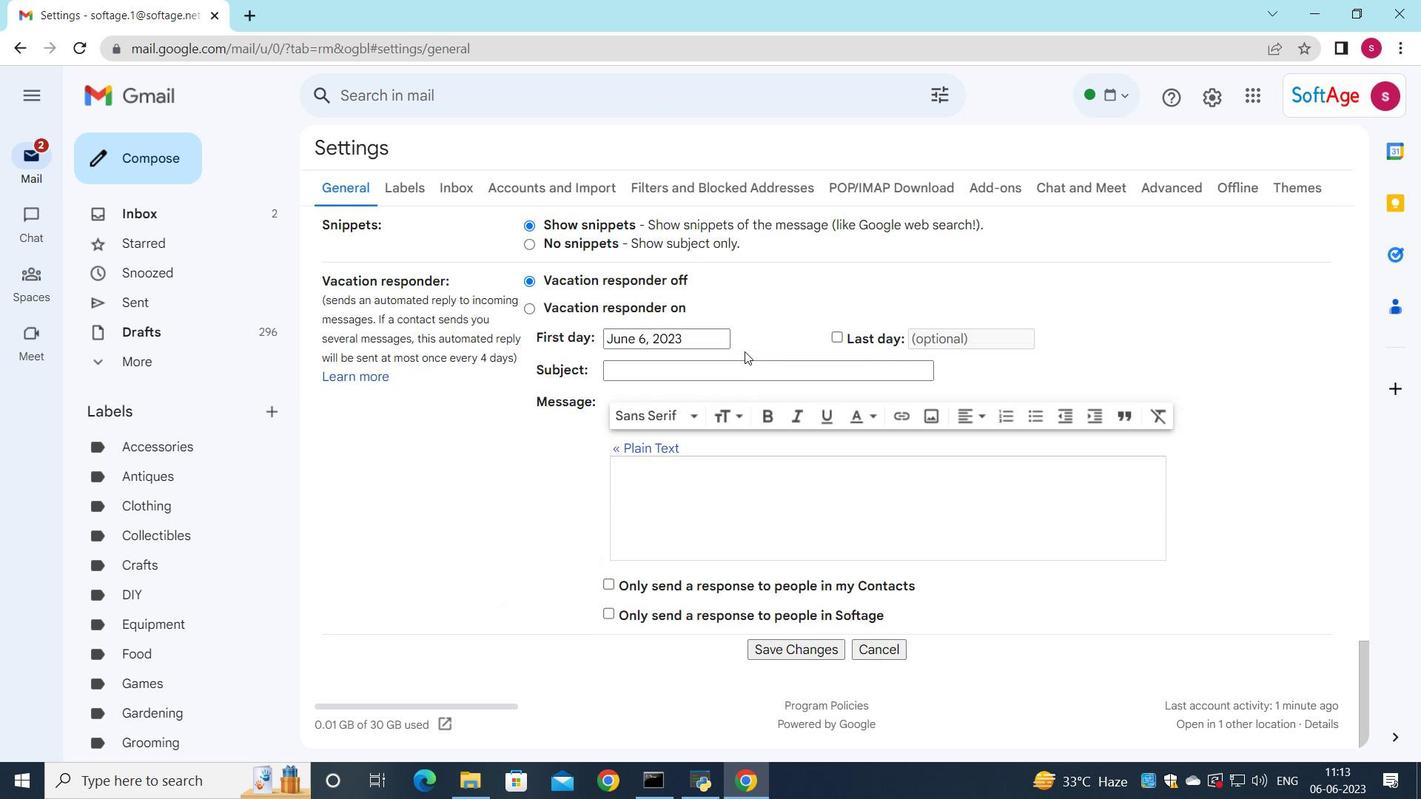 
Action: Mouse moved to (803, 644)
Screenshot: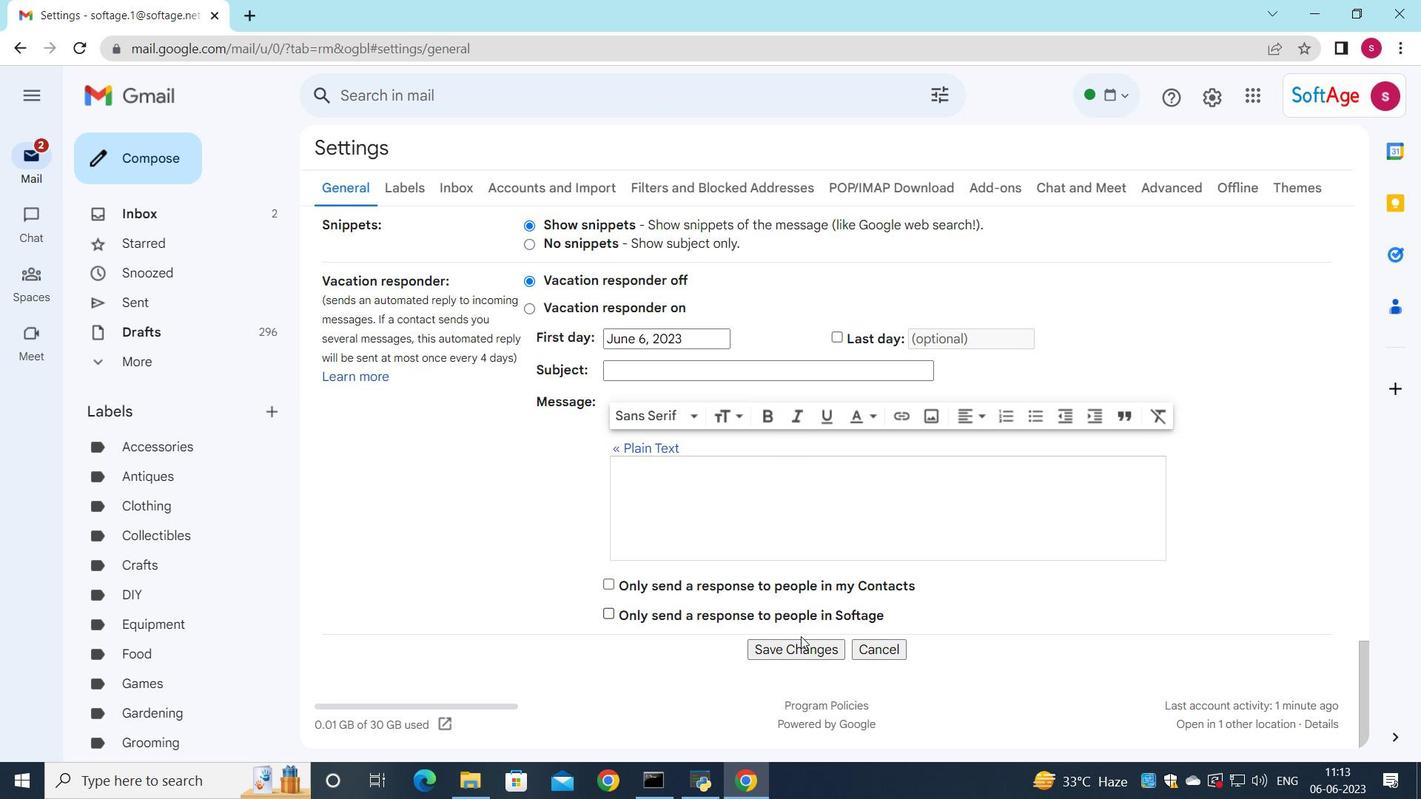 
Action: Mouse pressed left at (803, 644)
Screenshot: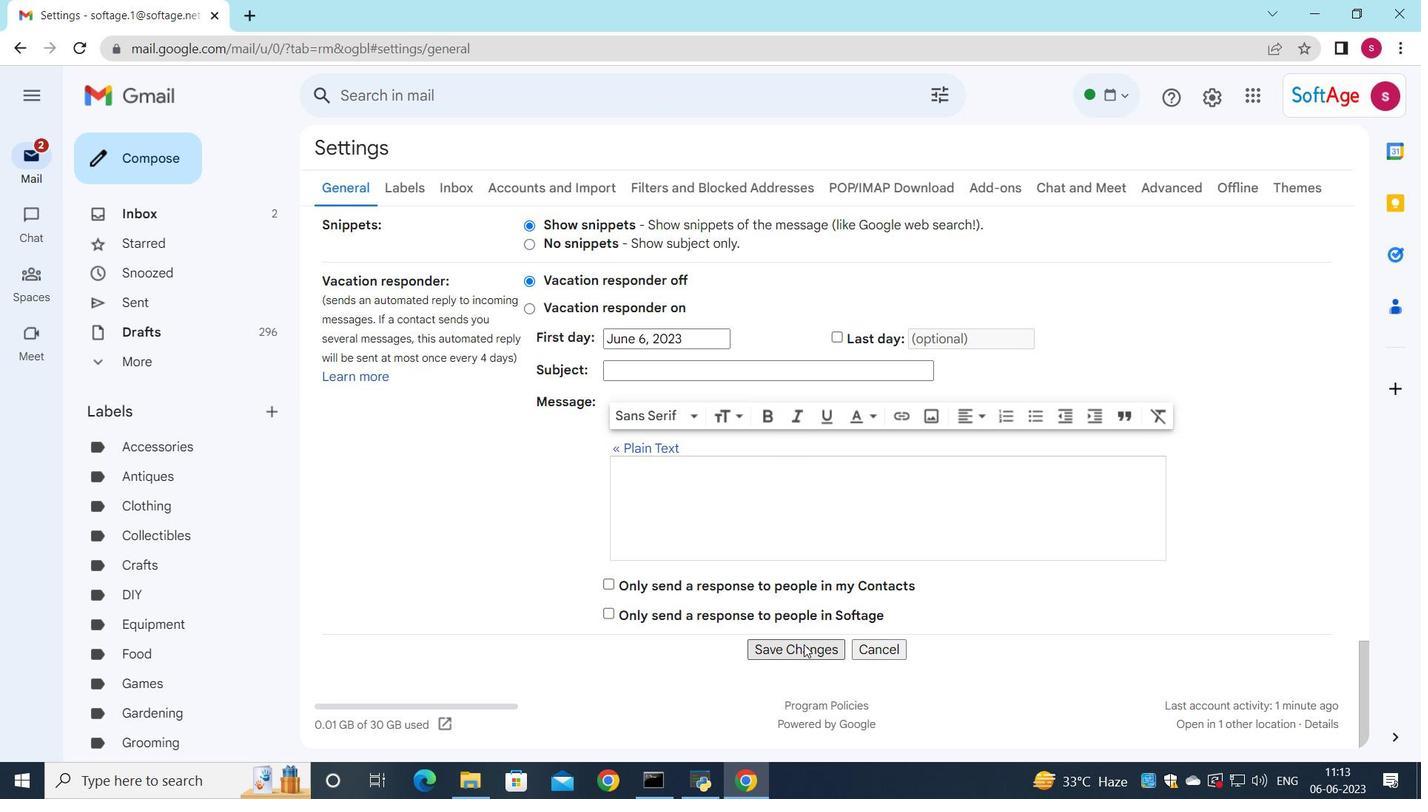
Action: Mouse moved to (816, 626)
Screenshot: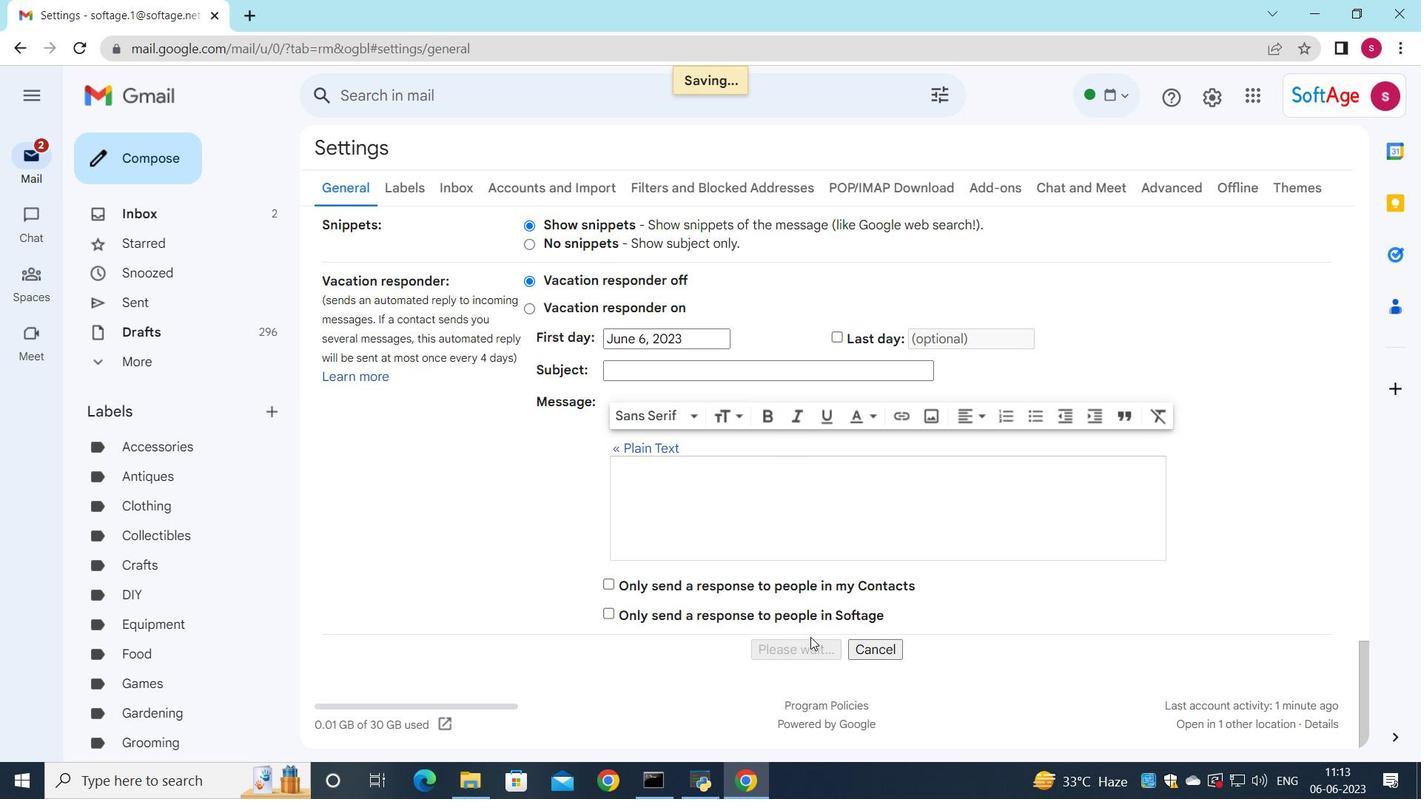 
Action: Mouse pressed left at (816, 626)
Screenshot: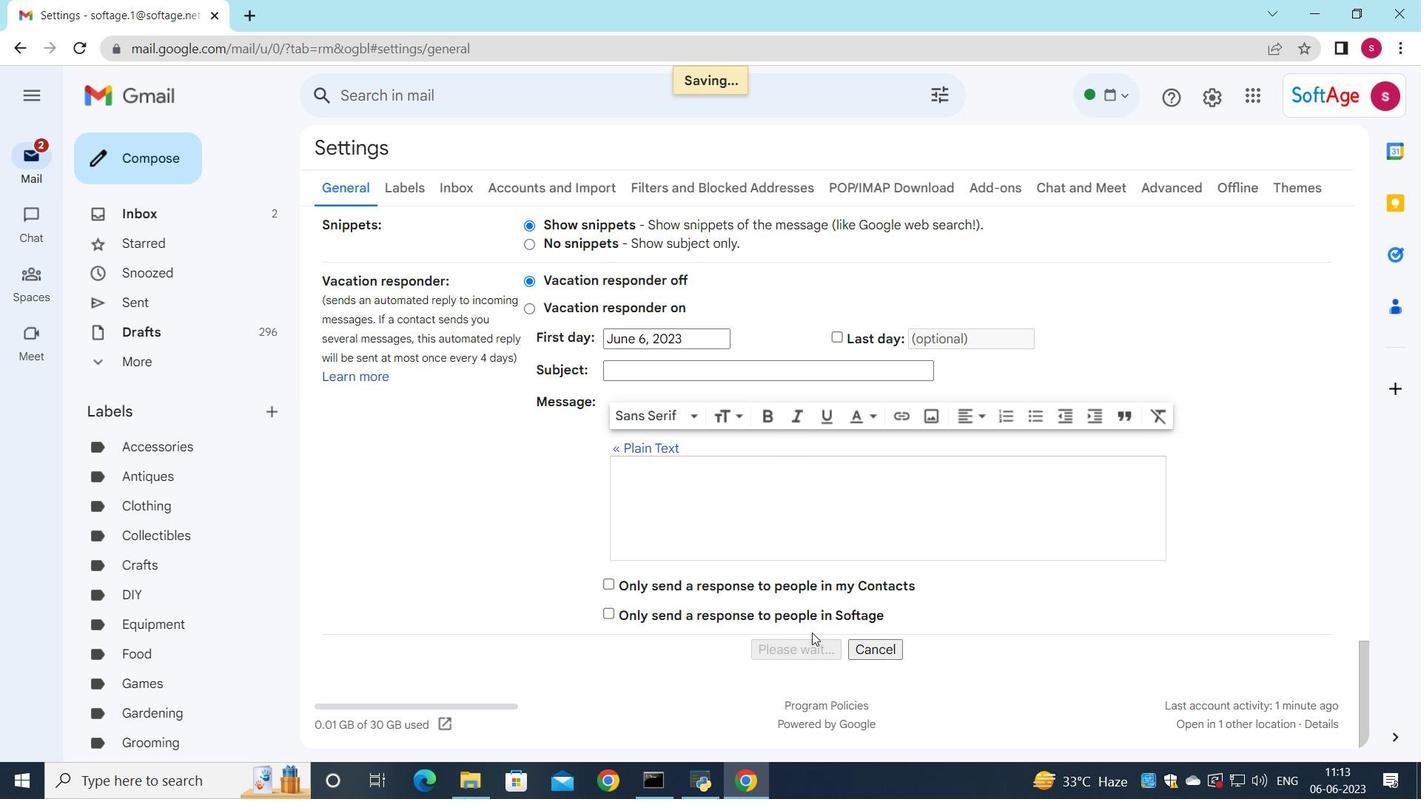 
Action: Mouse moved to (324, 484)
Screenshot: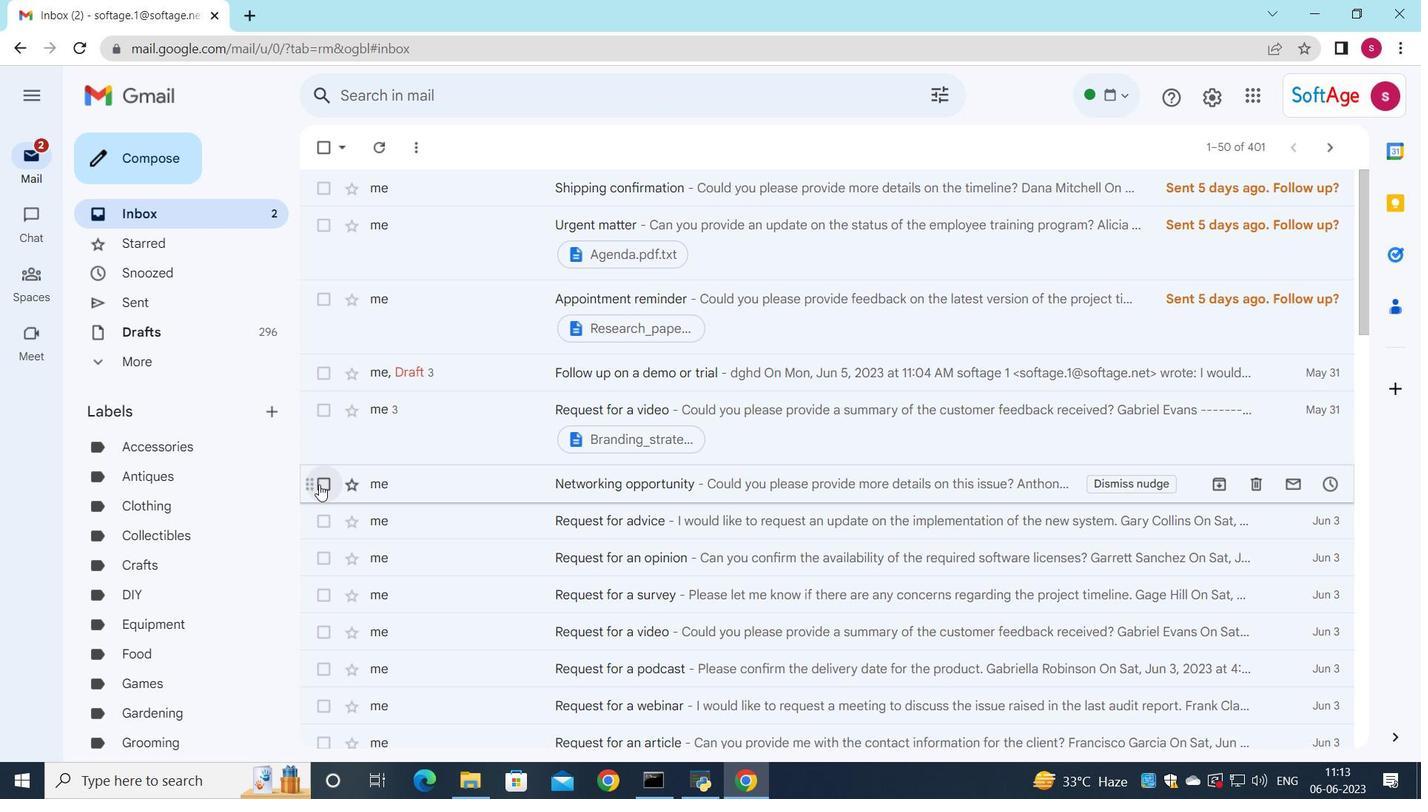
Action: Mouse pressed left at (324, 484)
Screenshot: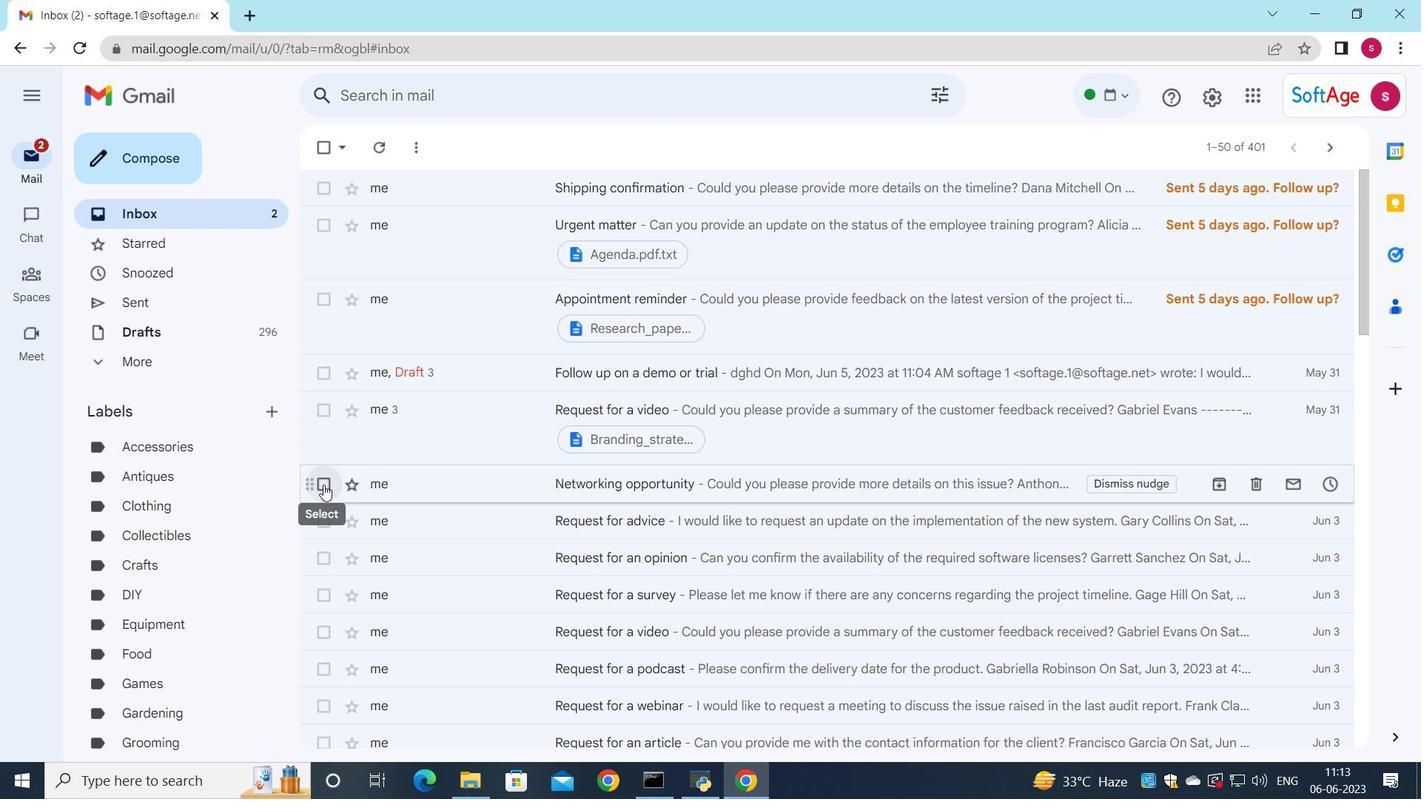 
Action: Mouse moved to (725, 145)
Screenshot: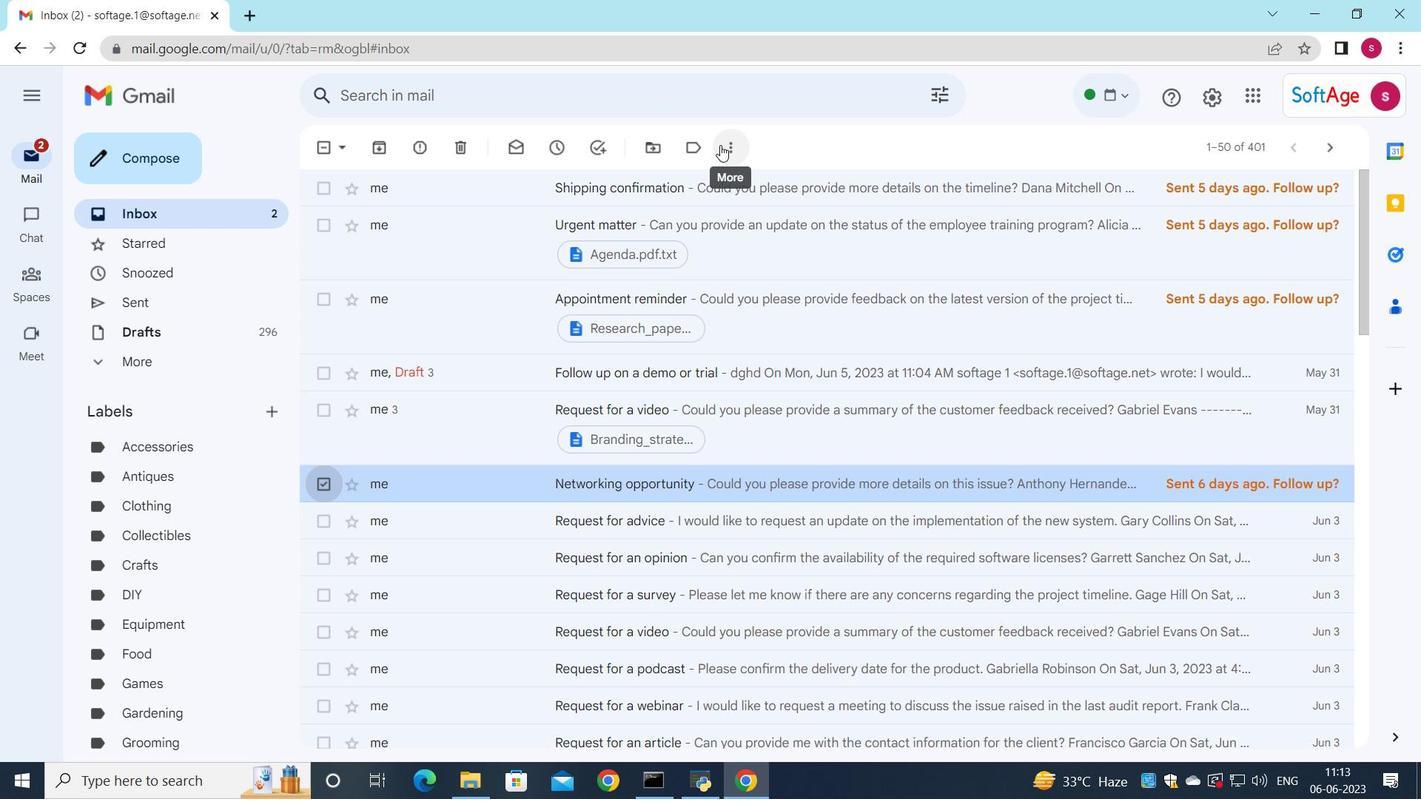 
Action: Mouse pressed left at (725, 145)
Screenshot: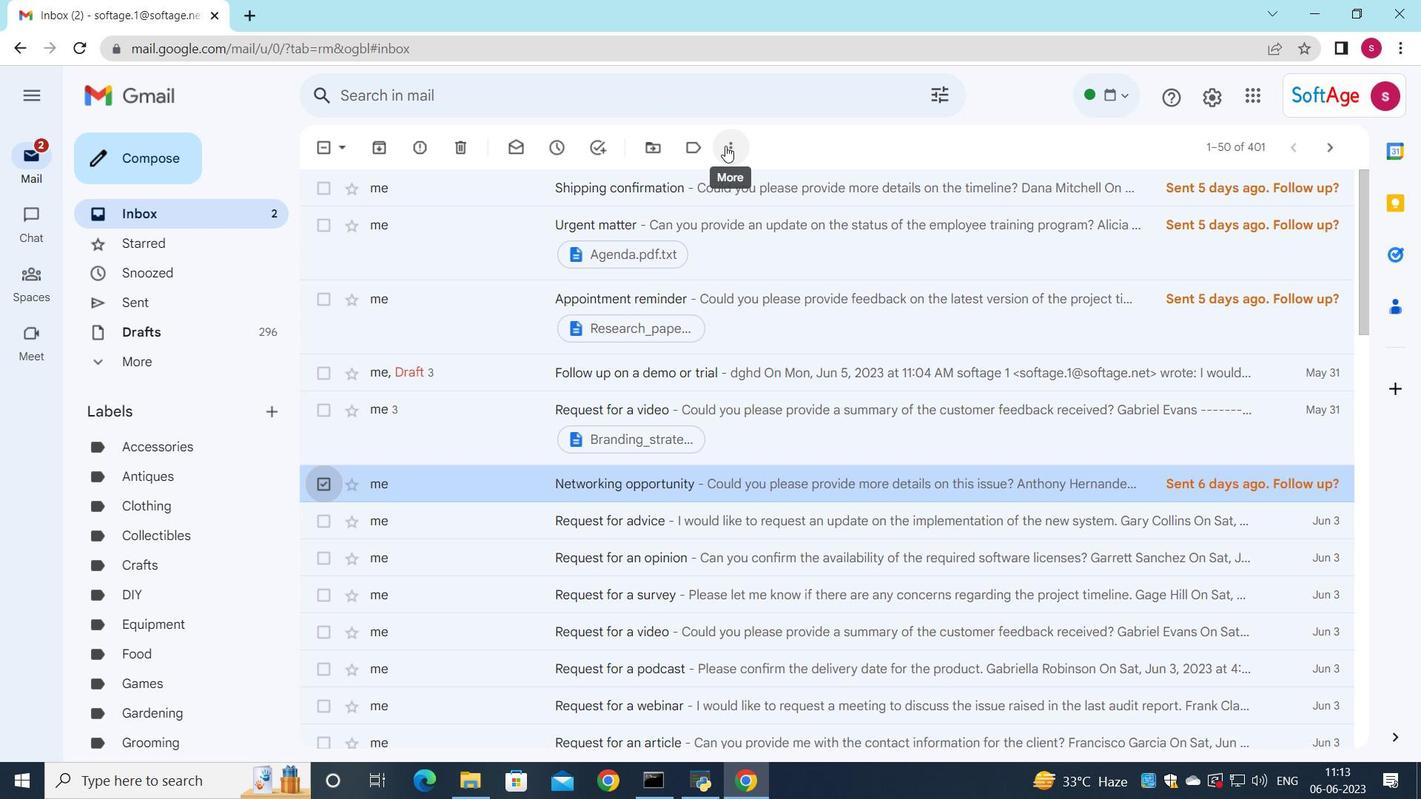 
Action: Mouse moved to (779, 353)
Screenshot: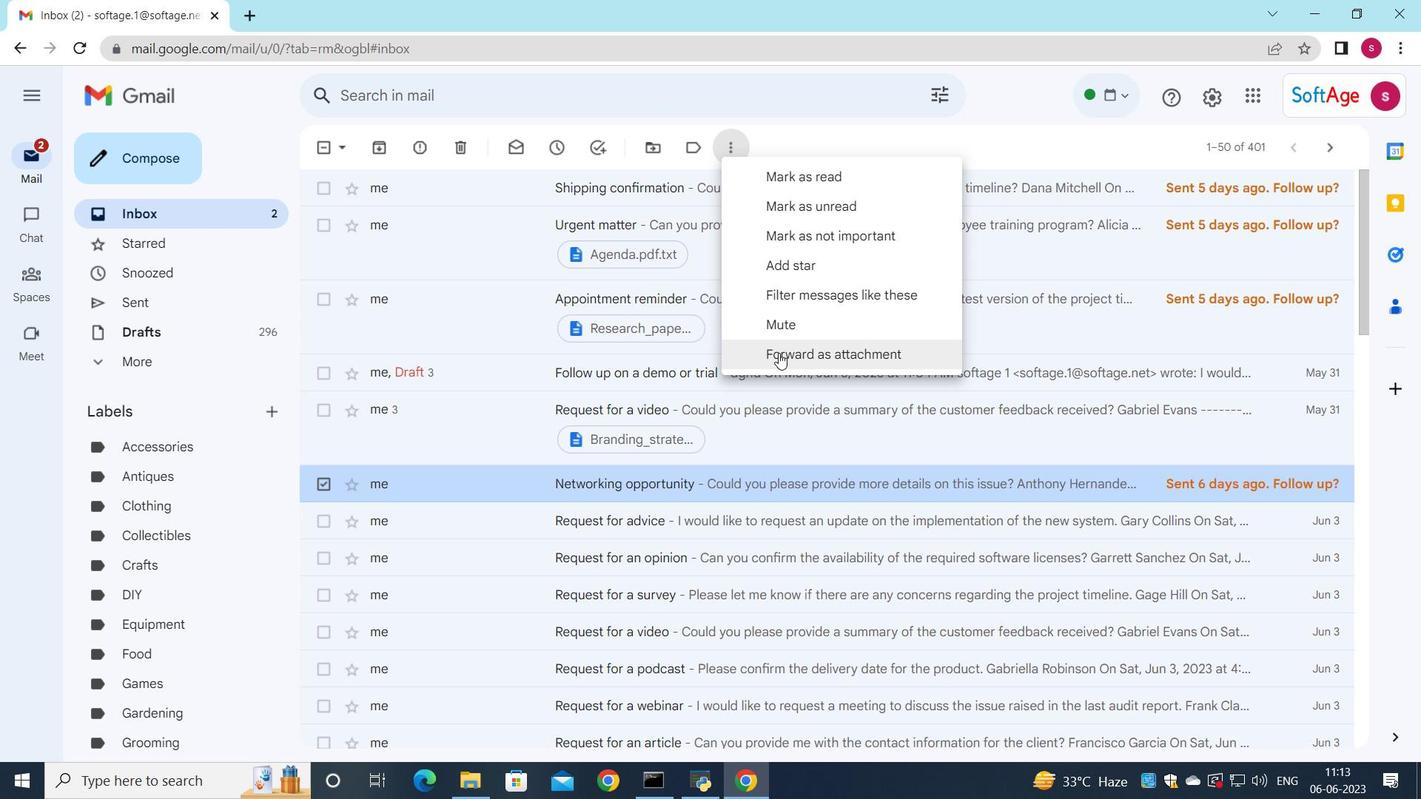 
Action: Mouse pressed left at (779, 353)
Screenshot: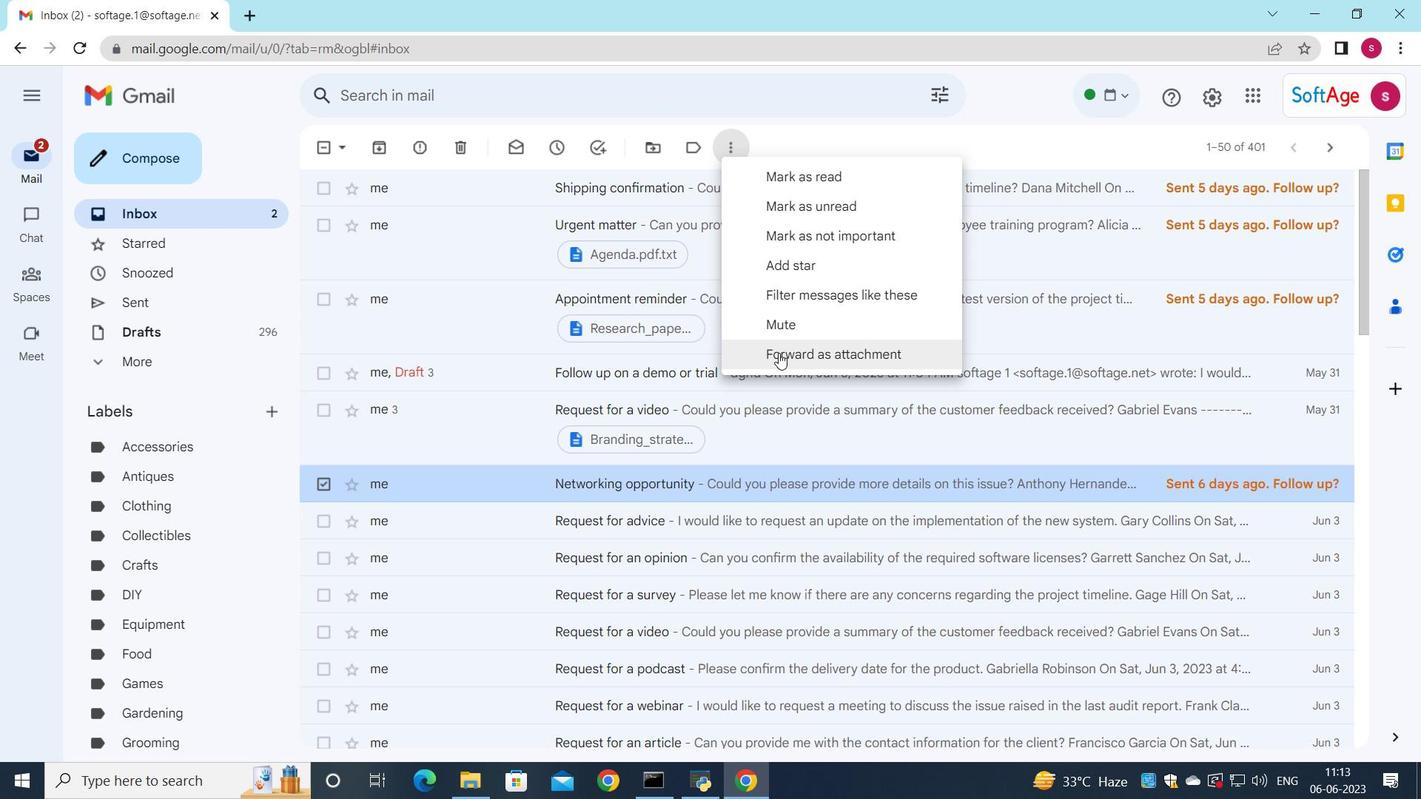 
Action: Mouse moved to (873, 327)
Screenshot: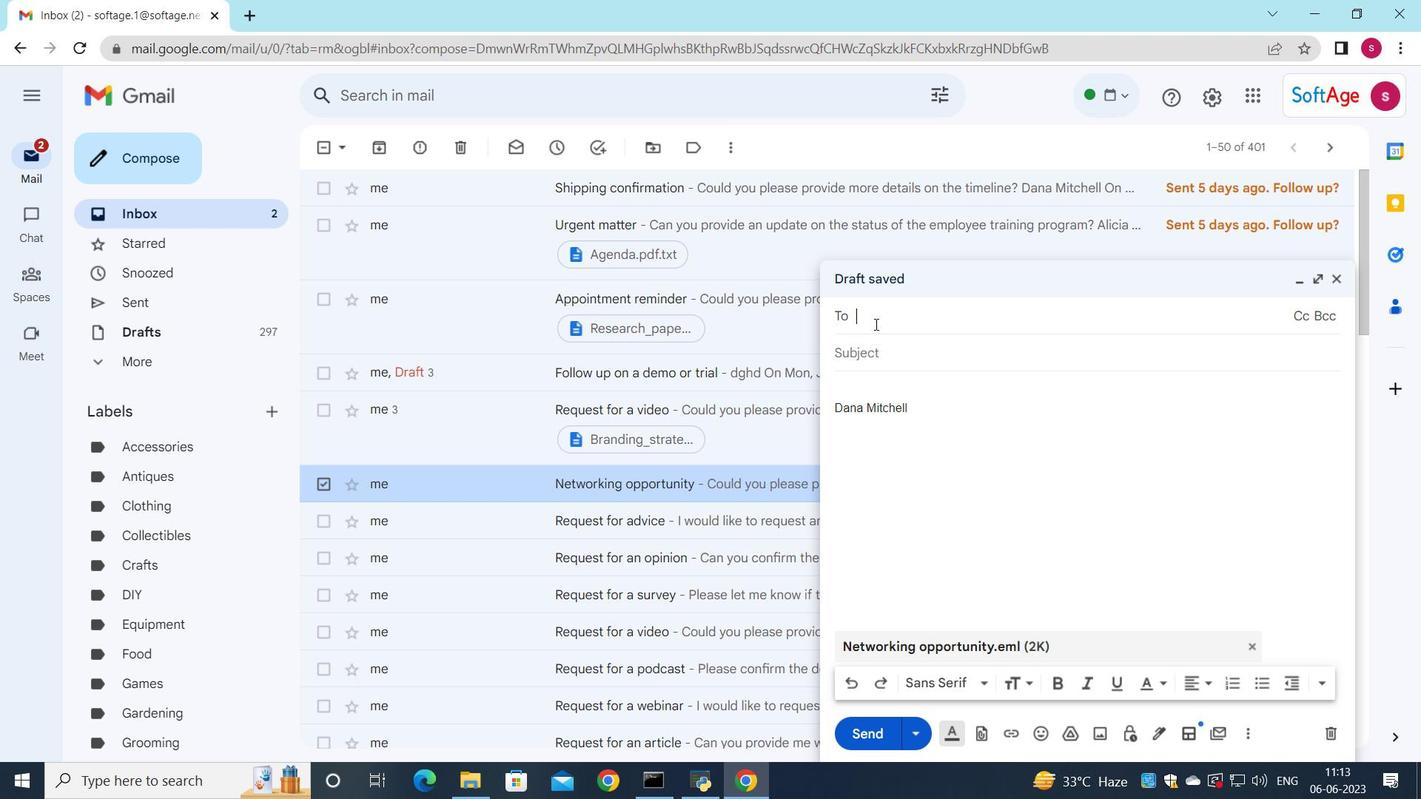 
Action: Key pressed s
Screenshot: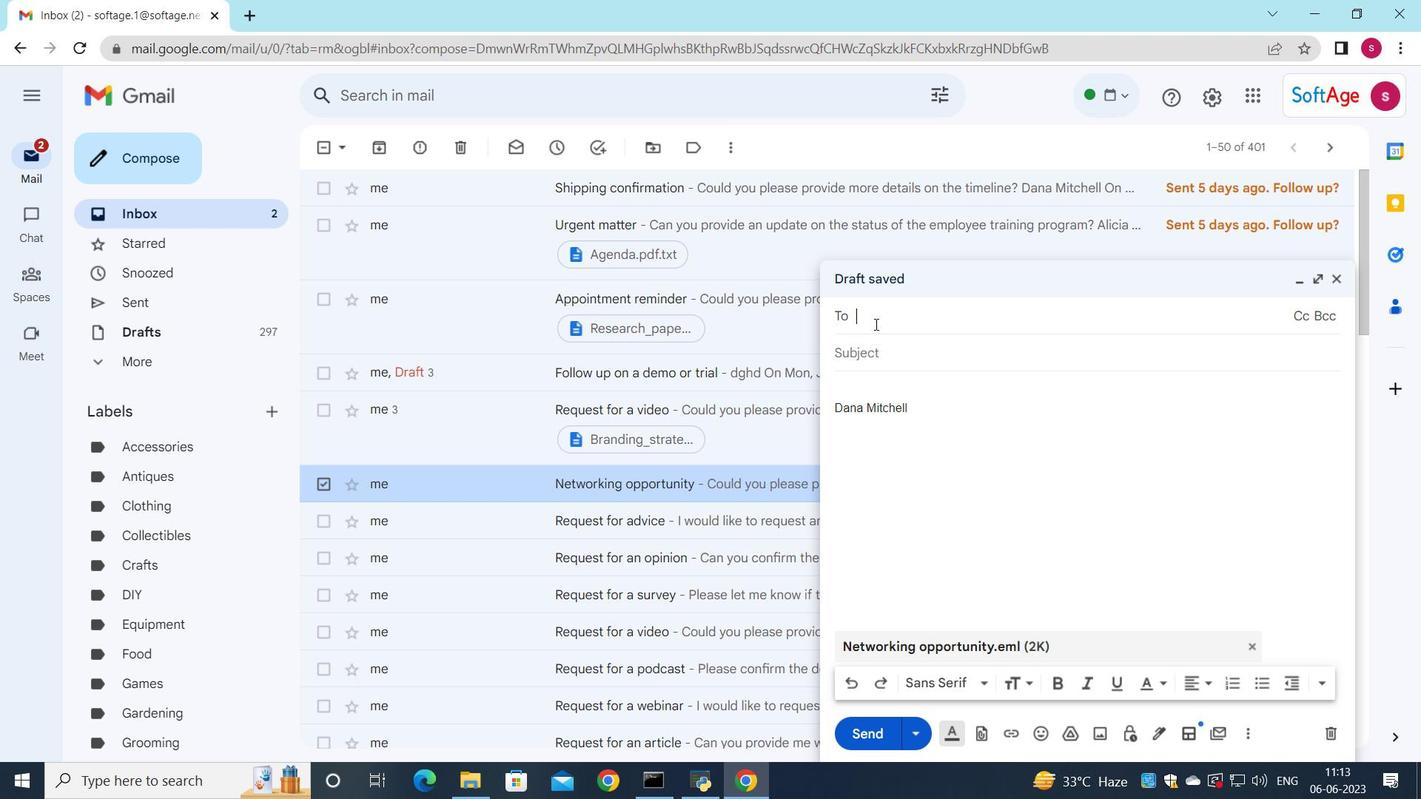 
Action: Mouse moved to (862, 336)
Screenshot: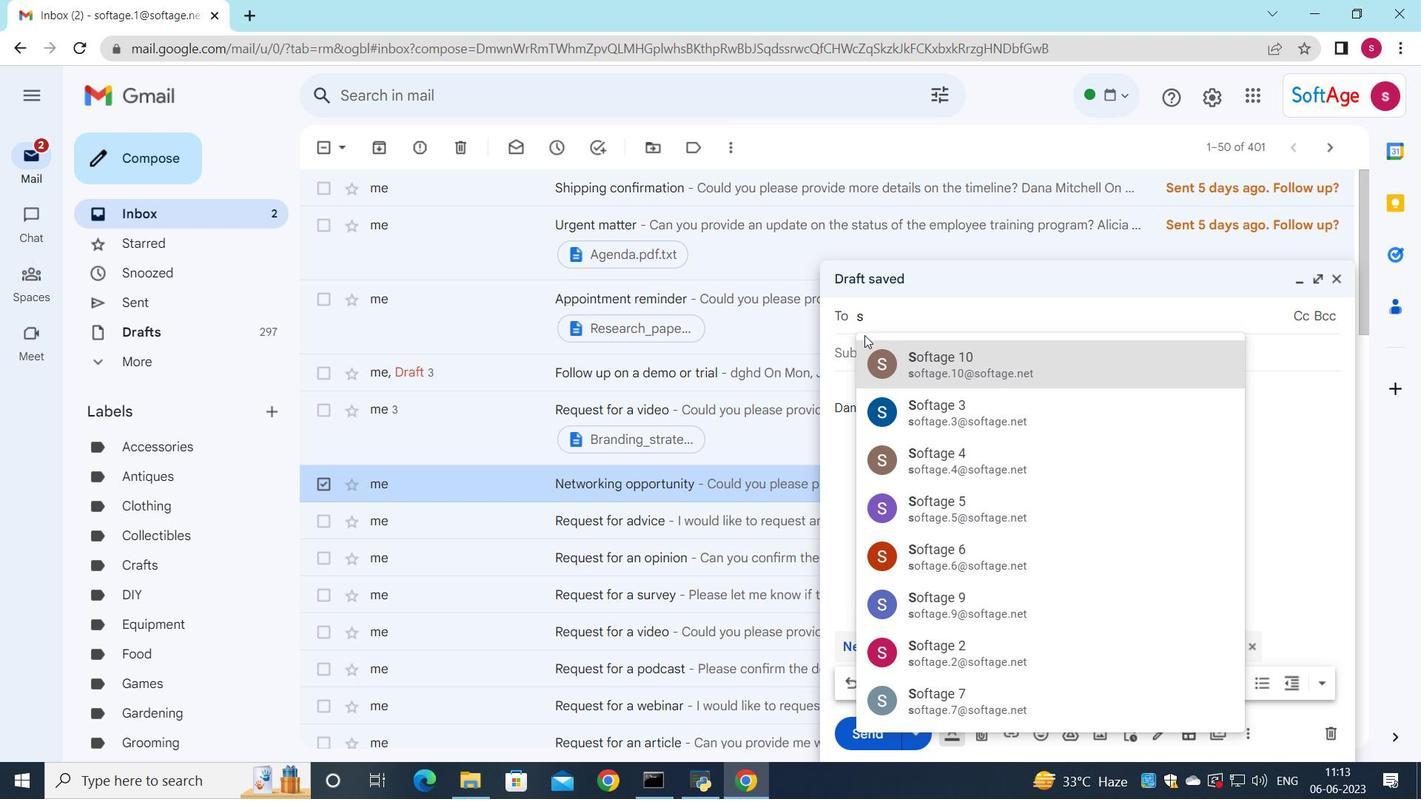 
Action: Key pressed o
Screenshot: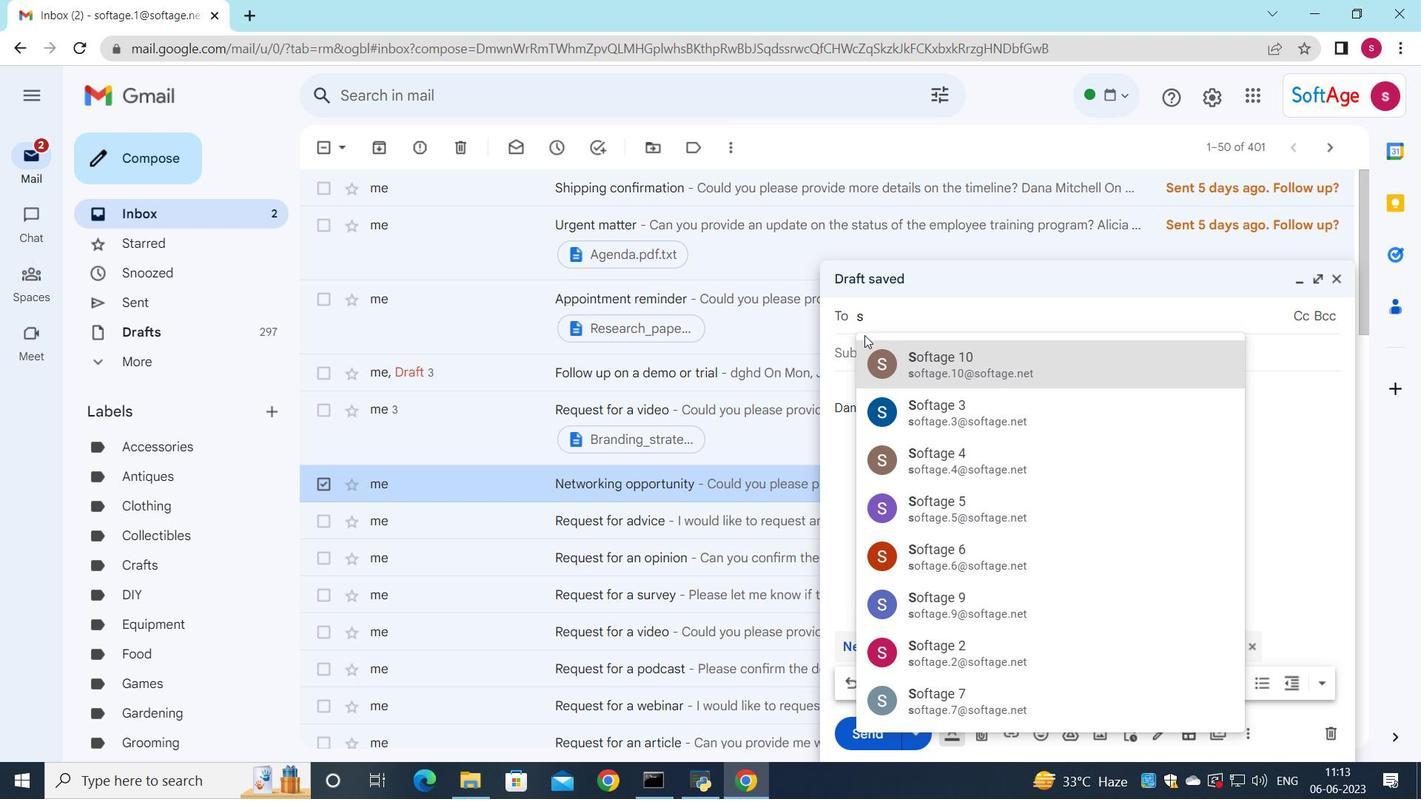 
Action: Mouse moved to (999, 709)
Screenshot: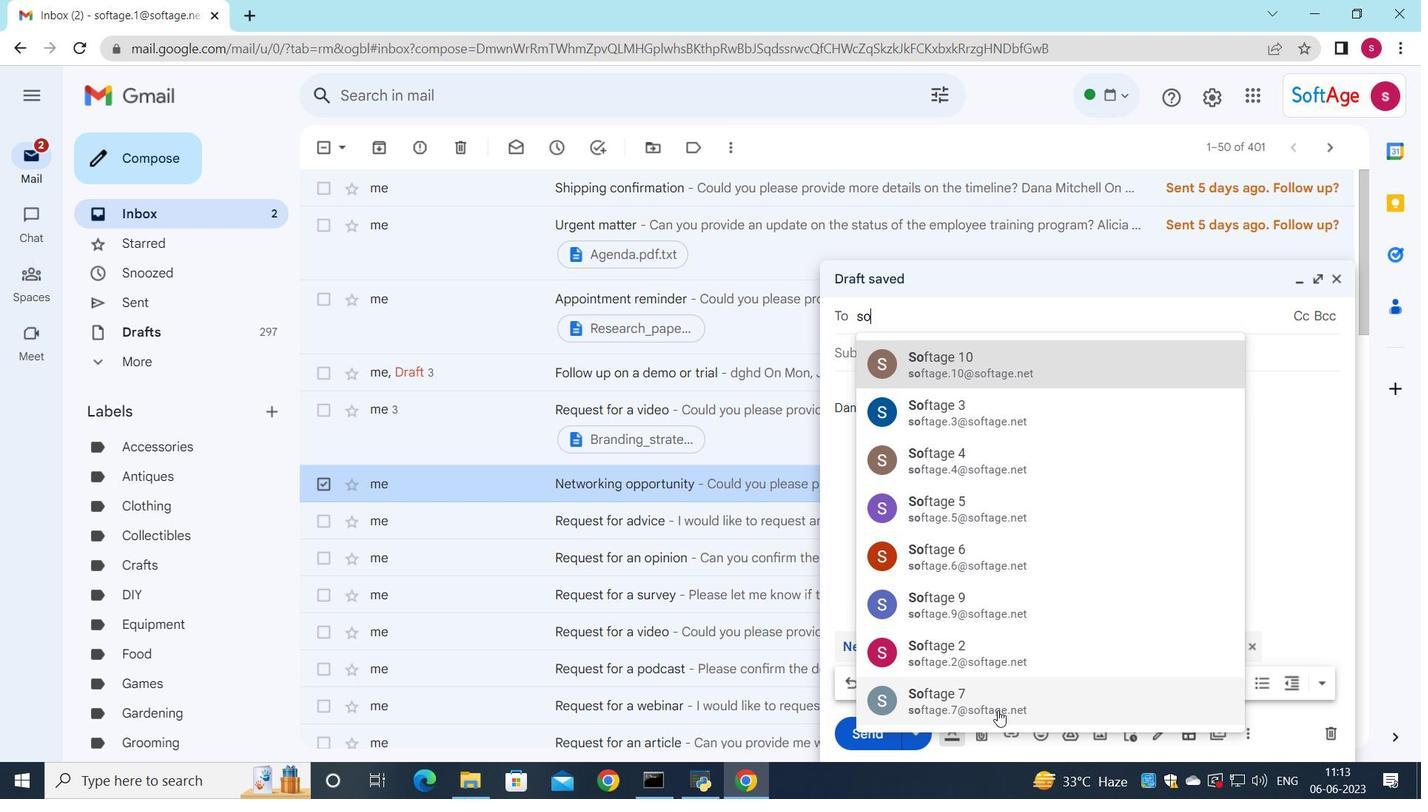 
Action: Mouse pressed left at (999, 709)
Screenshot: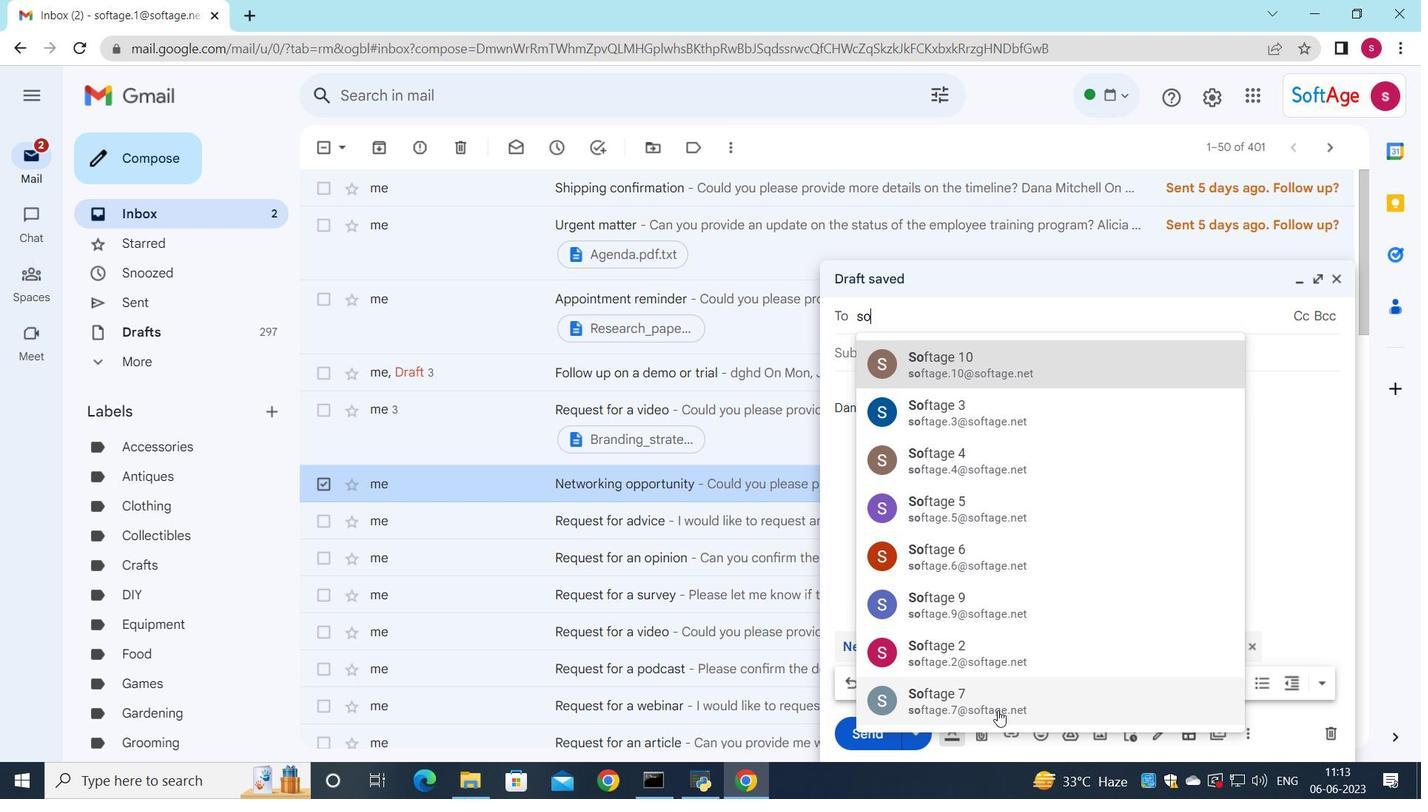 
Action: Mouse moved to (892, 373)
Screenshot: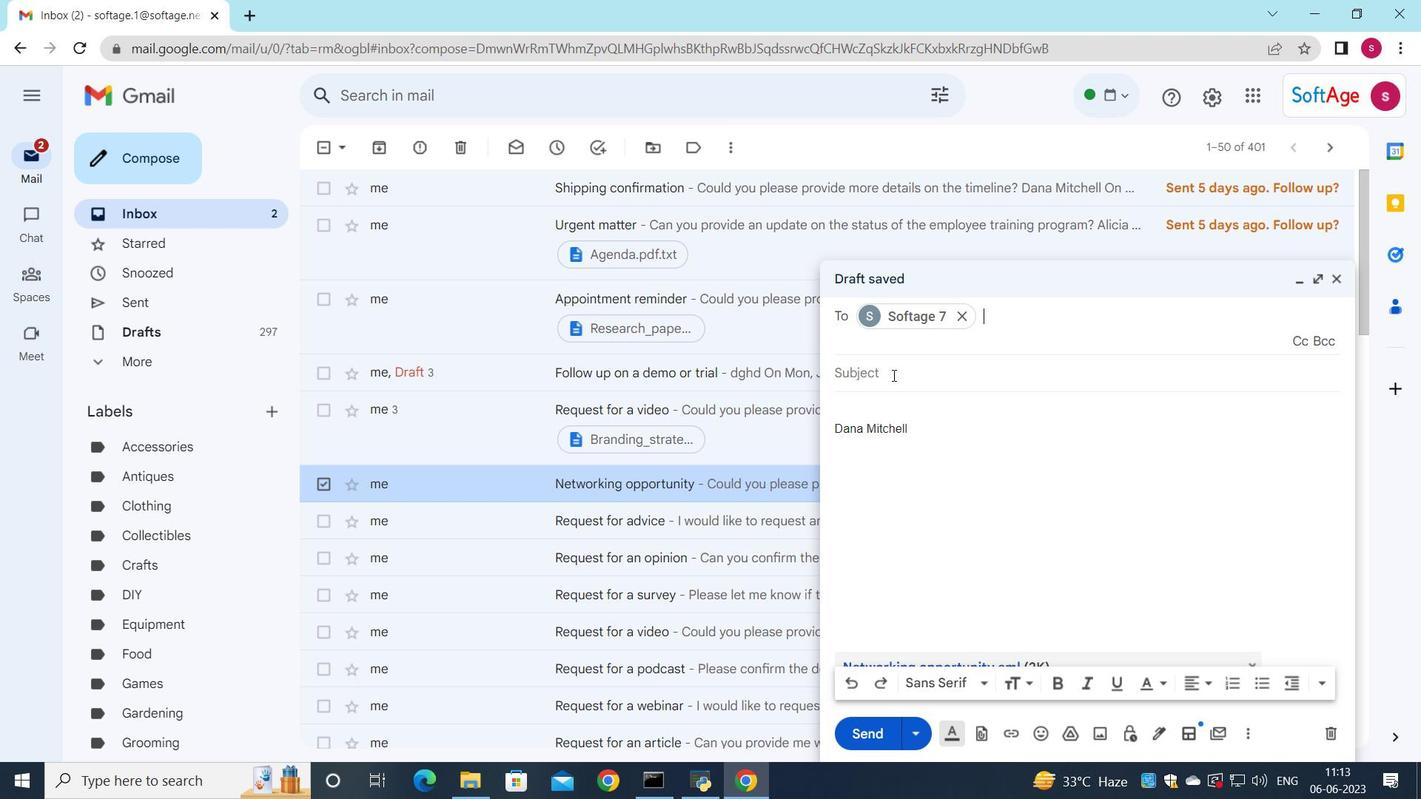 
Action: Mouse pressed left at (892, 373)
Screenshot: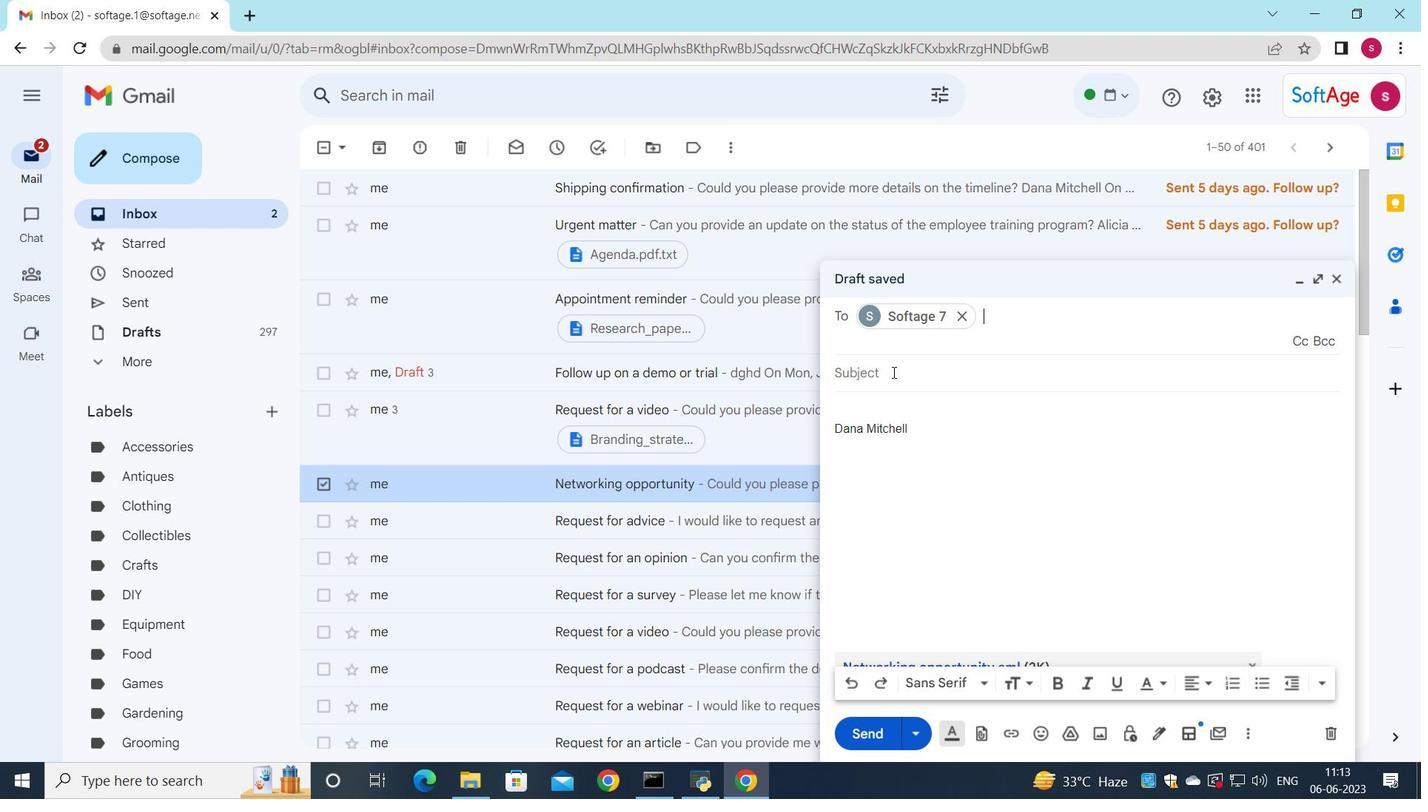 
Action: Mouse moved to (900, 346)
Screenshot: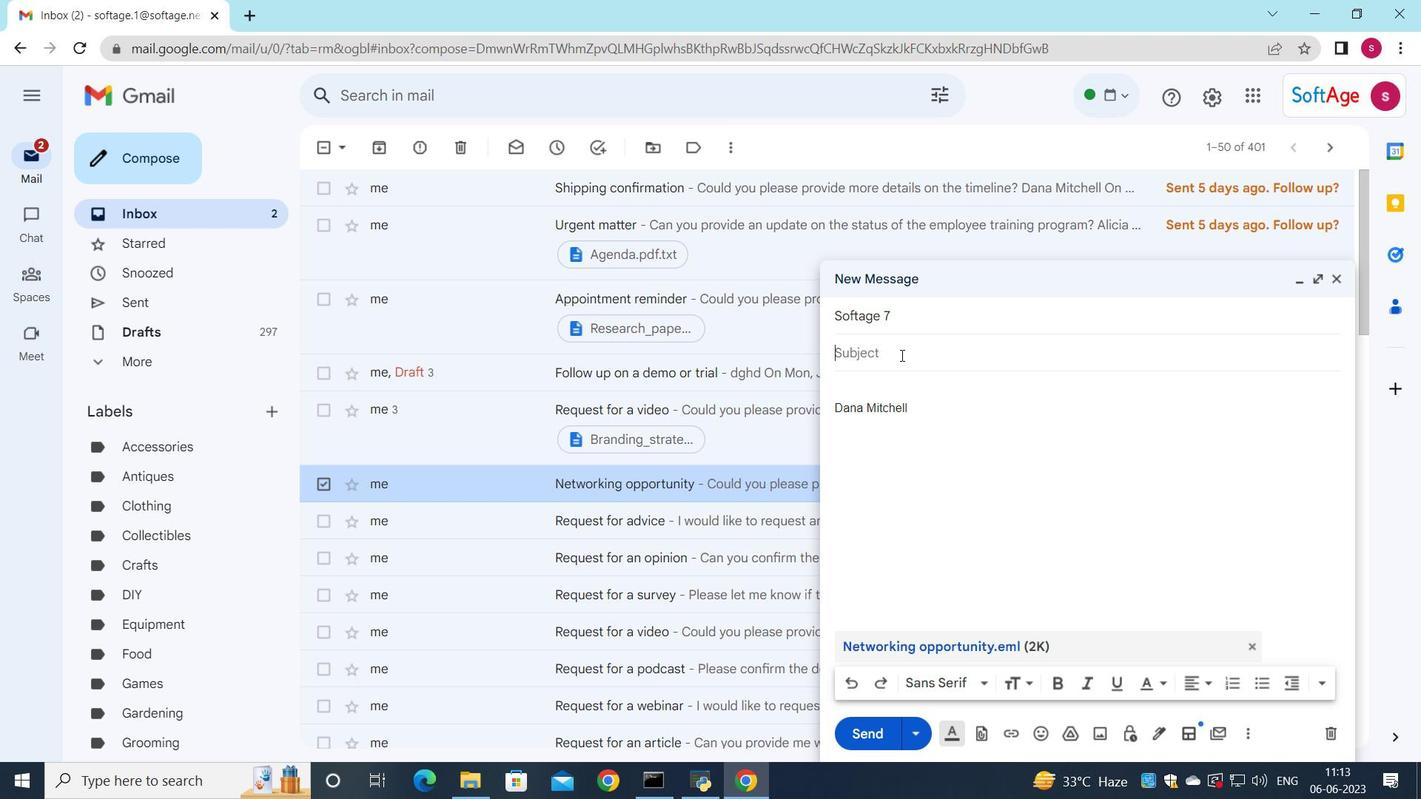
Action: Key pressed <Key.shift>Shipping<Key.space>confirmation
Screenshot: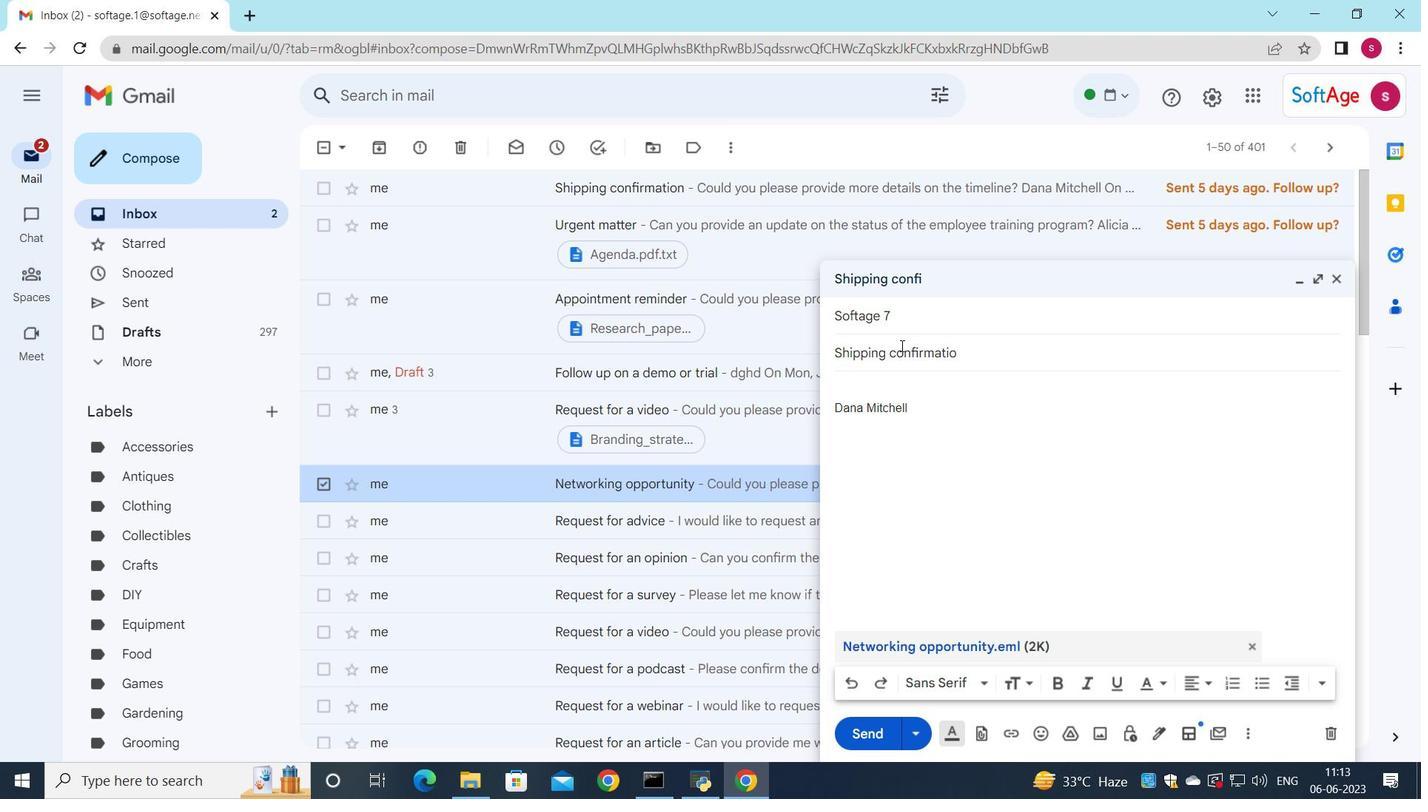 
Action: Mouse moved to (872, 383)
Screenshot: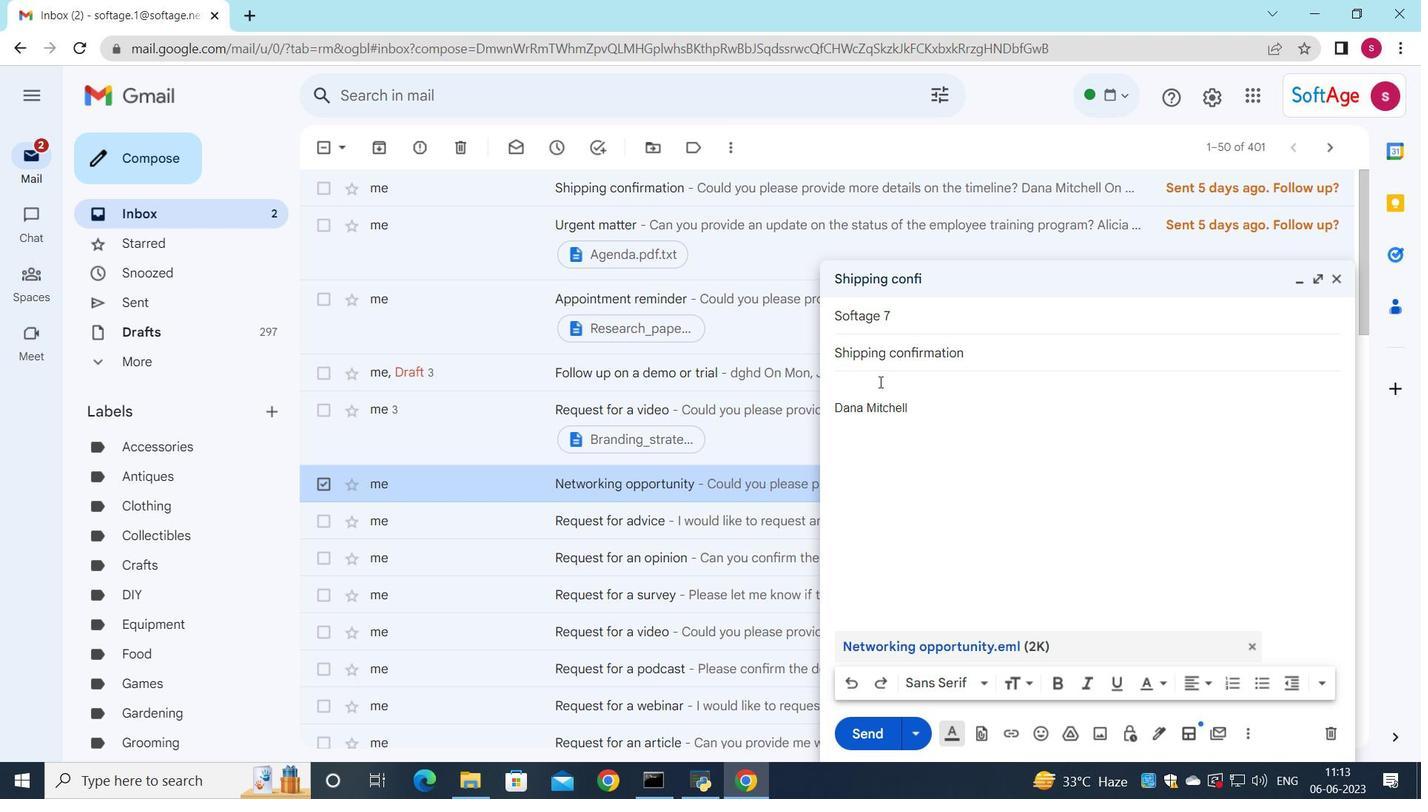 
Action: Mouse pressed left at (872, 383)
Screenshot: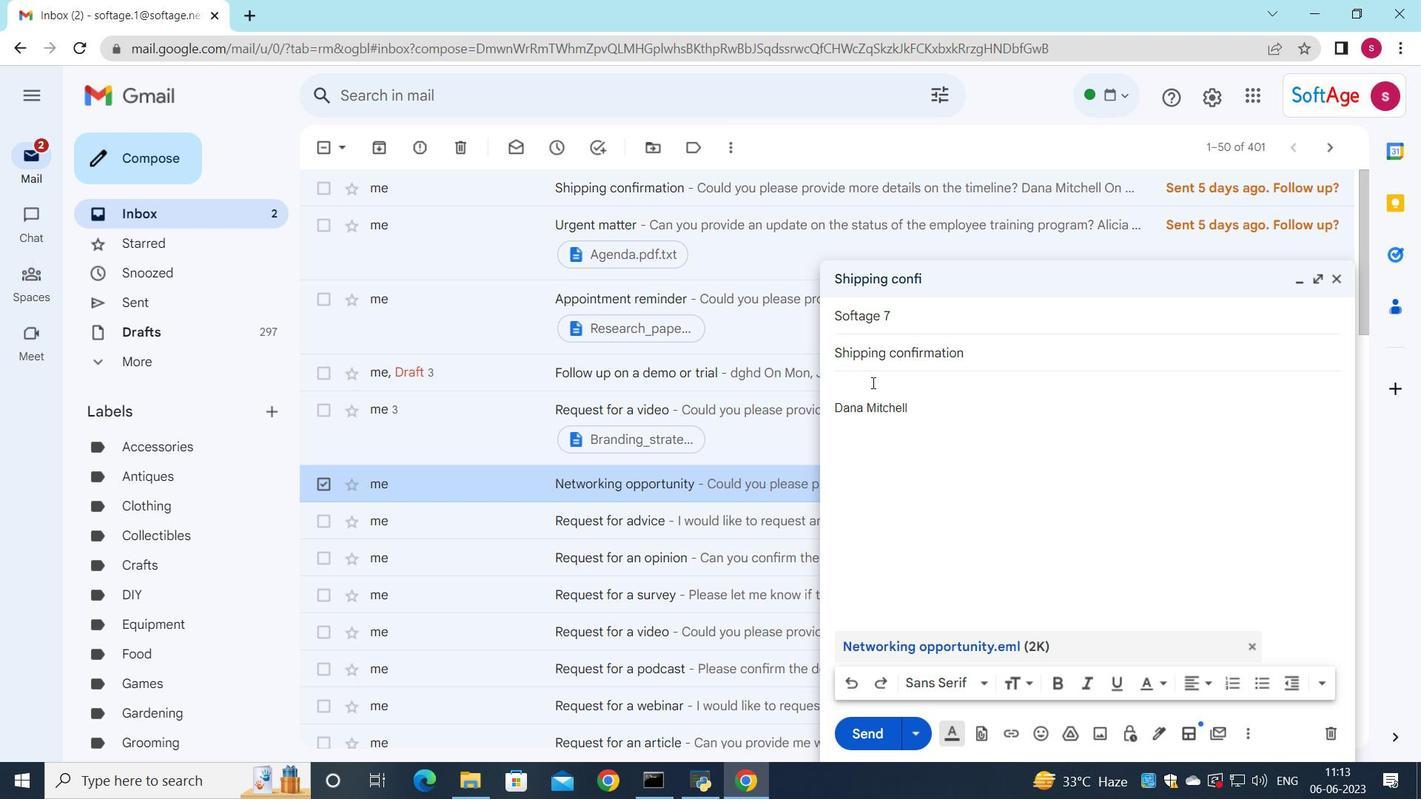 
Action: Mouse moved to (948, 350)
Screenshot: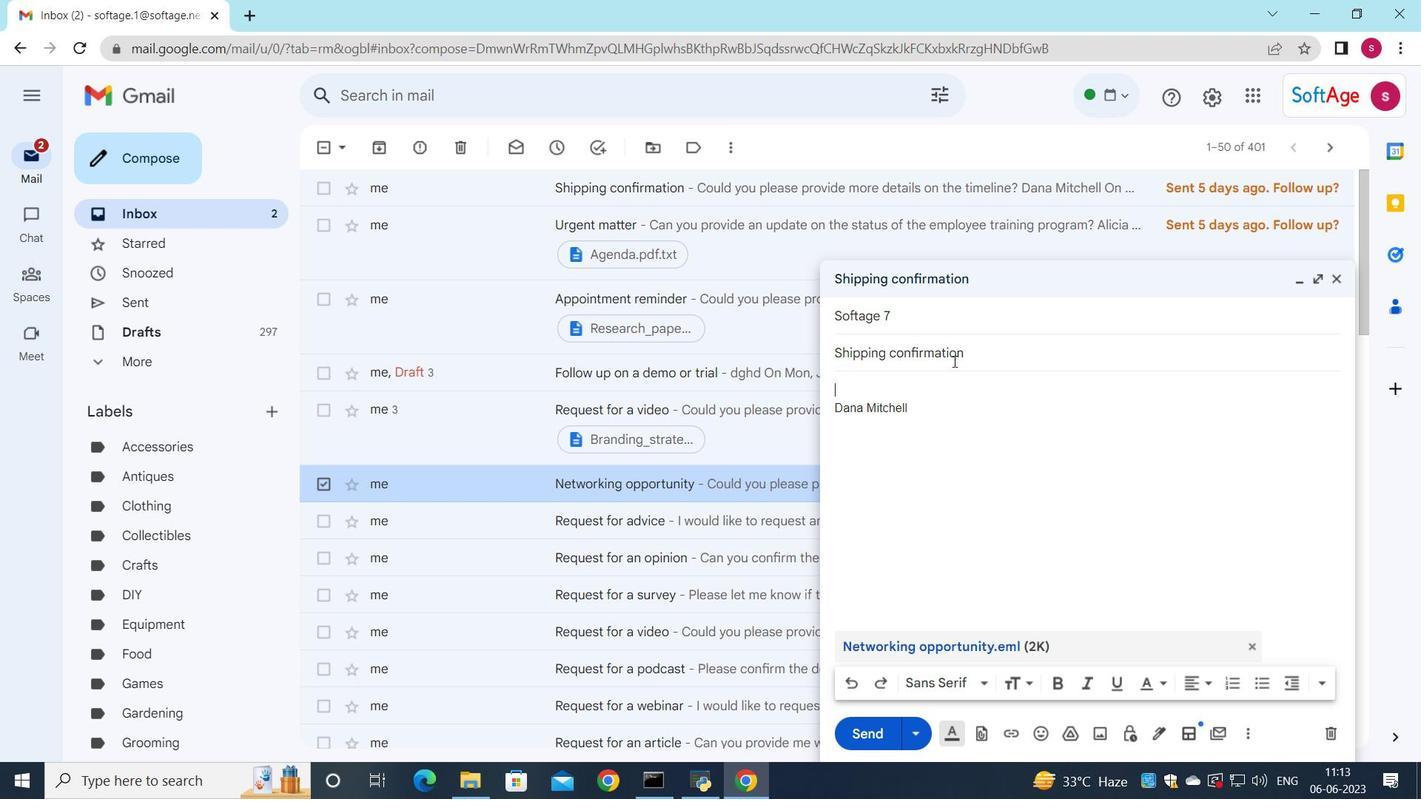 
Action: Key pressed <Key.shift>Can<Key.space>yp<Key.backspace>ou<Key.space>provide<Key.space>me<Key.space>with<Key.space>a<Key.space>list<Key.space>of<Key.space>the<Key.space>project<Key.space>stakeholders<Key.space>and<Key.space>their<Key.space>roles<Key.shift_r>?
Screenshot: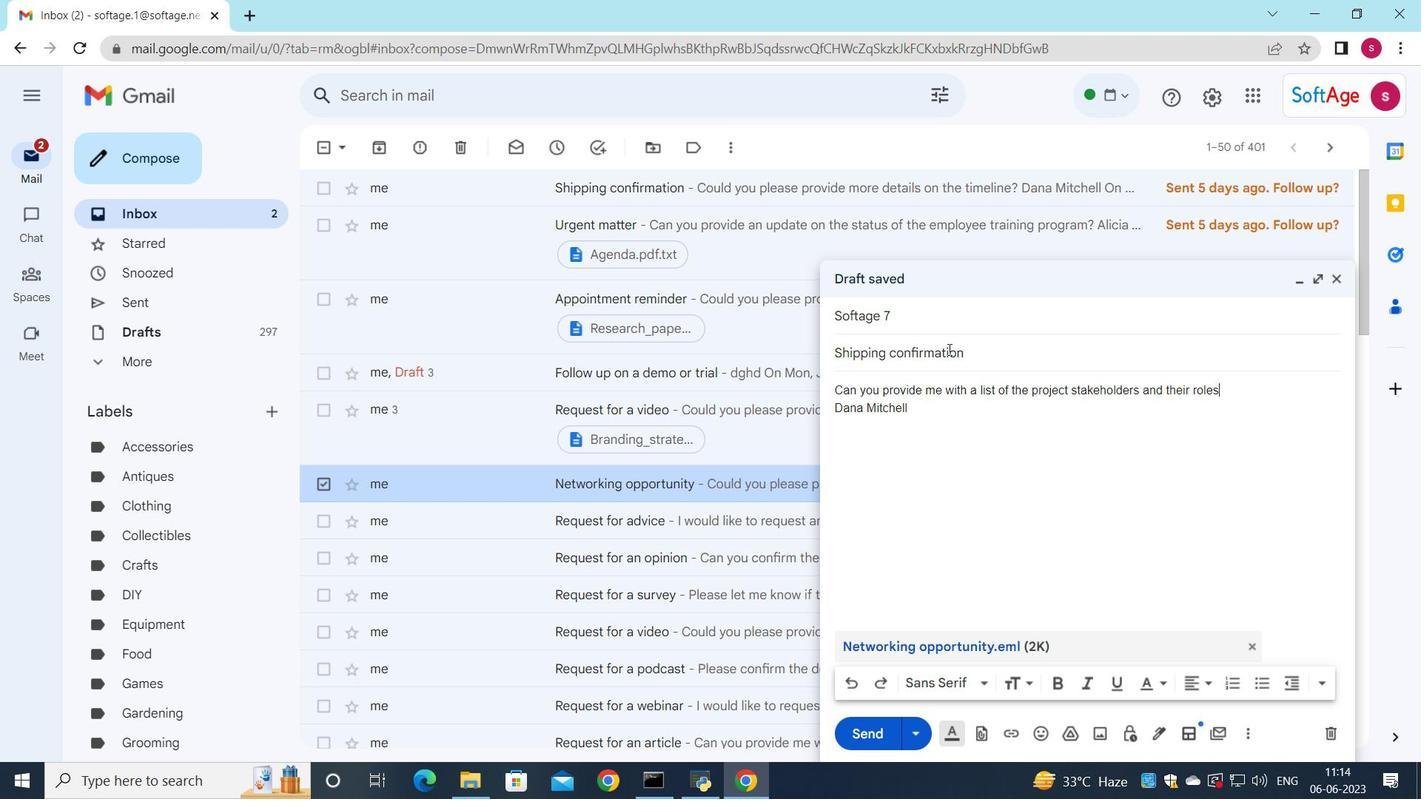 
Action: Mouse moved to (854, 734)
Screenshot: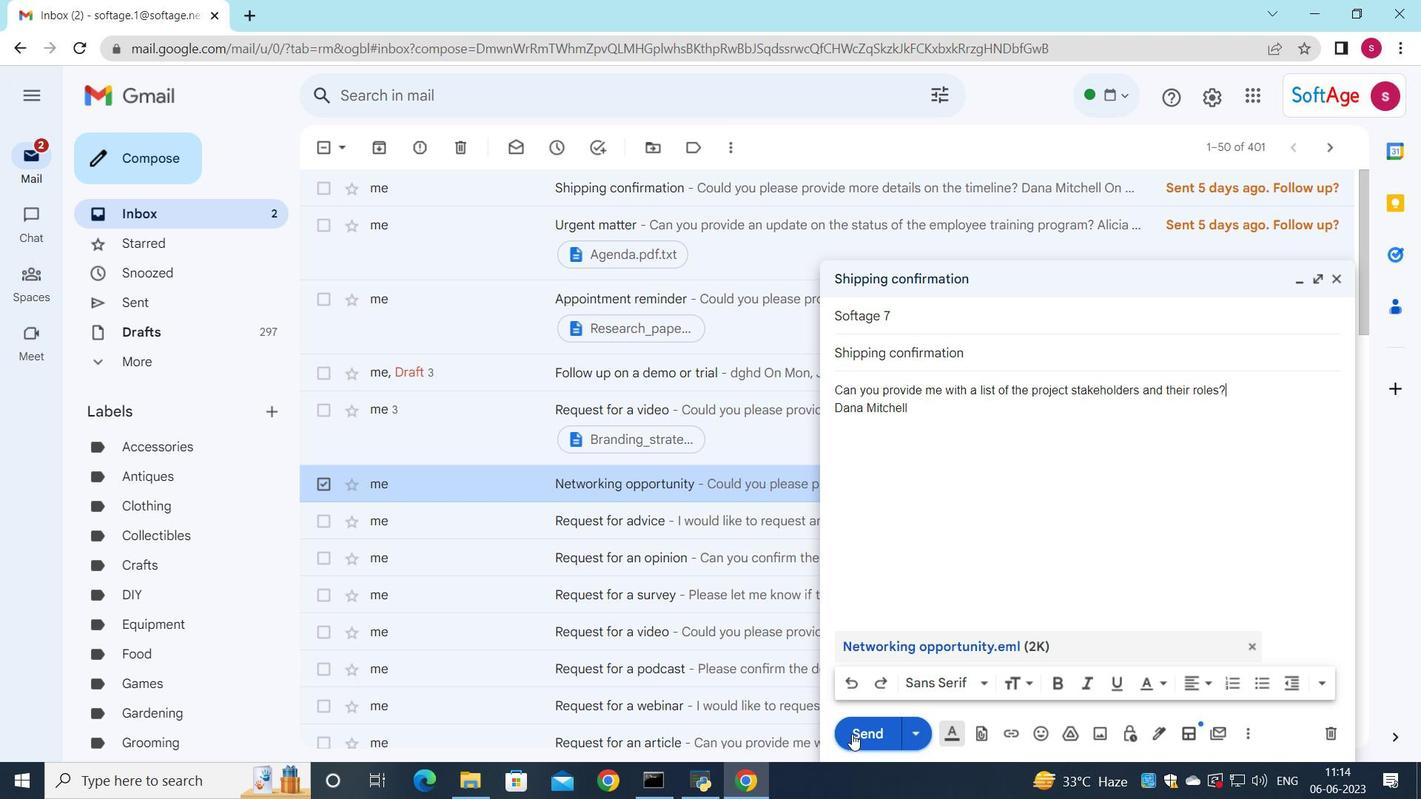 
Action: Mouse pressed left at (854, 734)
Screenshot: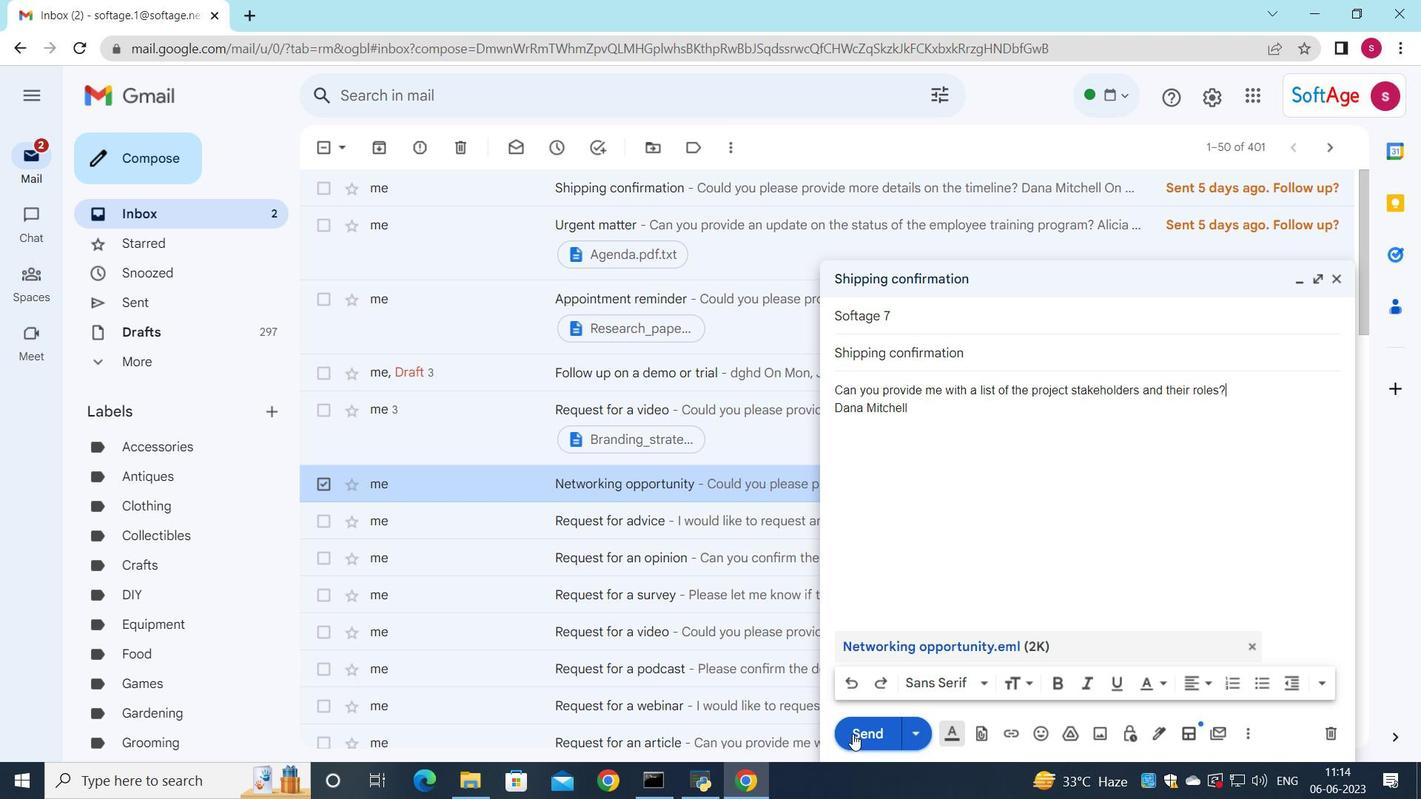 
Action: Mouse moved to (1091, 421)
Screenshot: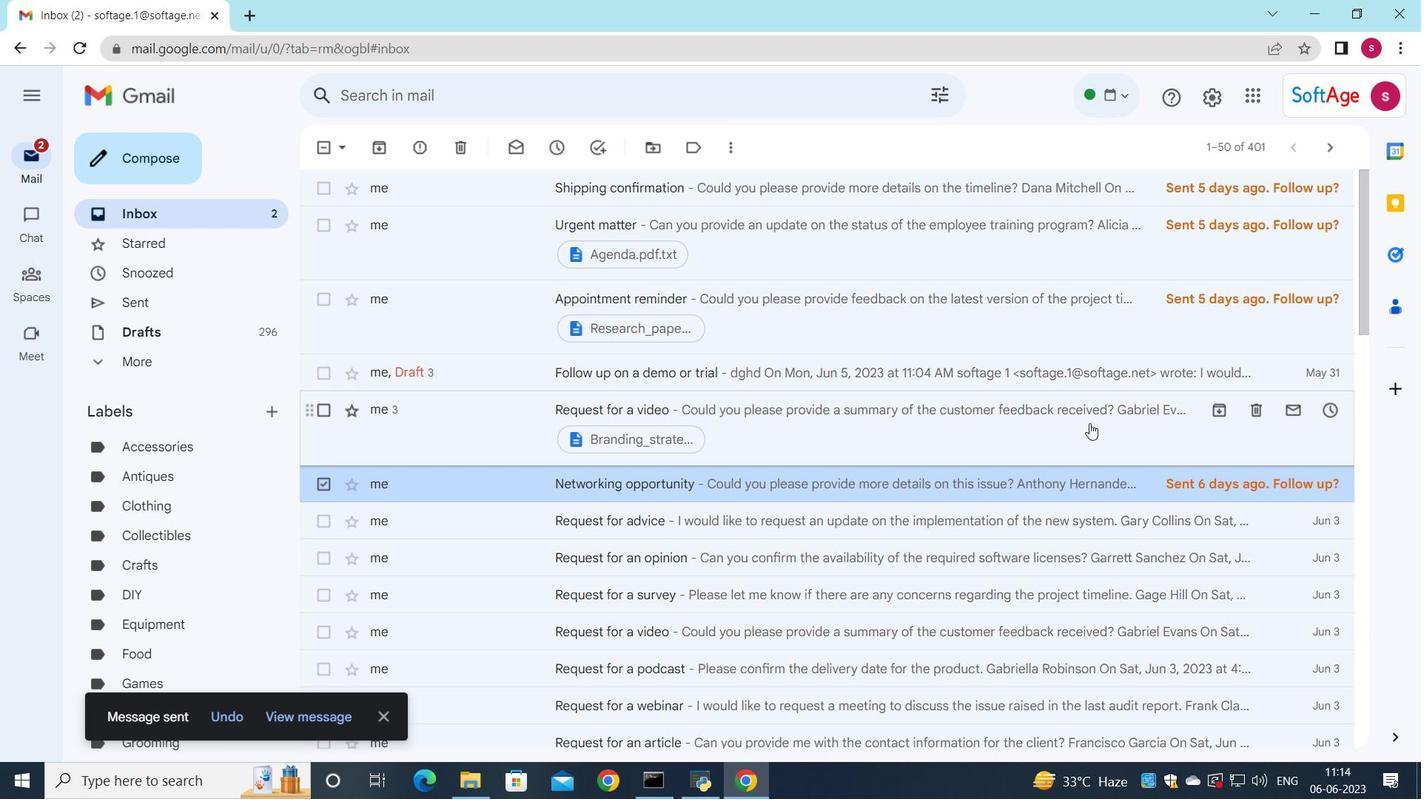 
